 Task: Look for space in Quezon, Philippines from 21st June, 2023 to 29th June, 2023 for 4 adults in price range Rs.7000 to Rs.12000. Place can be entire place with 2 bedrooms having 2 beds and 2 bathrooms. Property type can be house, flat, guest house. Booking option can be shelf check-in. Required host language is English.
Action: Mouse moved to (588, 194)
Screenshot: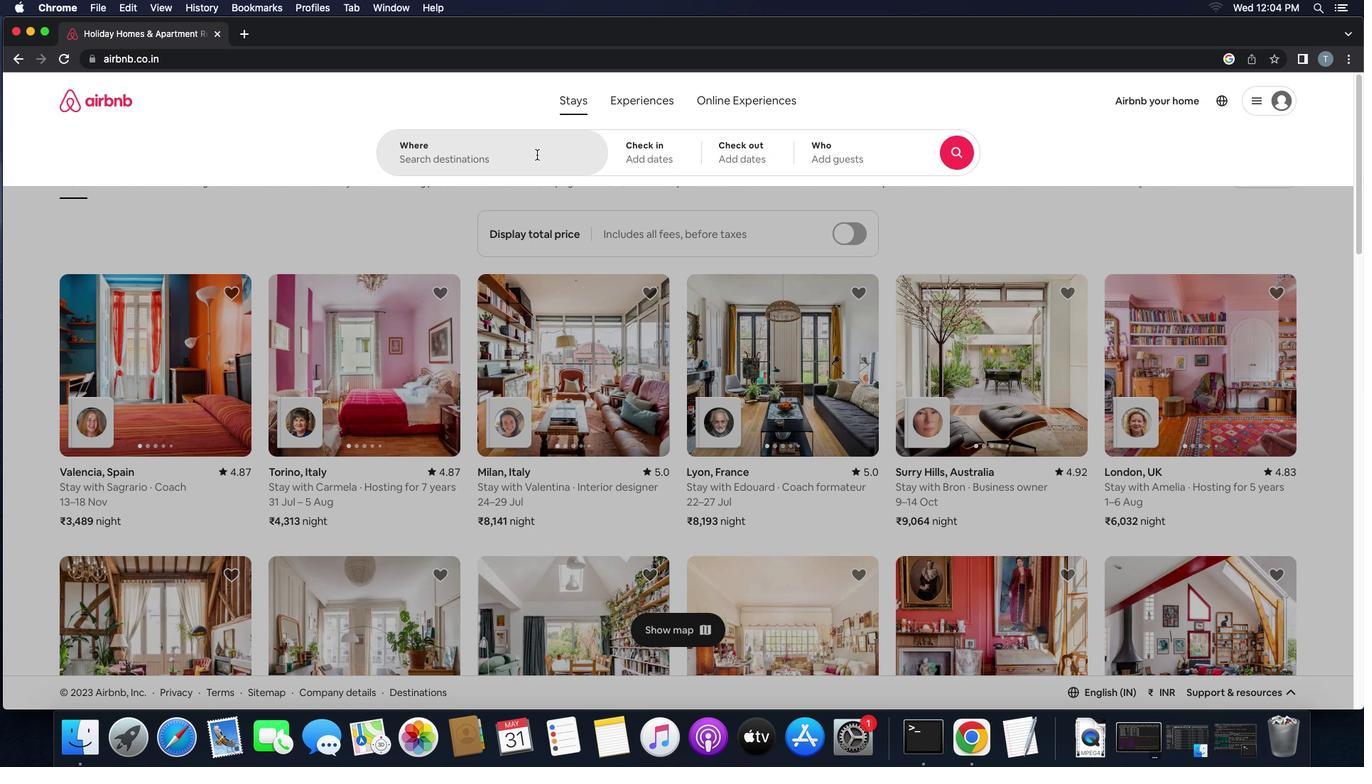 
Action: Mouse pressed left at (588, 194)
Screenshot: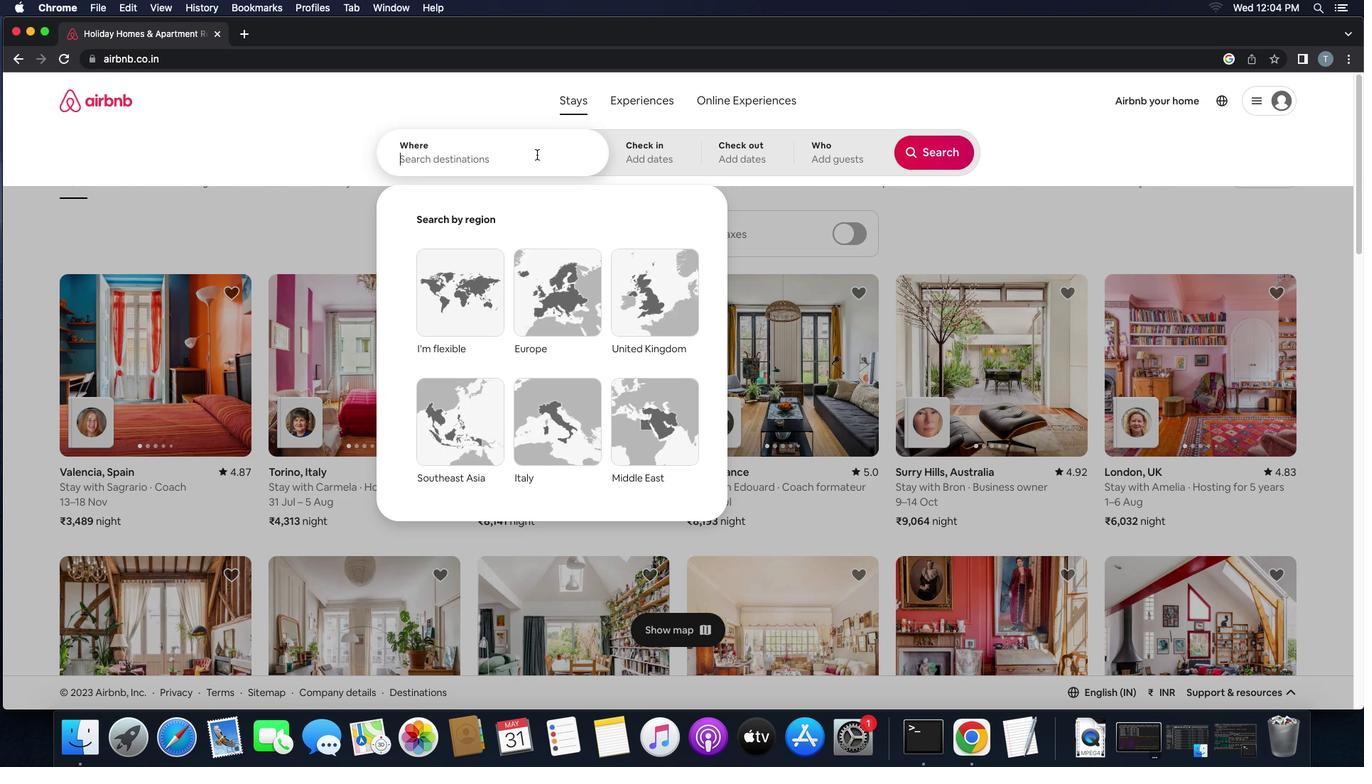 
Action: Mouse moved to (588, 196)
Screenshot: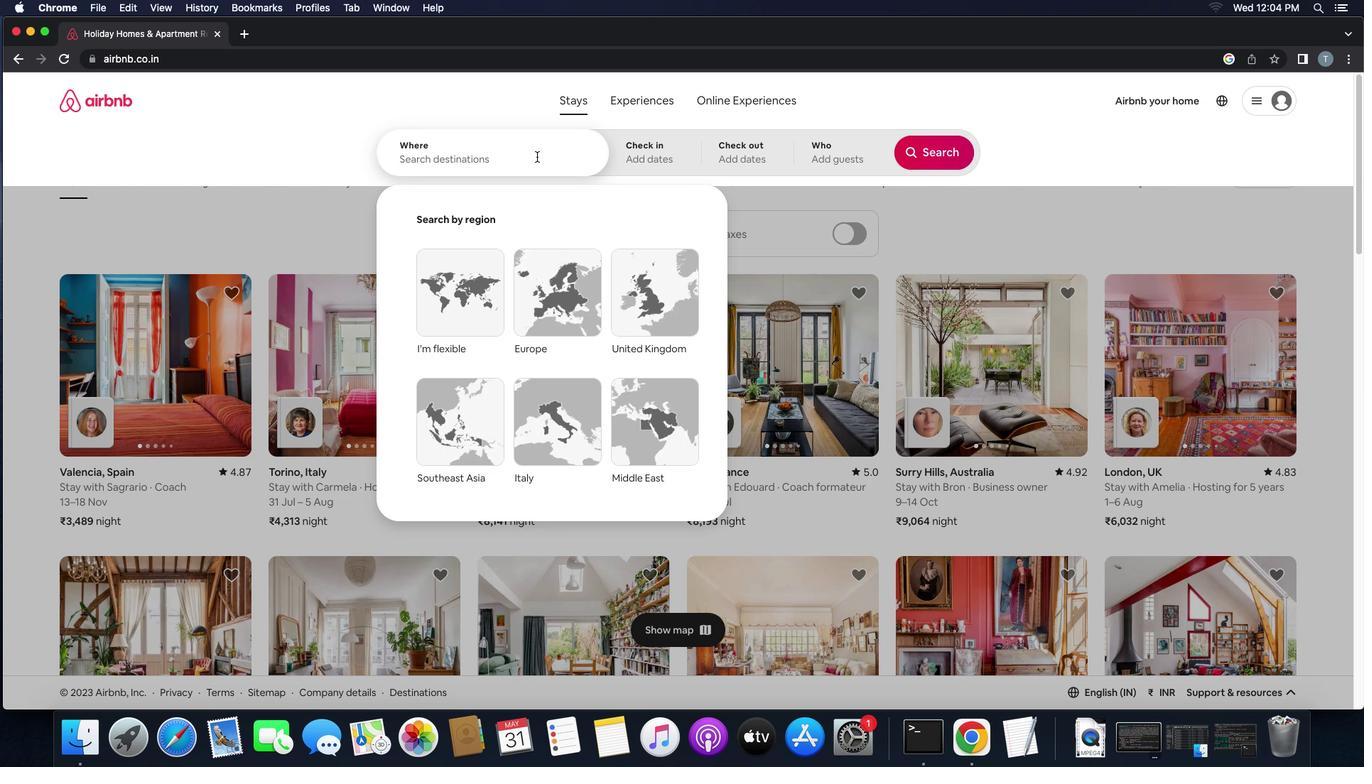 
Action: Key pressed Key.shift'Q''u''i''z''o''n''e'','Key.space'p''h''i''l''i''p''p''i''n''e''s'
Screenshot: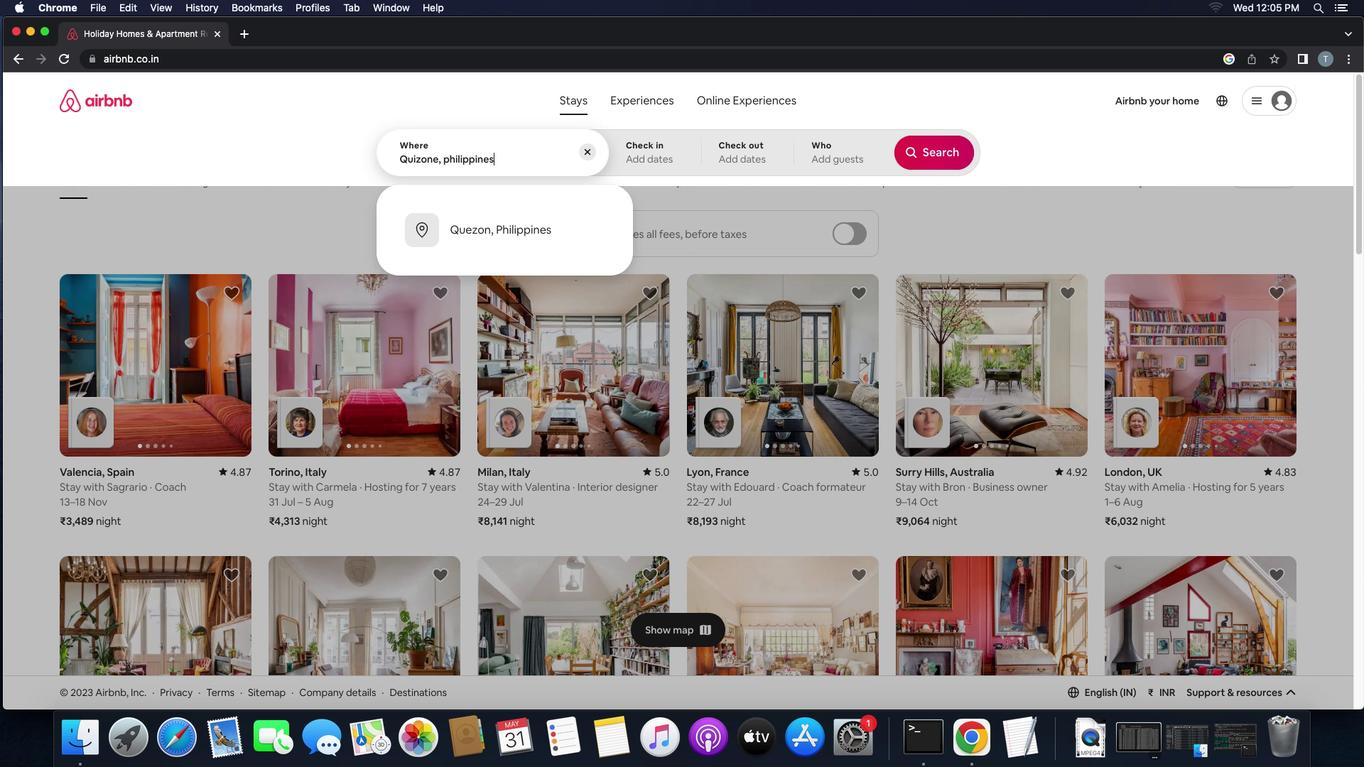 
Action: Mouse moved to (552, 267)
Screenshot: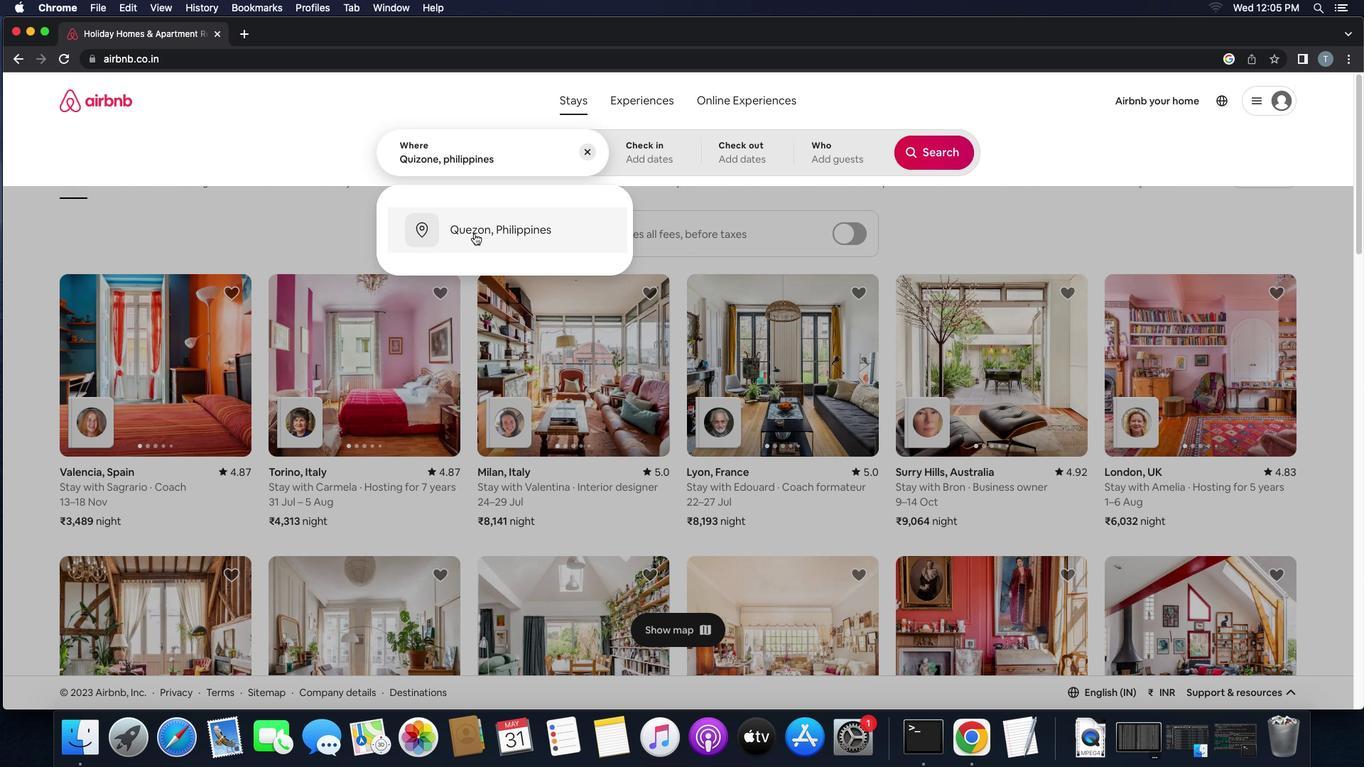 
Action: Mouse pressed left at (552, 267)
Screenshot: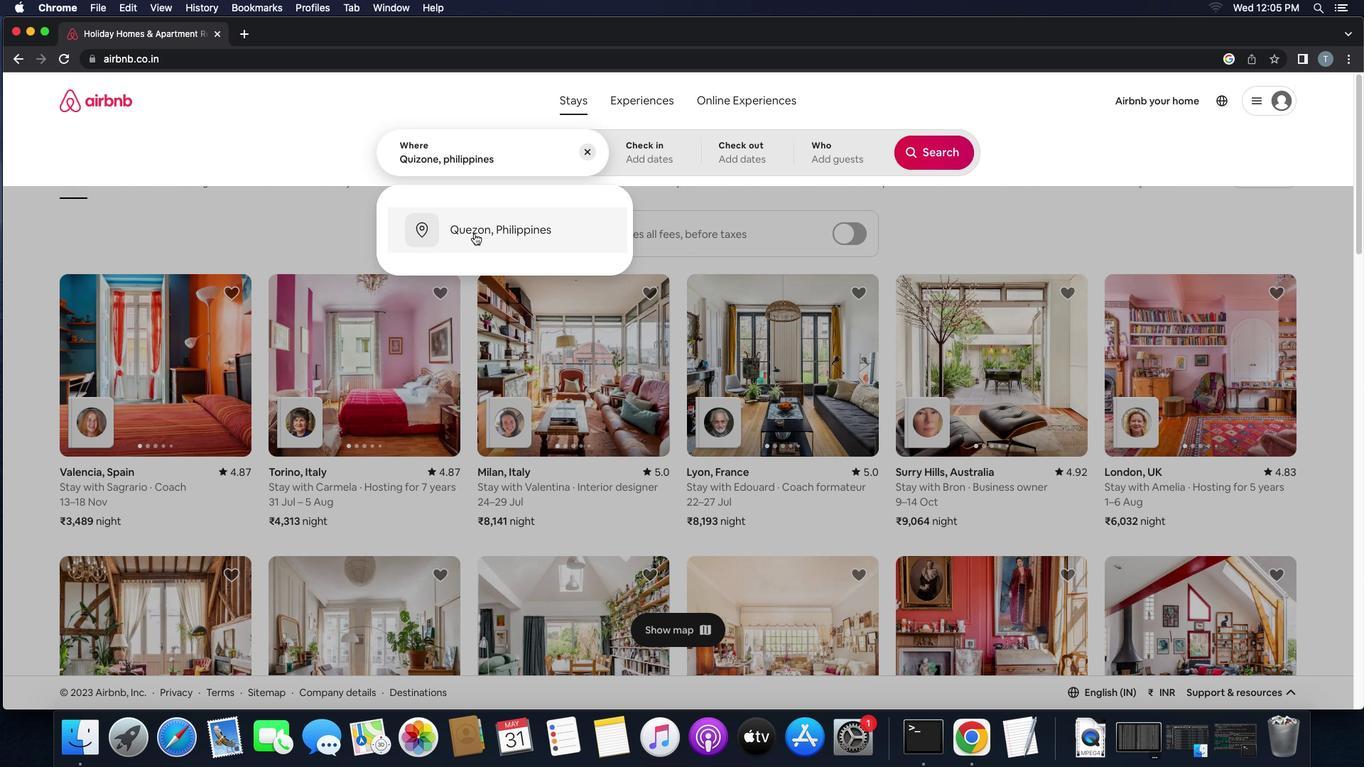 
Action: Mouse moved to (750, 449)
Screenshot: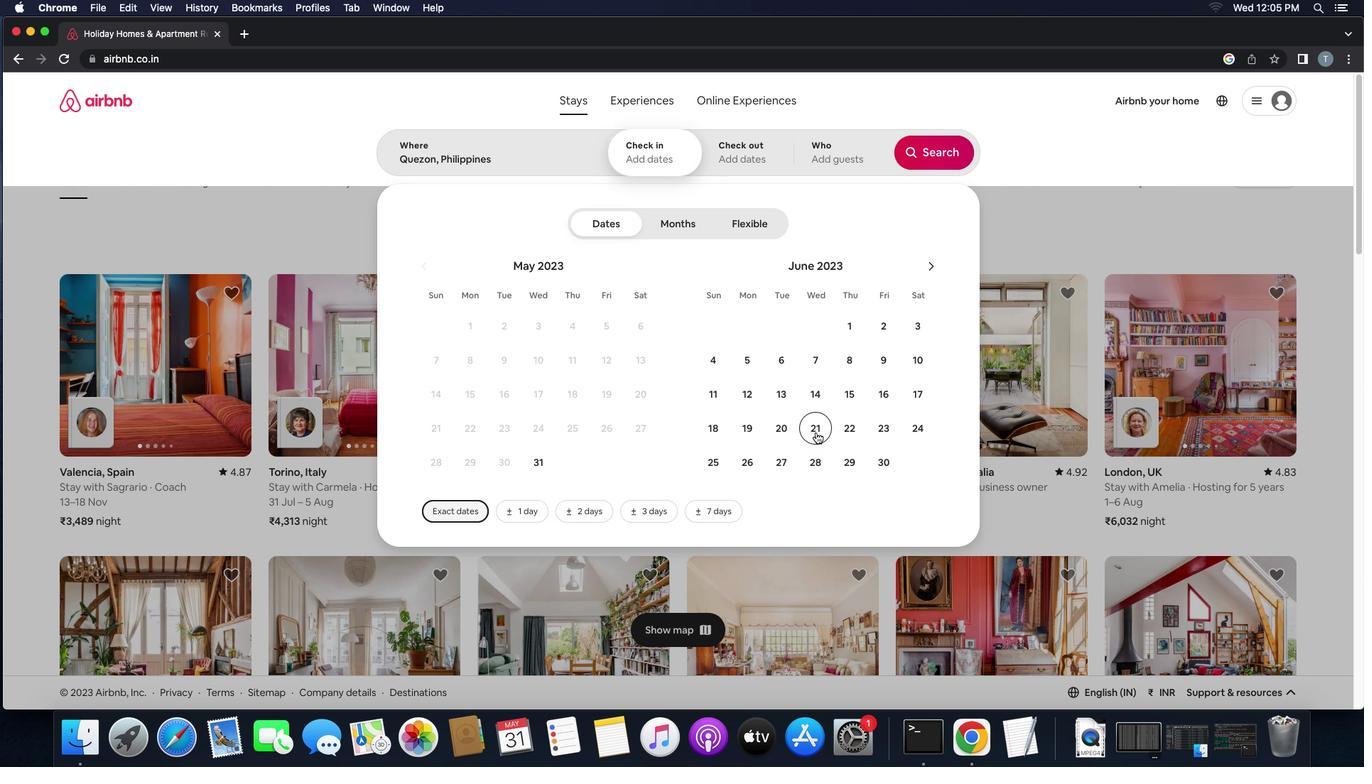 
Action: Mouse pressed left at (750, 449)
Screenshot: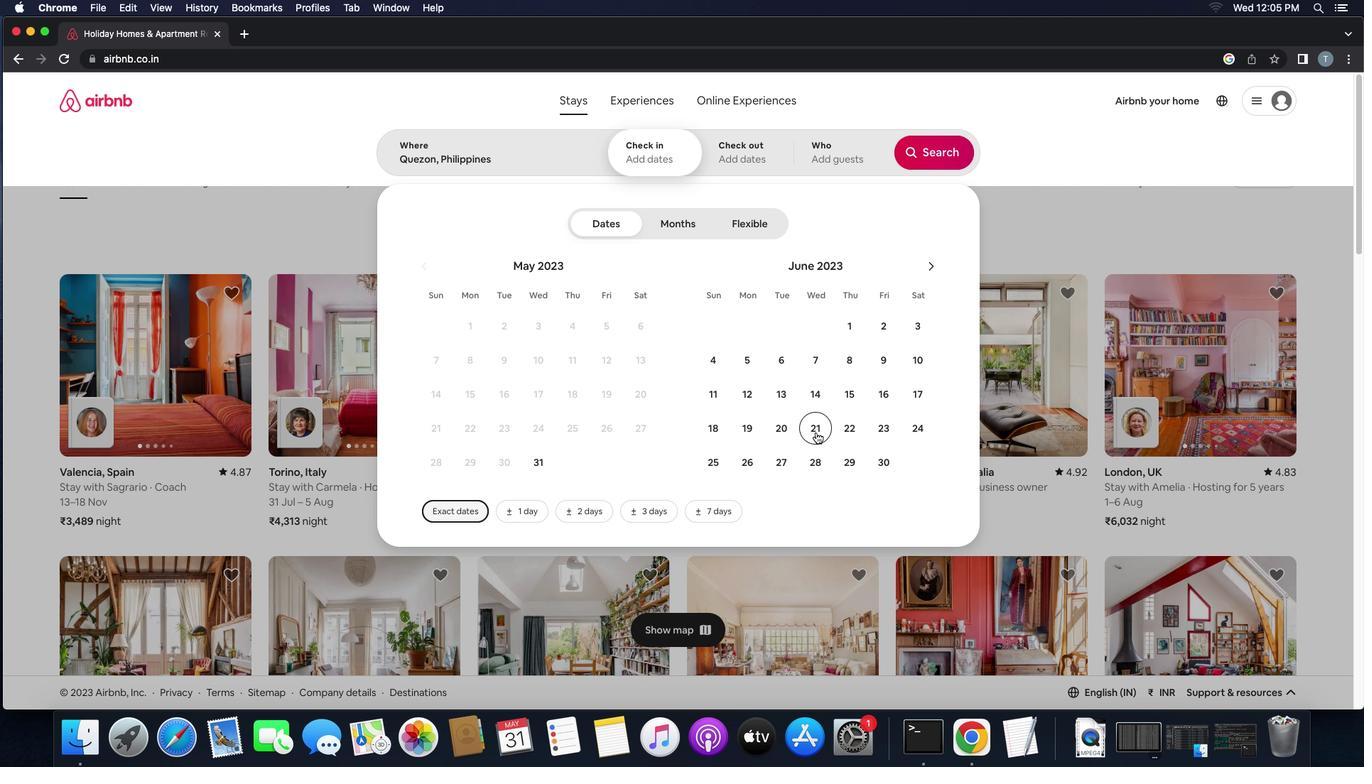
Action: Mouse moved to (766, 475)
Screenshot: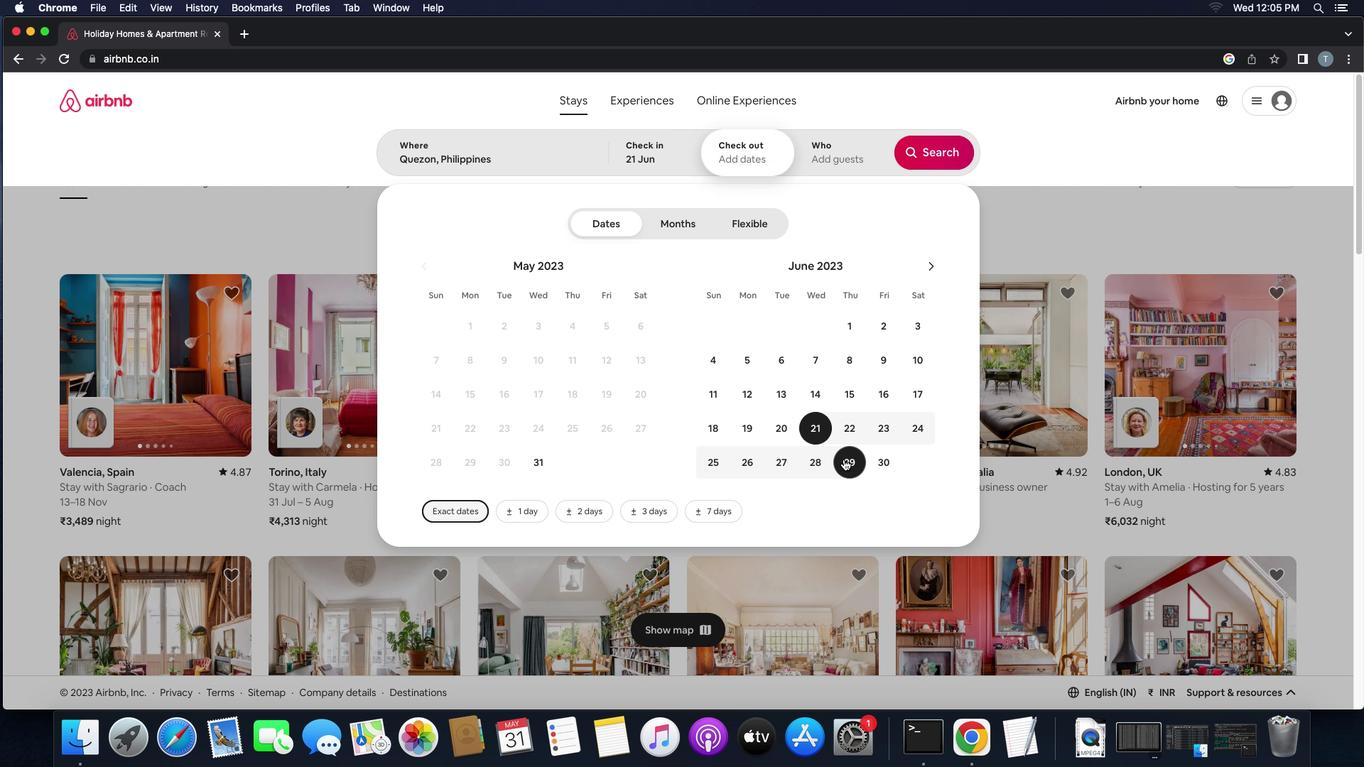 
Action: Mouse pressed left at (766, 475)
Screenshot: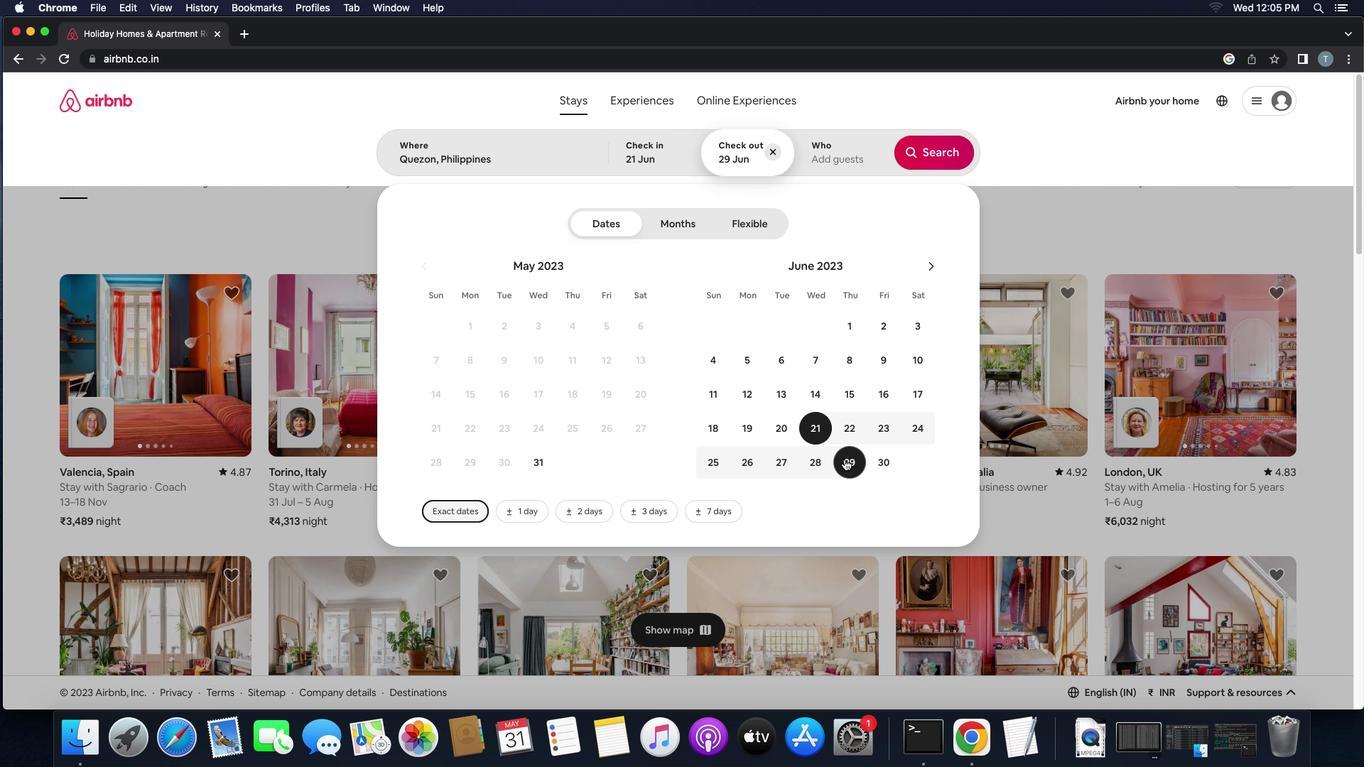 
Action: Mouse moved to (755, 191)
Screenshot: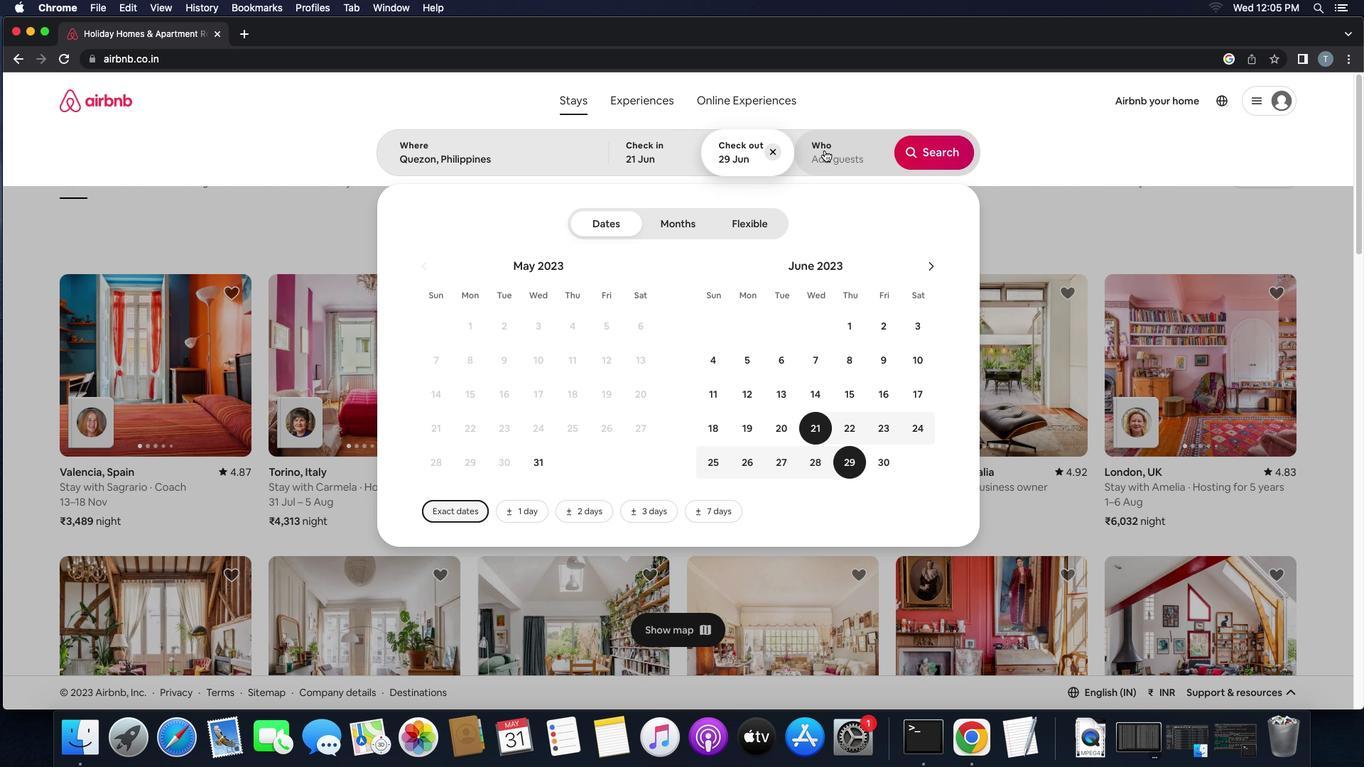 
Action: Mouse pressed left at (755, 191)
Screenshot: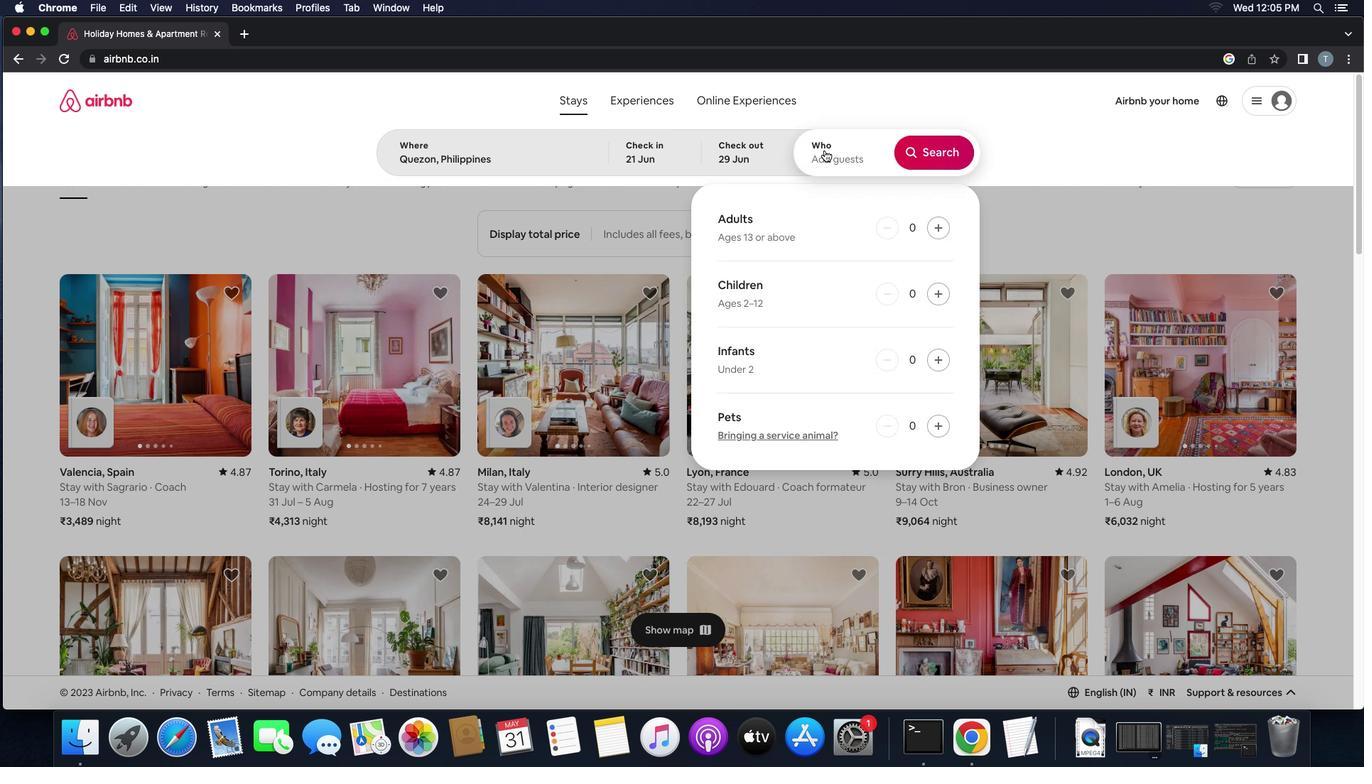 
Action: Mouse moved to (825, 265)
Screenshot: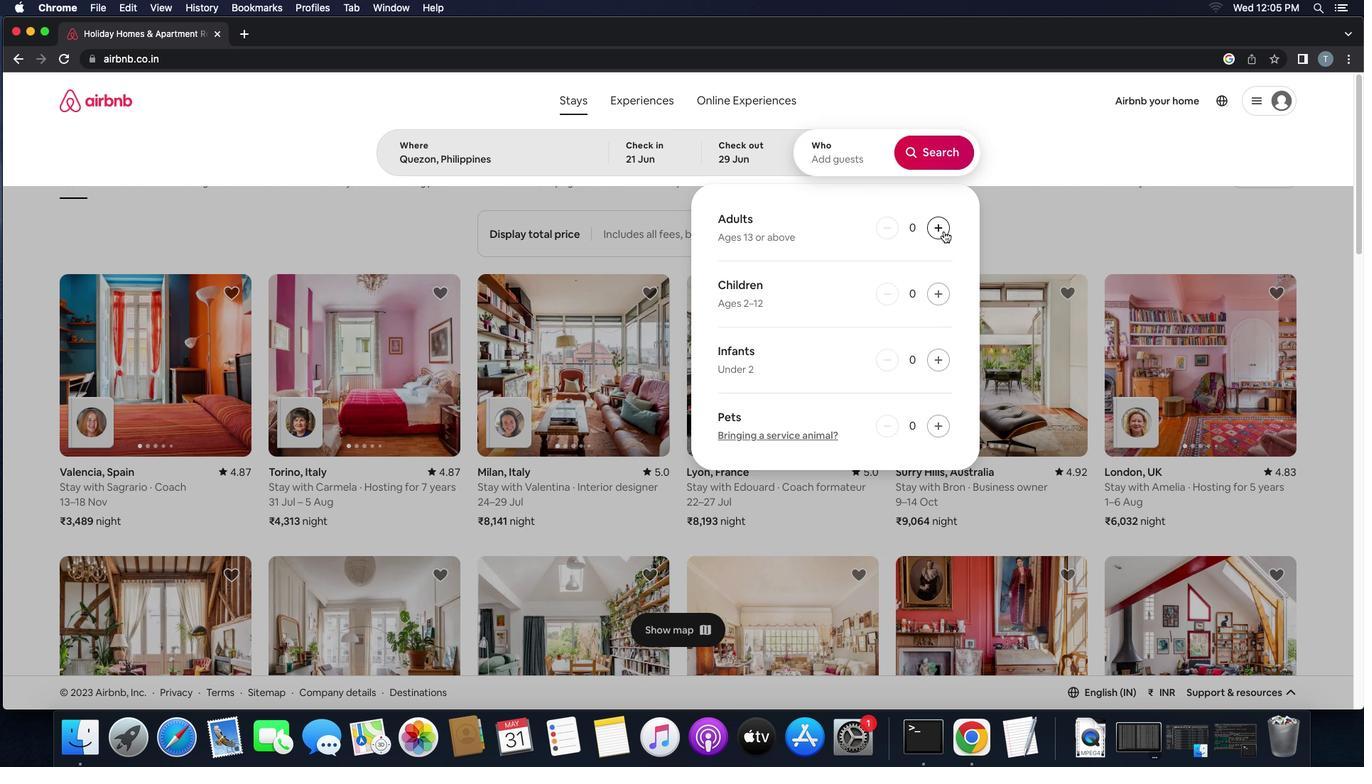 
Action: Mouse pressed left at (825, 265)
Screenshot: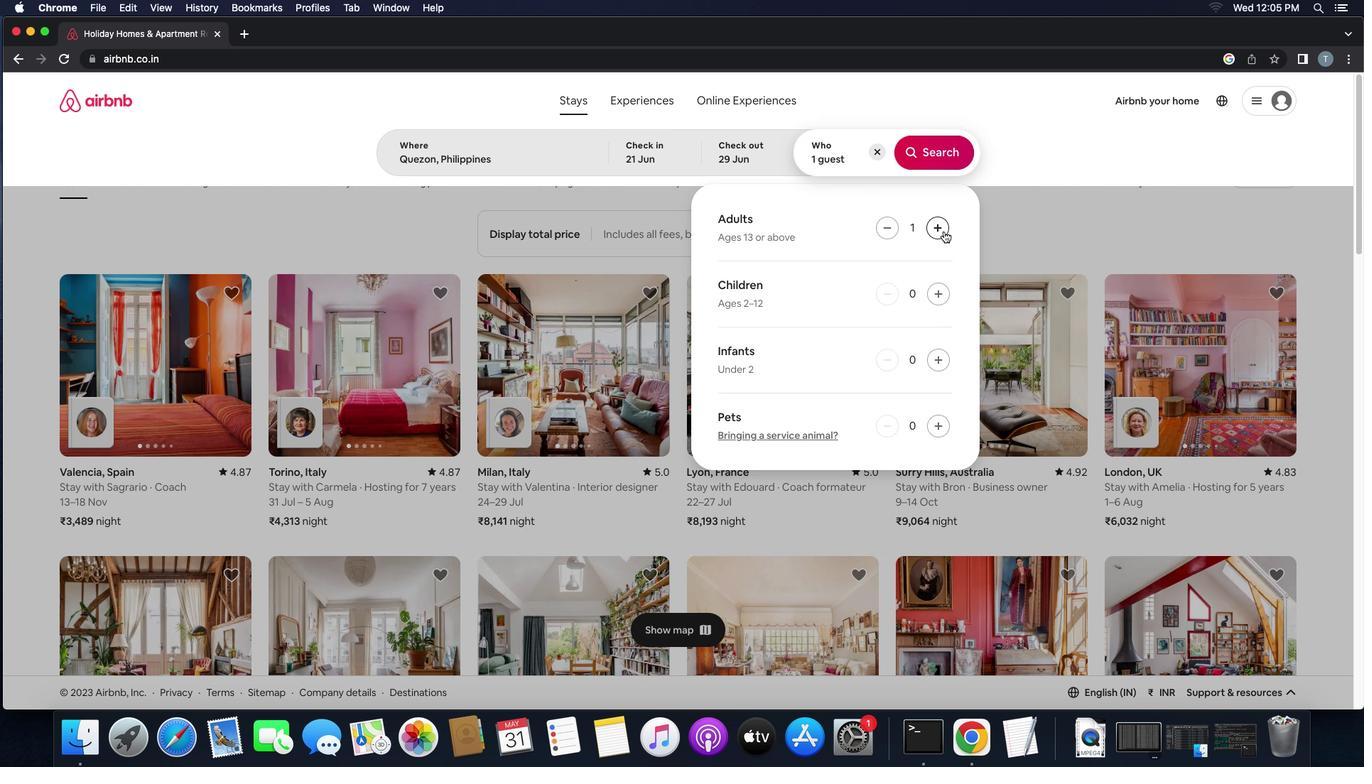 
Action: Mouse pressed left at (825, 265)
Screenshot: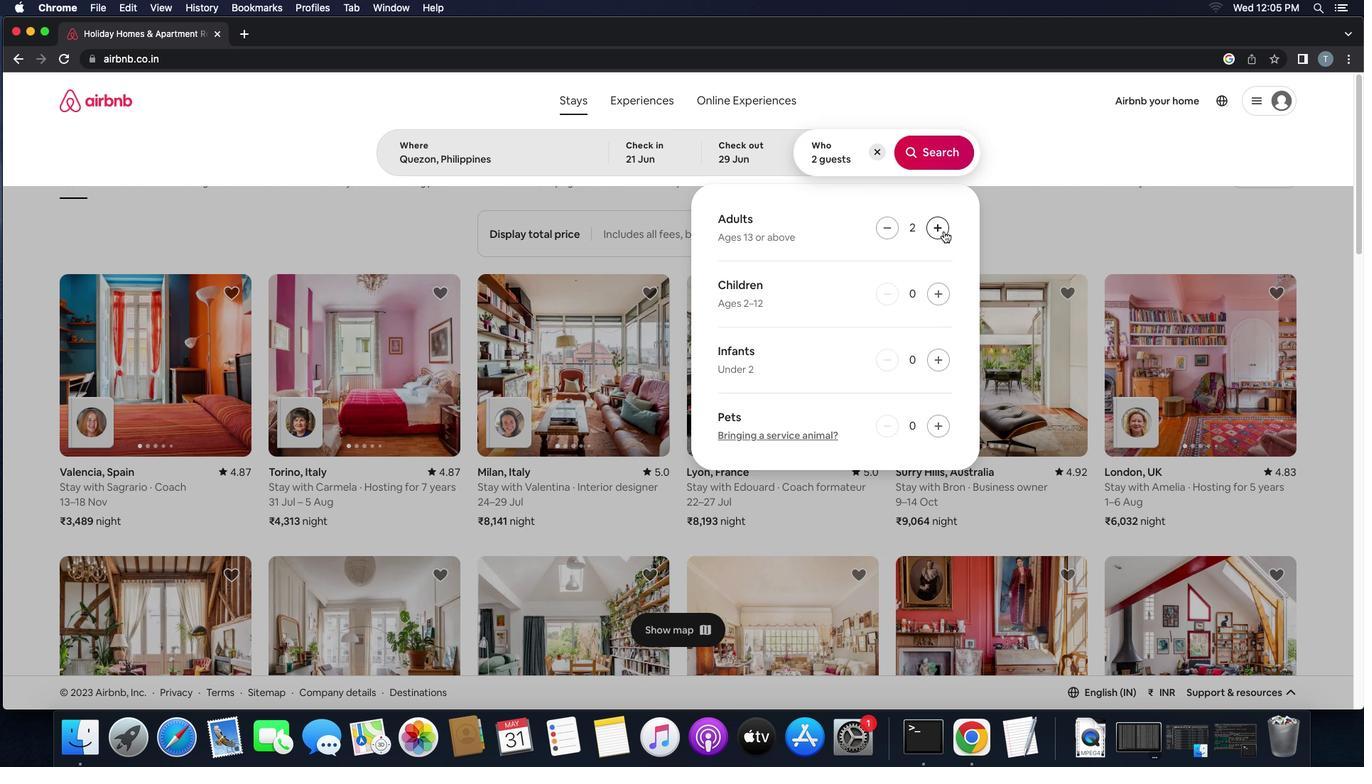 
Action: Mouse pressed left at (825, 265)
Screenshot: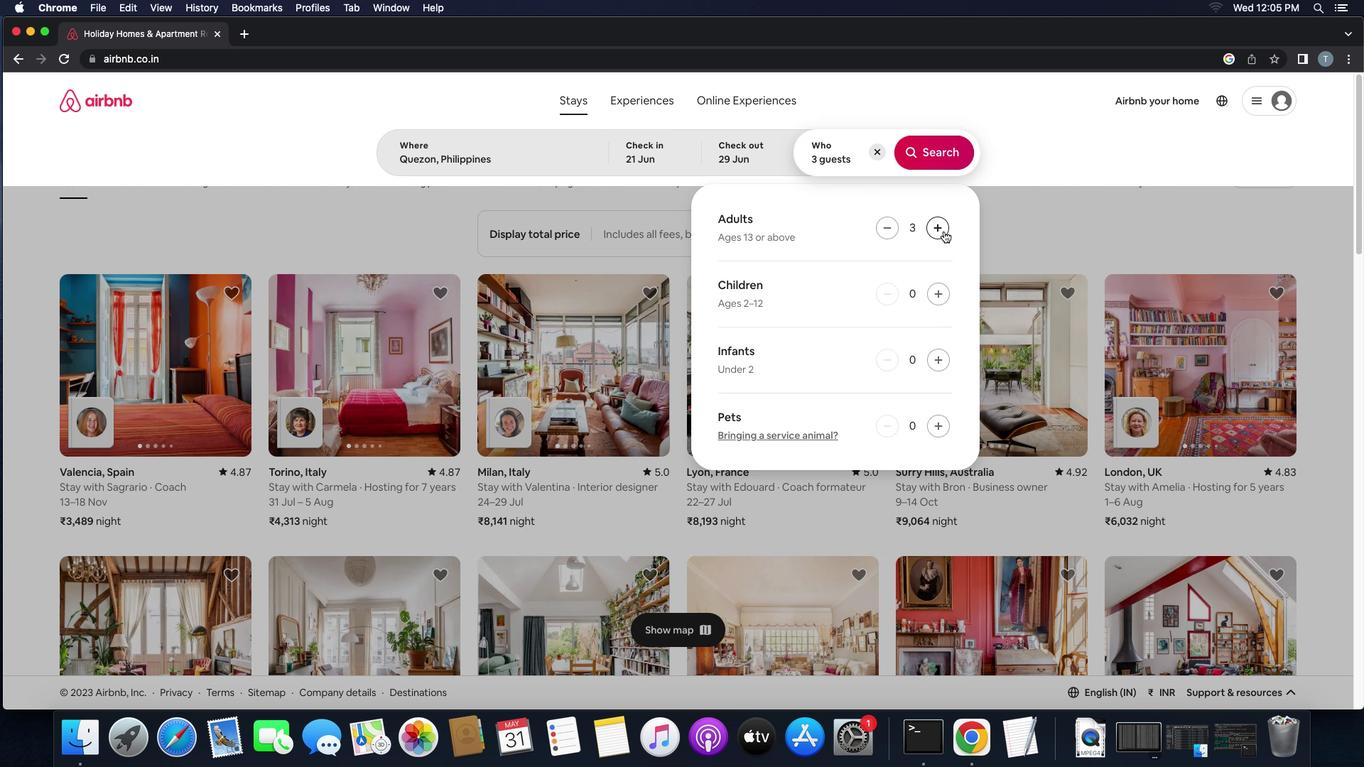 
Action: Mouse pressed left at (825, 265)
Screenshot: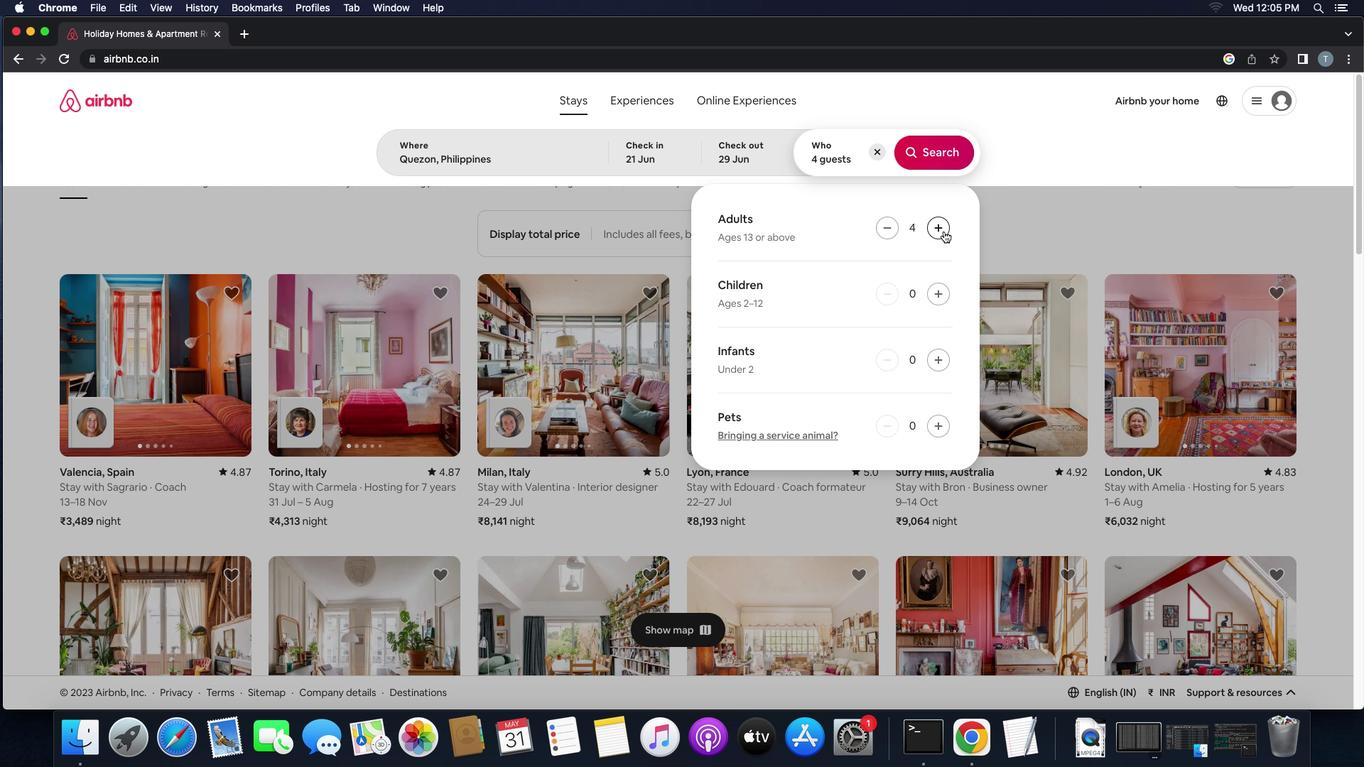
Action: Mouse moved to (808, 201)
Screenshot: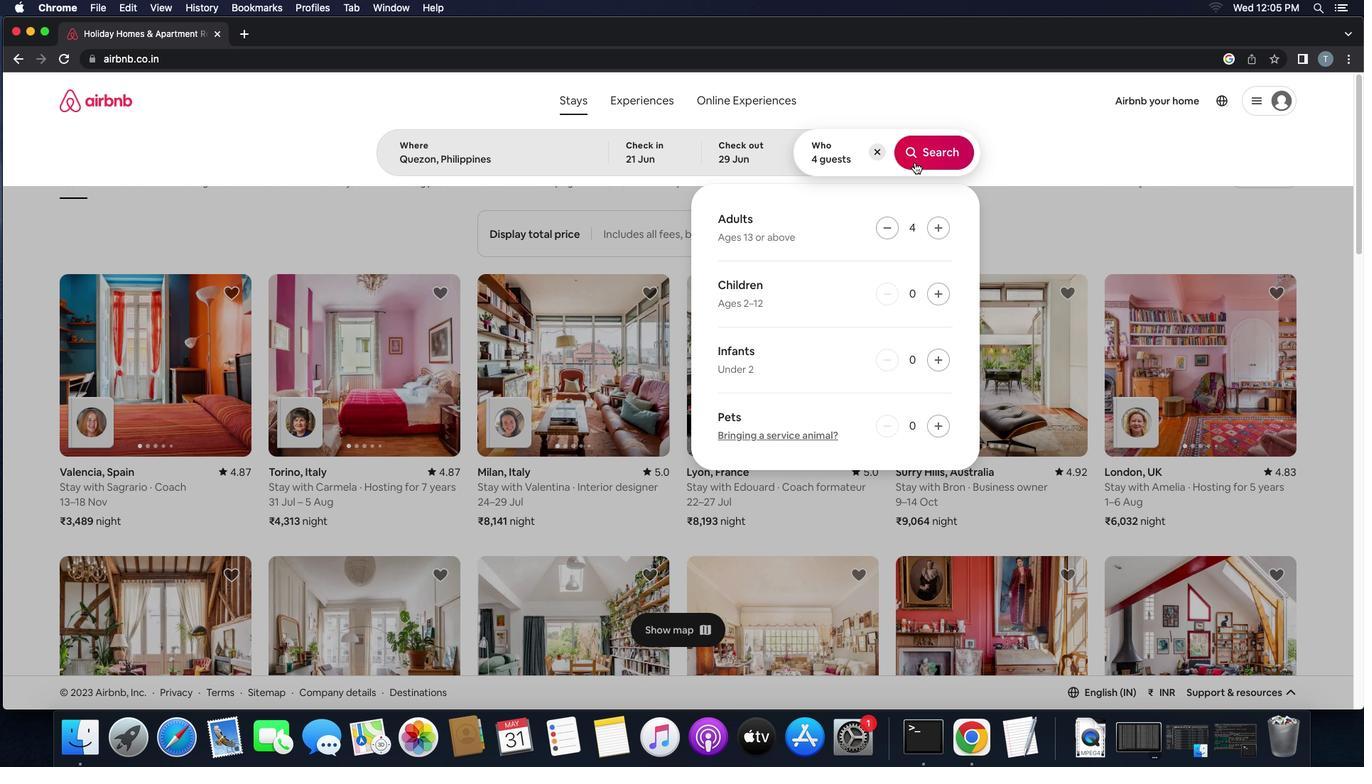 
Action: Mouse pressed left at (808, 201)
Screenshot: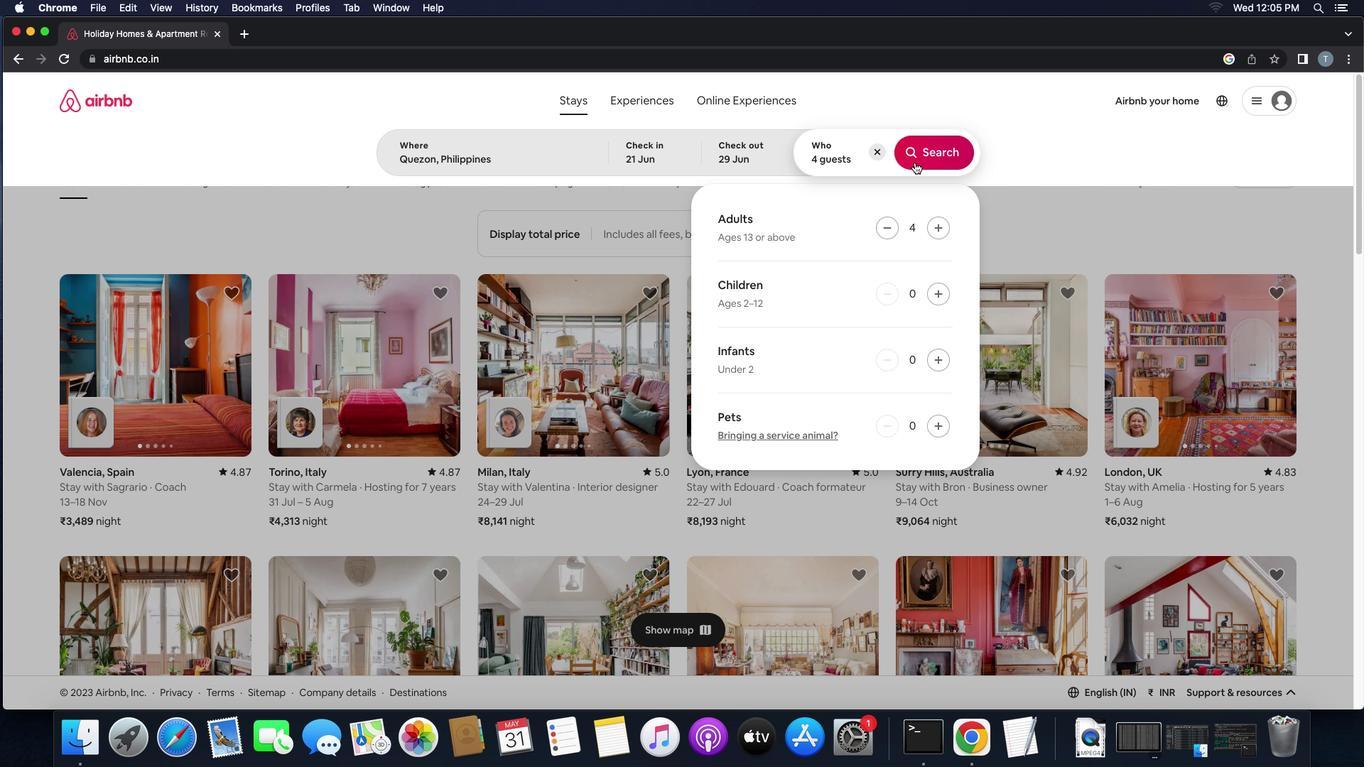 
Action: Mouse moved to (1027, 198)
Screenshot: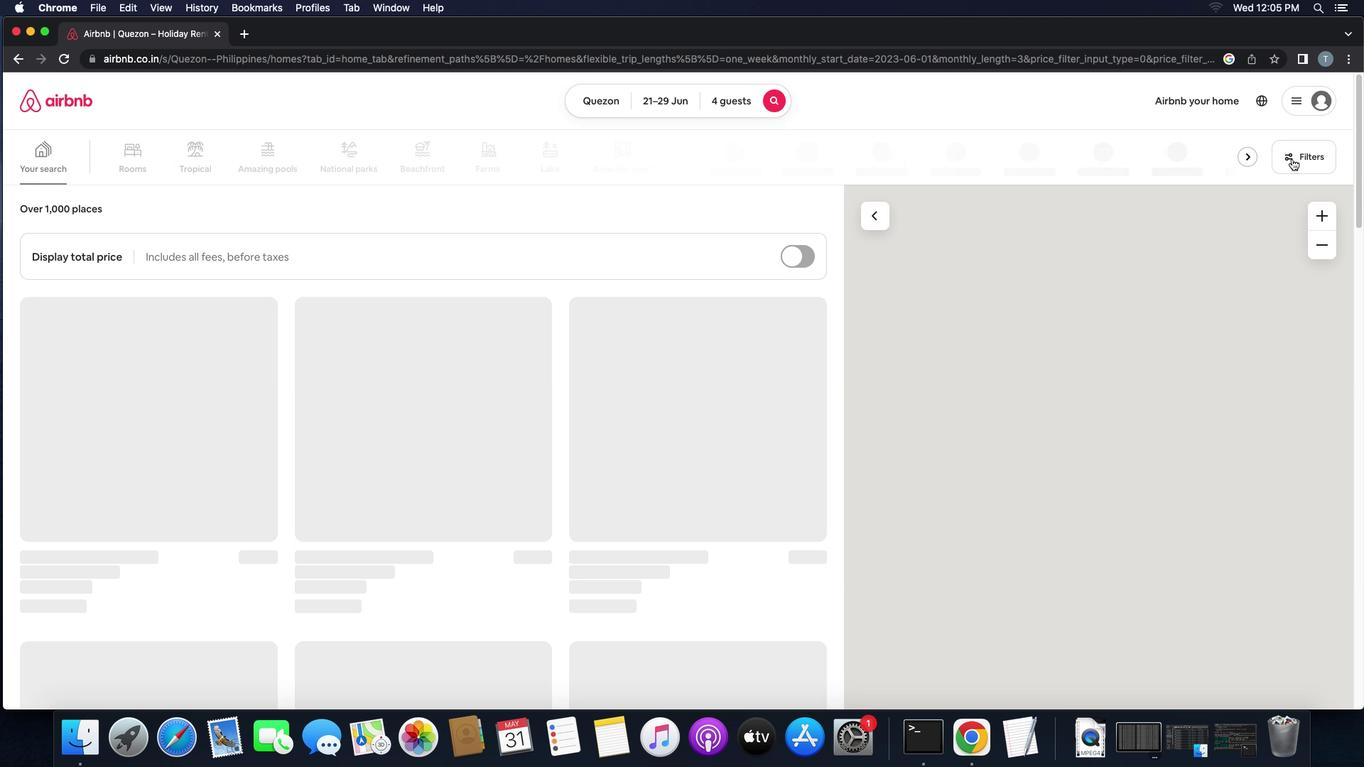 
Action: Mouse pressed left at (1027, 198)
Screenshot: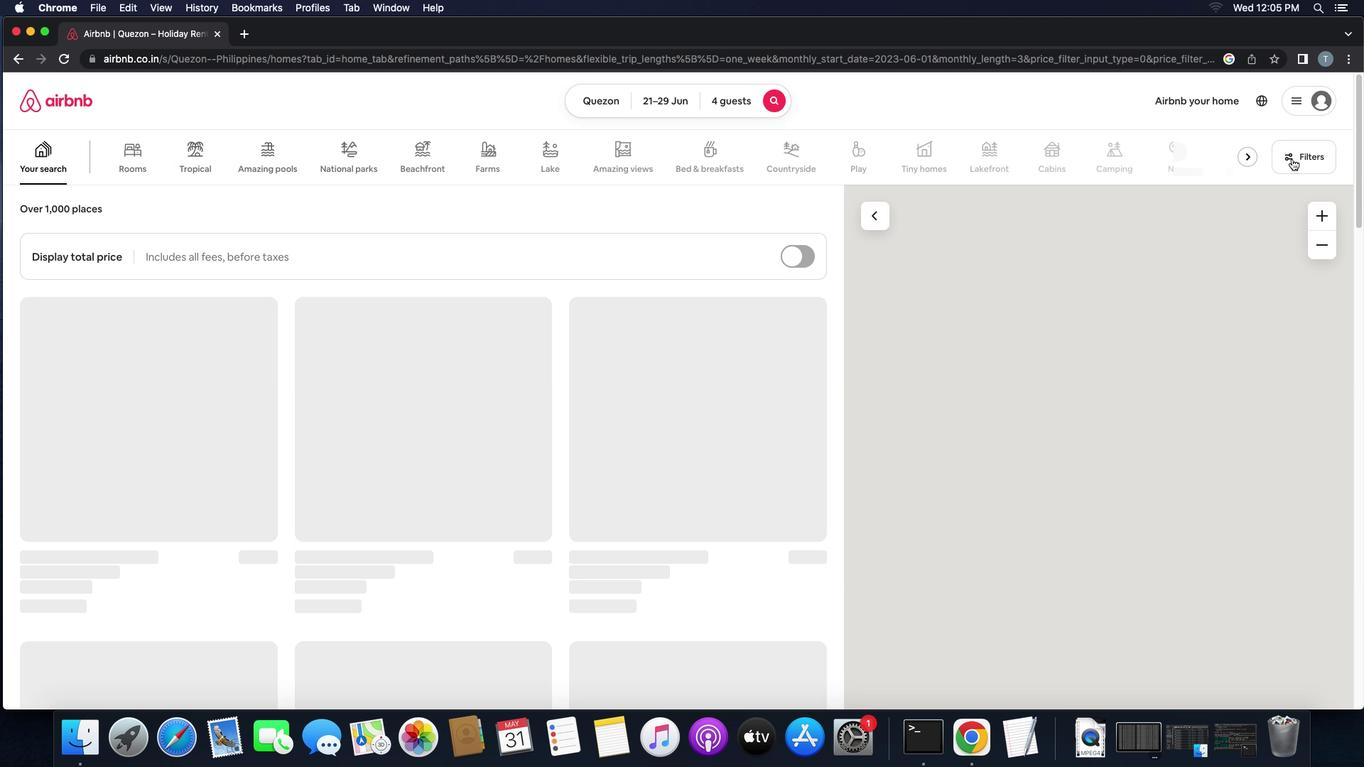 
Action: Mouse moved to (591, 364)
Screenshot: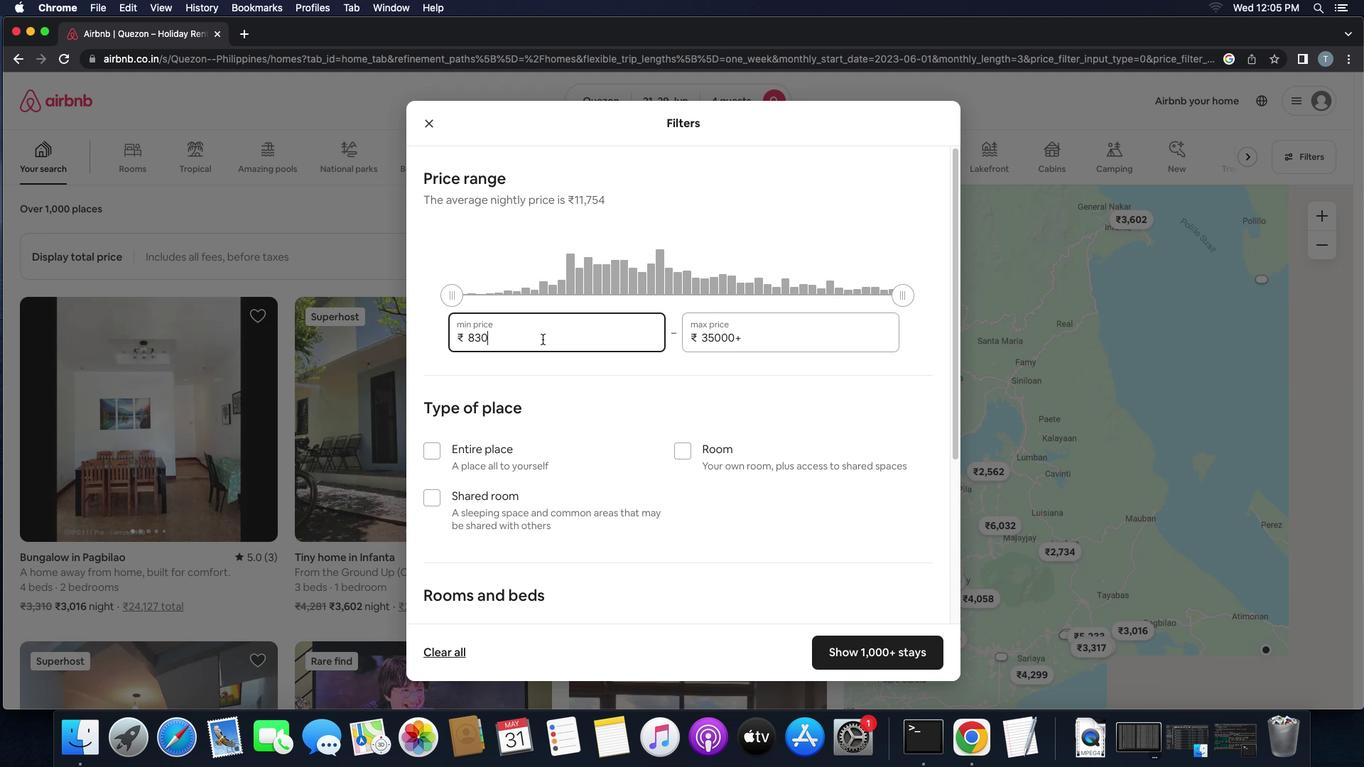 
Action: Mouse pressed left at (591, 364)
Screenshot: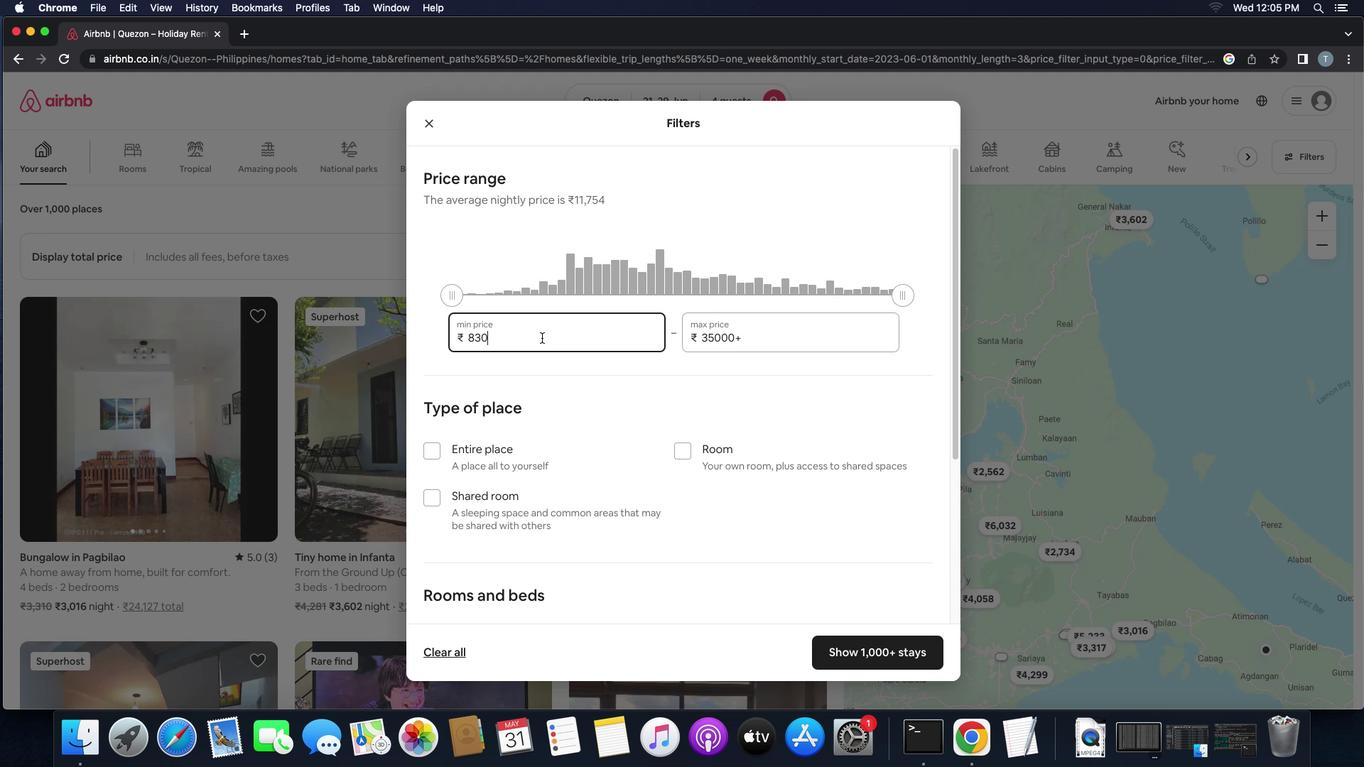 
Action: Mouse moved to (589, 361)
Screenshot: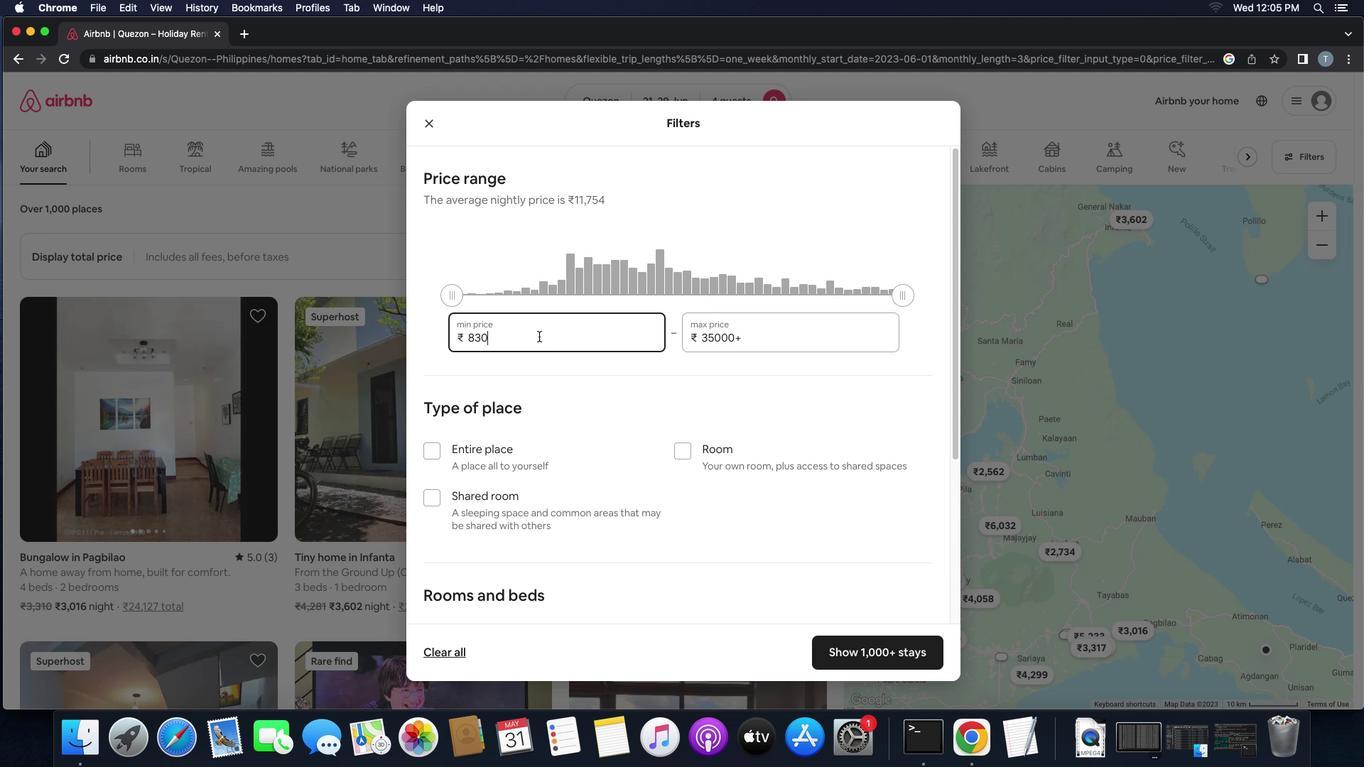 
Action: Key pressed Key.backspaceKey.backspaceKey.backspace'7''0''0''0'
Screenshot: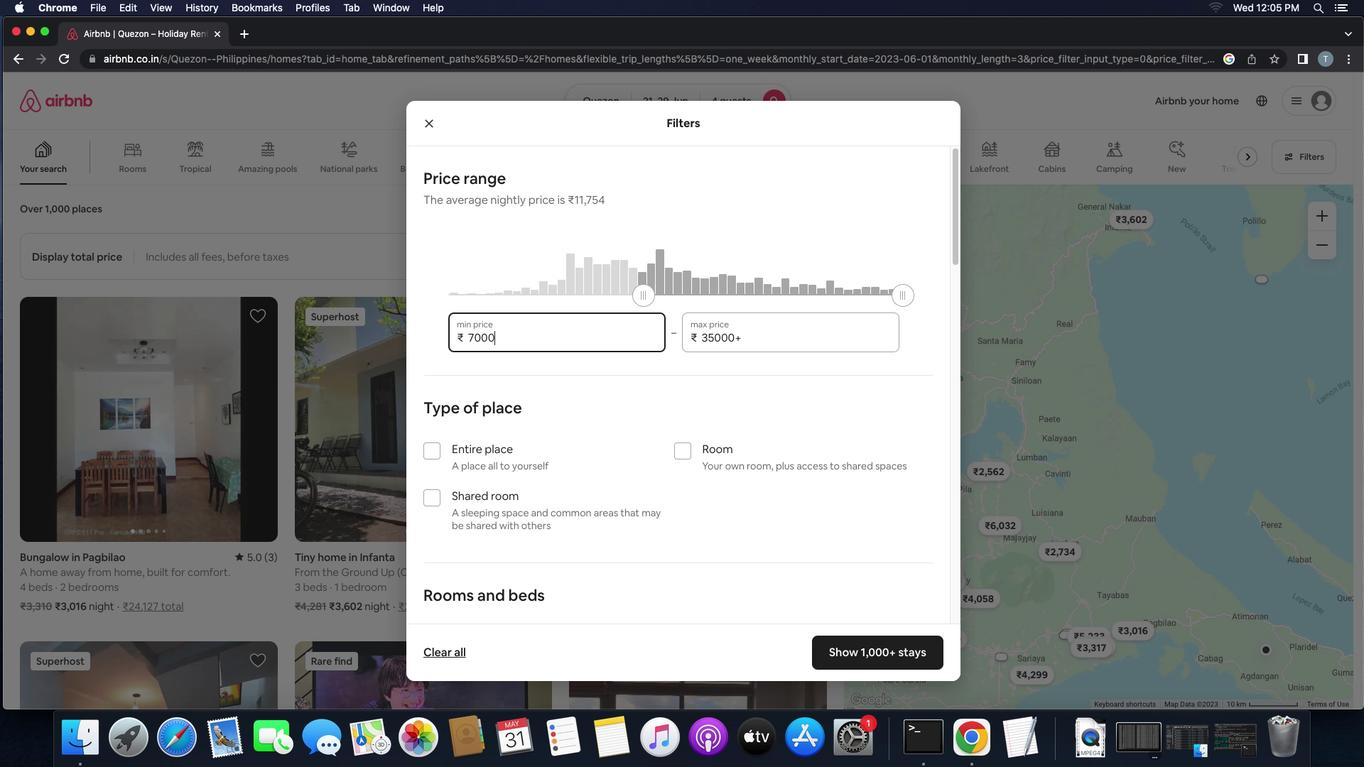 
Action: Mouse moved to (730, 363)
Screenshot: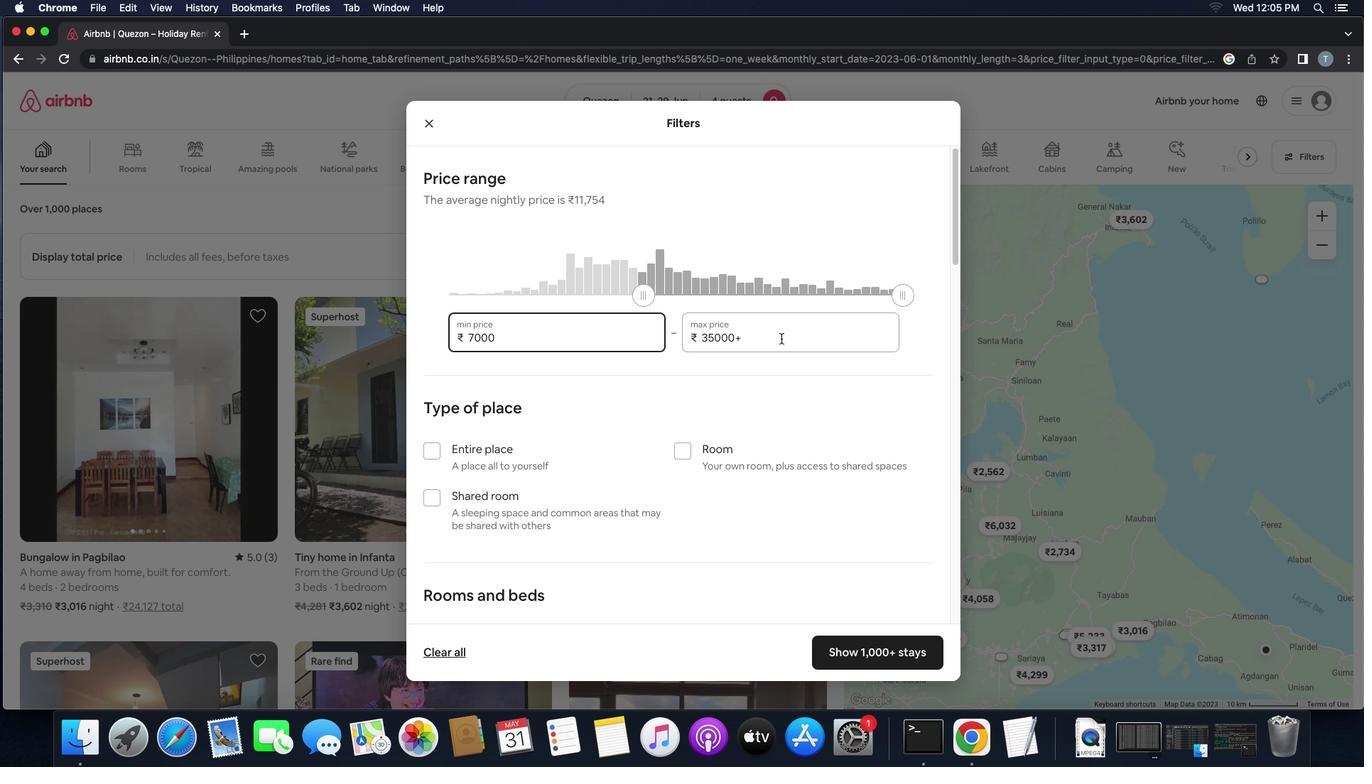 
Action: Mouse pressed left at (730, 363)
Screenshot: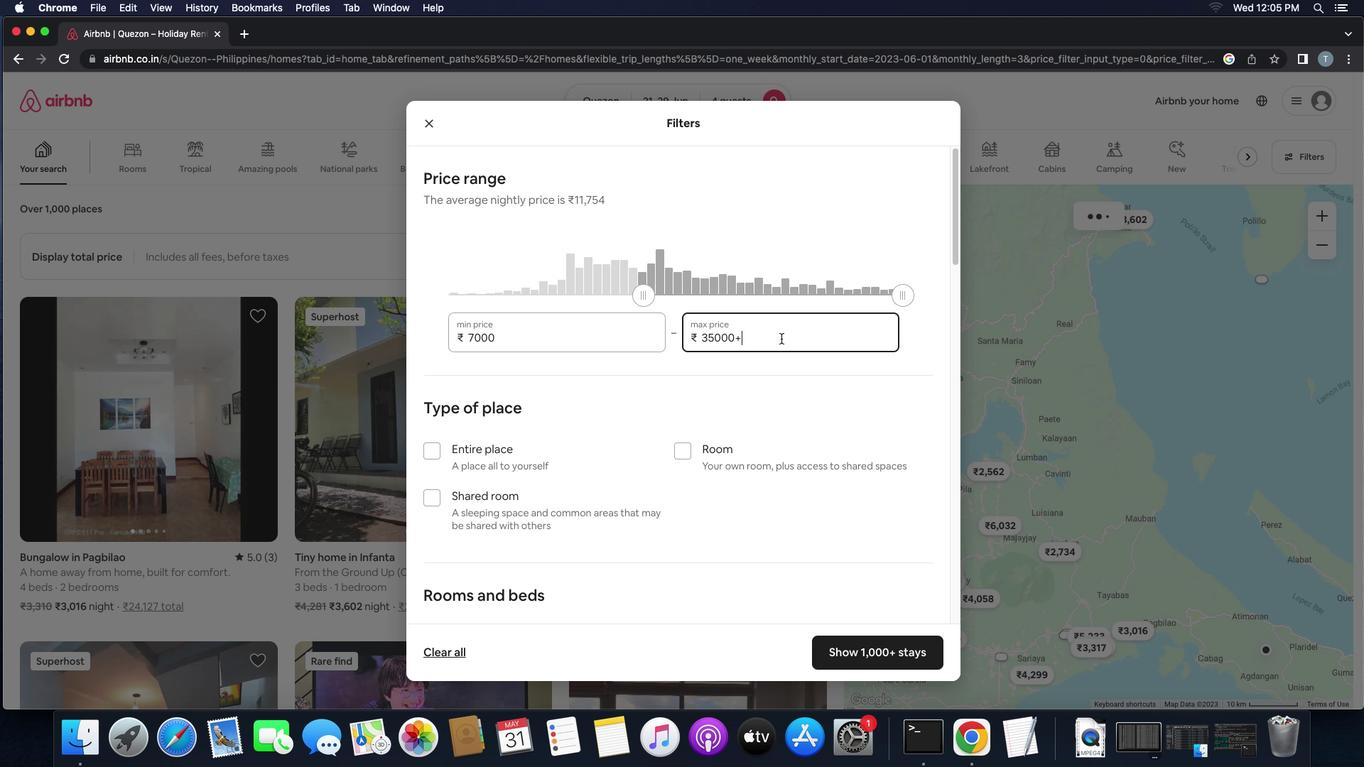
Action: Key pressed Key.backspaceKey.backspaceKey.backspaceKey.backspaceKey.backspaceKey.backspace'1''2''0''0''0'
Screenshot: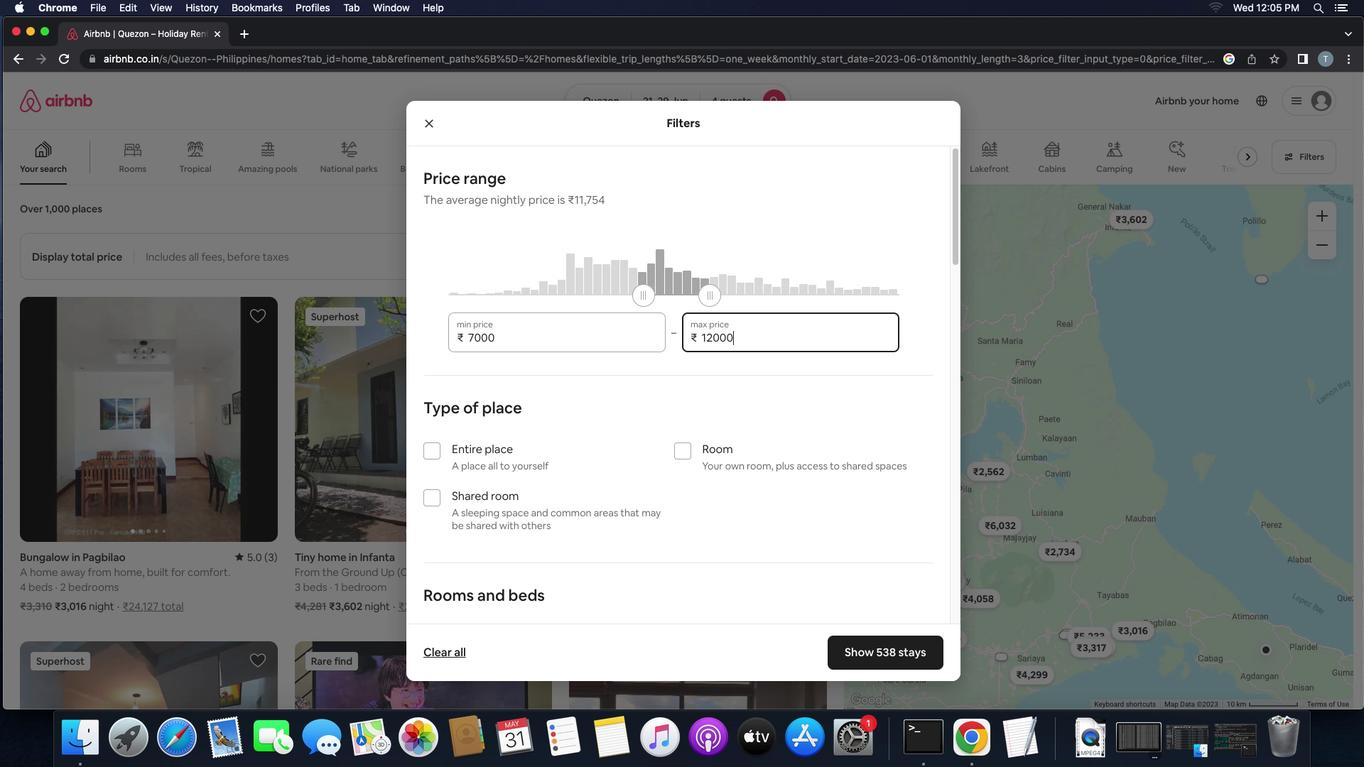 
Action: Mouse moved to (646, 394)
Screenshot: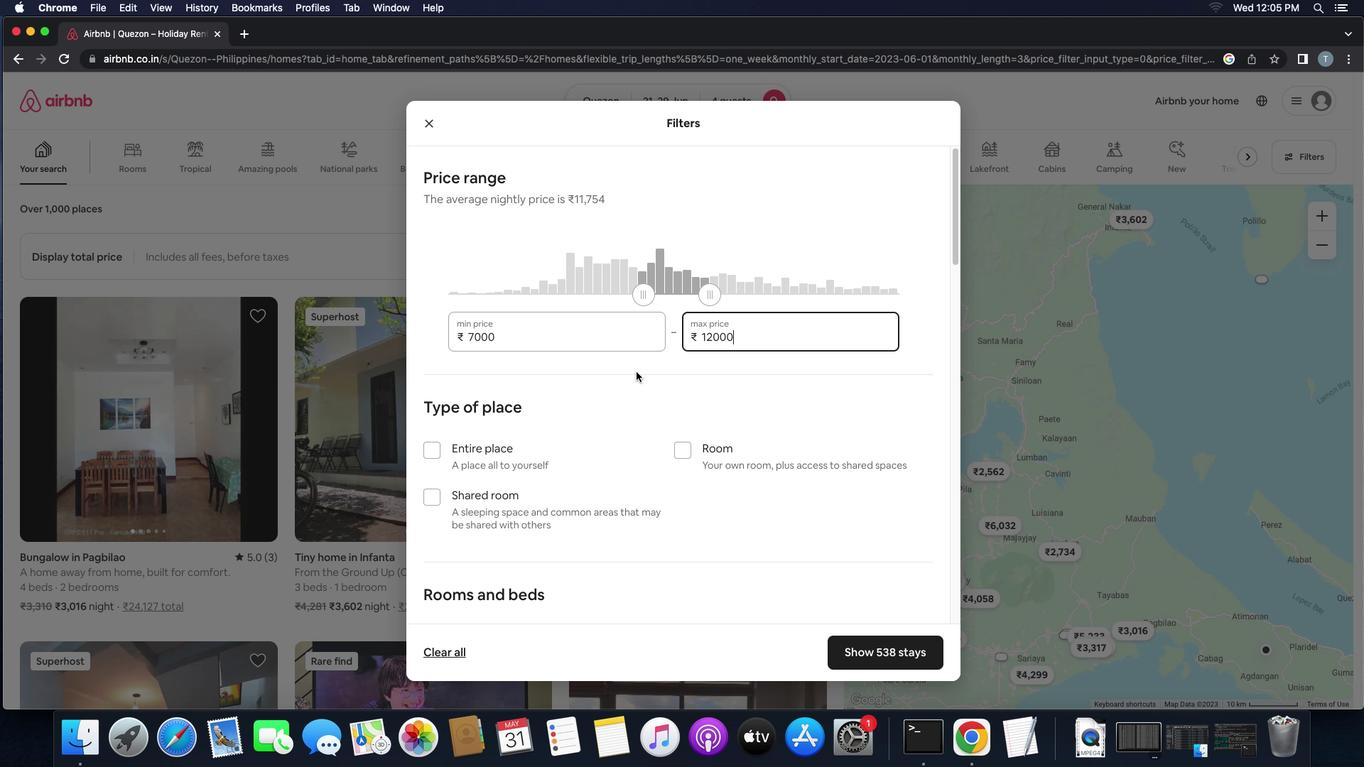 
Action: Mouse scrolled (646, 394) with delta (276, 51)
Screenshot: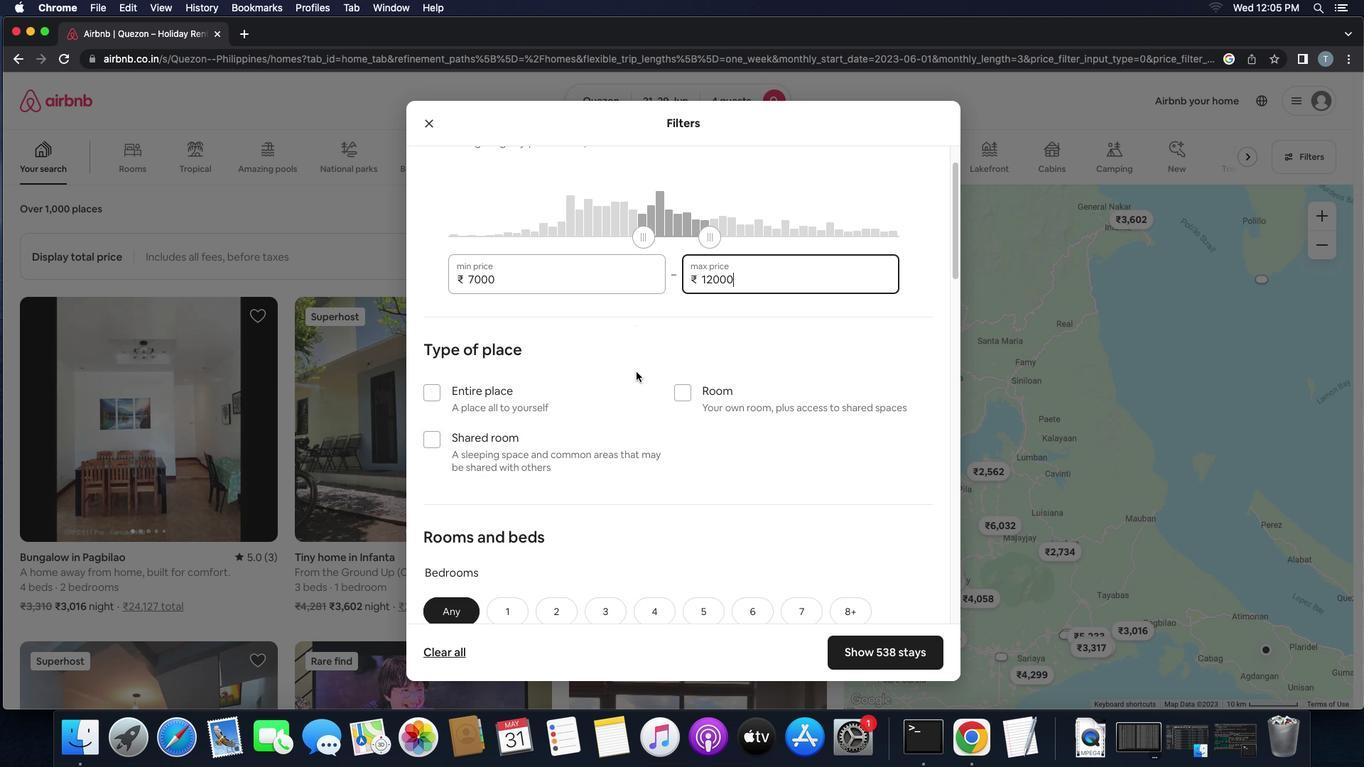 
Action: Mouse scrolled (646, 394) with delta (276, 51)
Screenshot: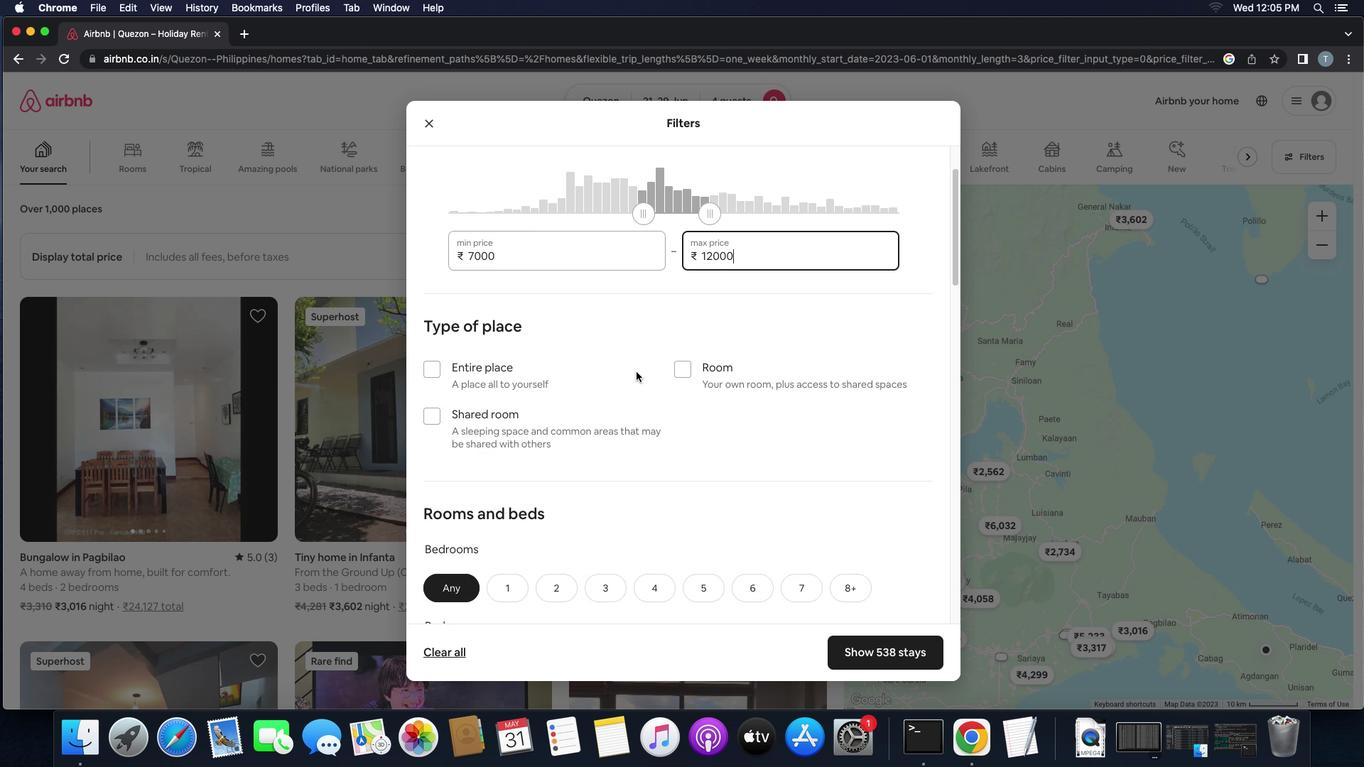 
Action: Mouse scrolled (646, 394) with delta (276, 51)
Screenshot: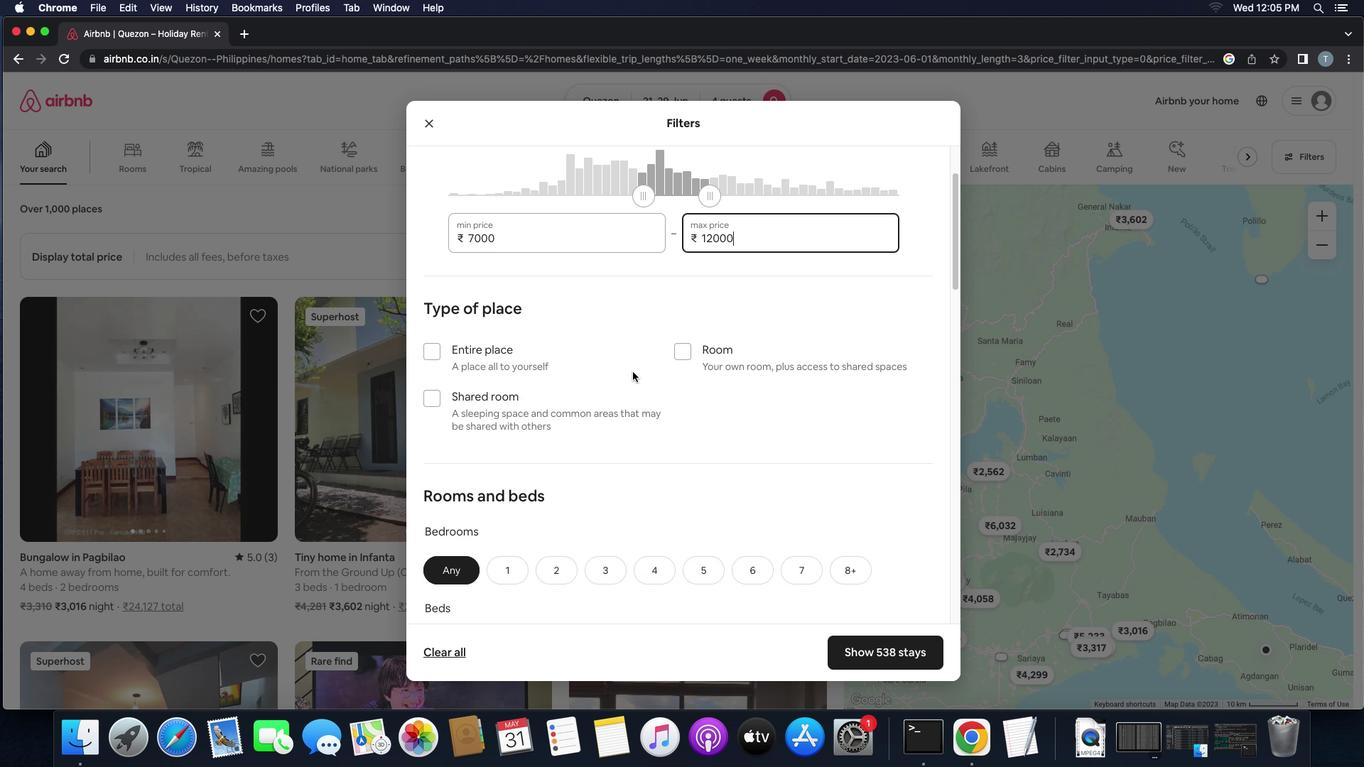 
Action: Mouse moved to (524, 378)
Screenshot: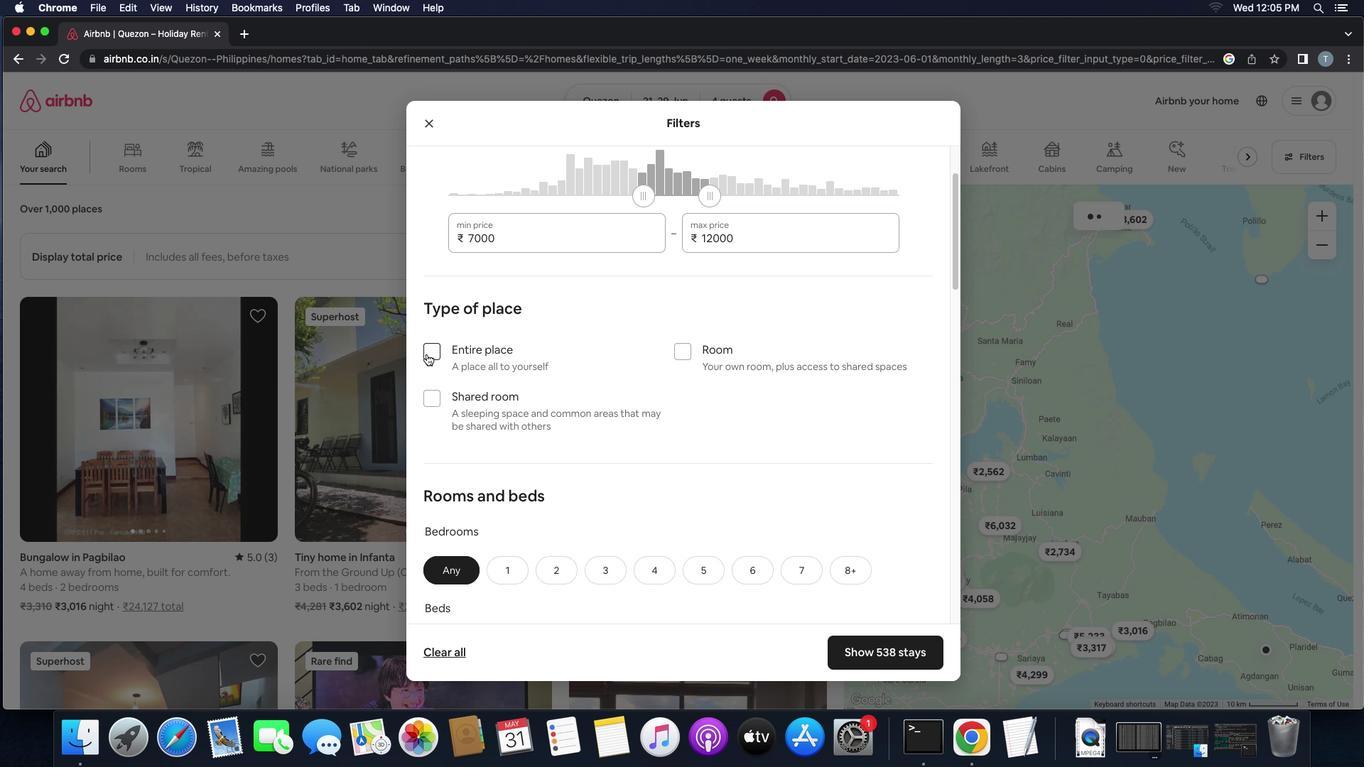 
Action: Mouse pressed left at (524, 378)
Screenshot: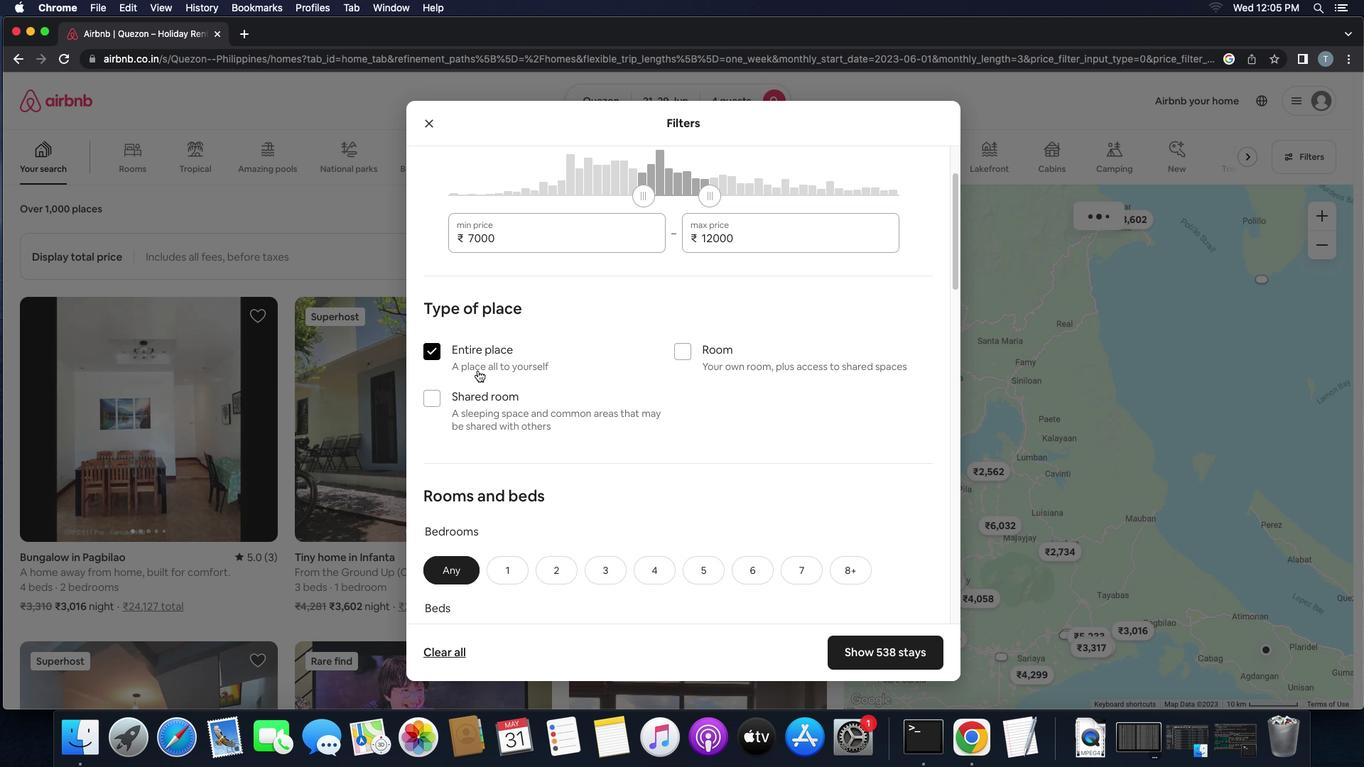 
Action: Mouse moved to (634, 429)
Screenshot: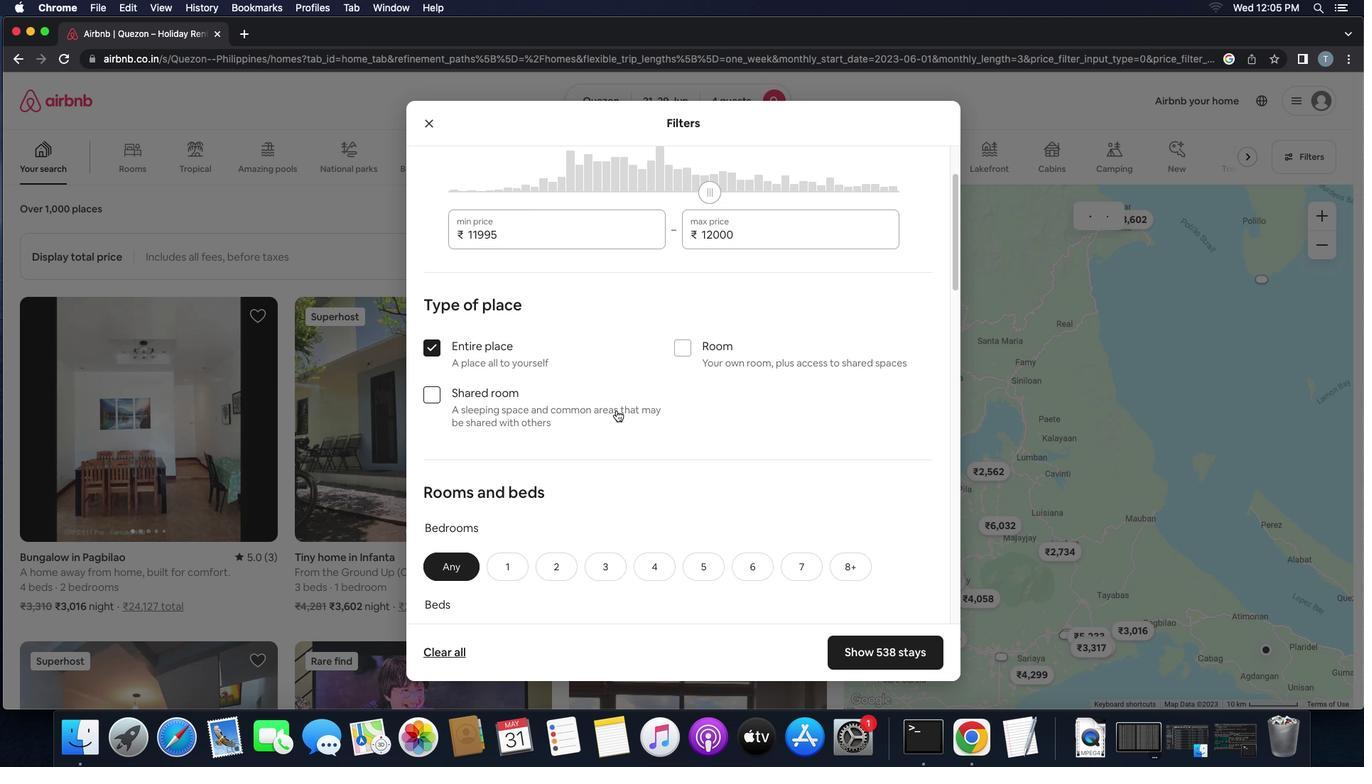
Action: Mouse scrolled (634, 429) with delta (276, 51)
Screenshot: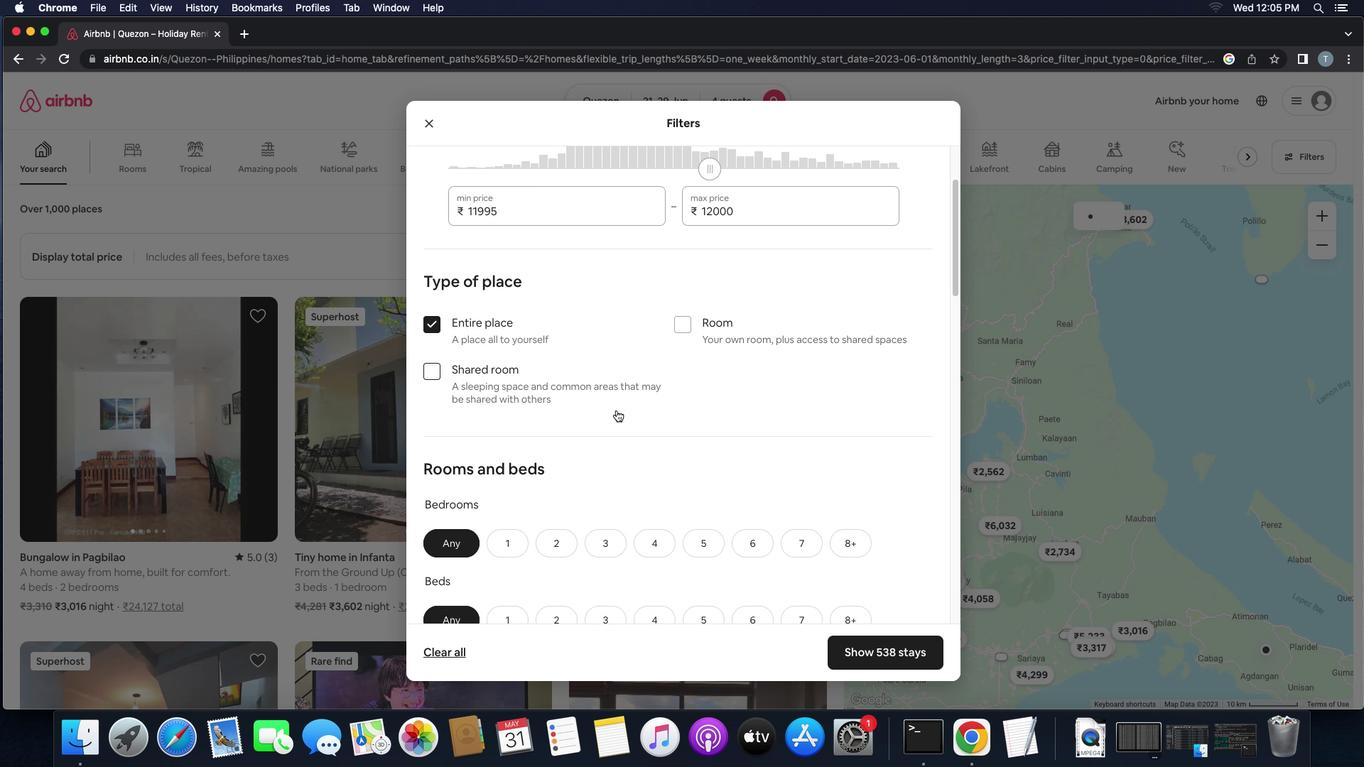 
Action: Mouse scrolled (634, 429) with delta (276, 51)
Screenshot: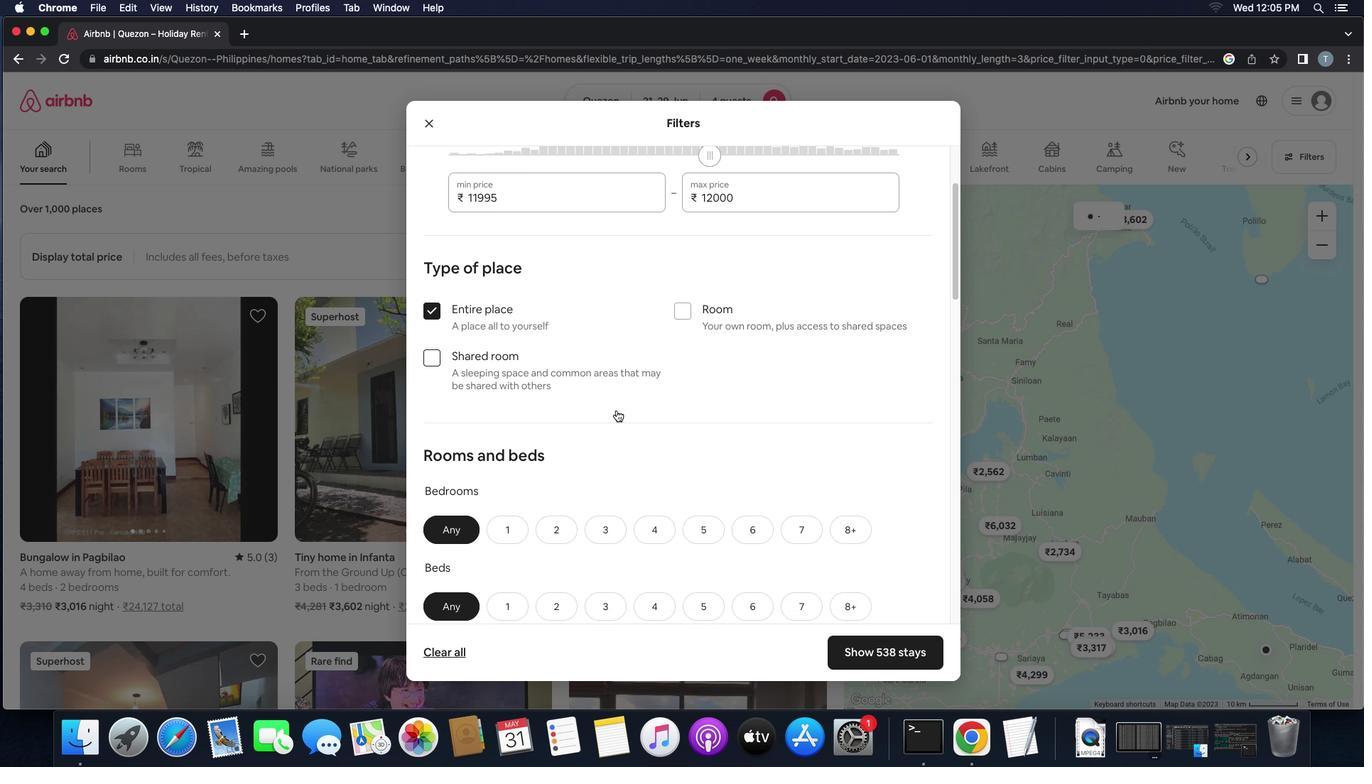 
Action: Mouse scrolled (634, 429) with delta (276, 51)
Screenshot: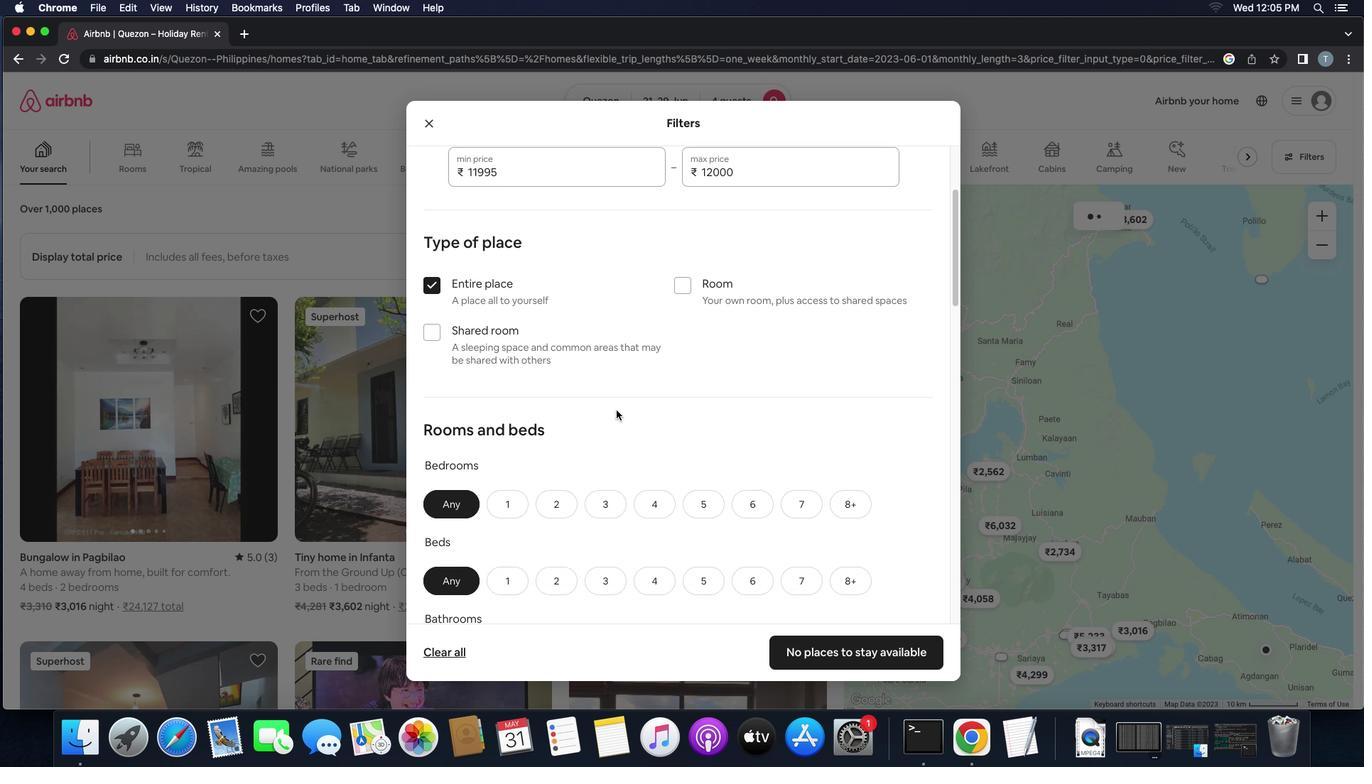 
Action: Mouse scrolled (634, 429) with delta (276, 51)
Screenshot: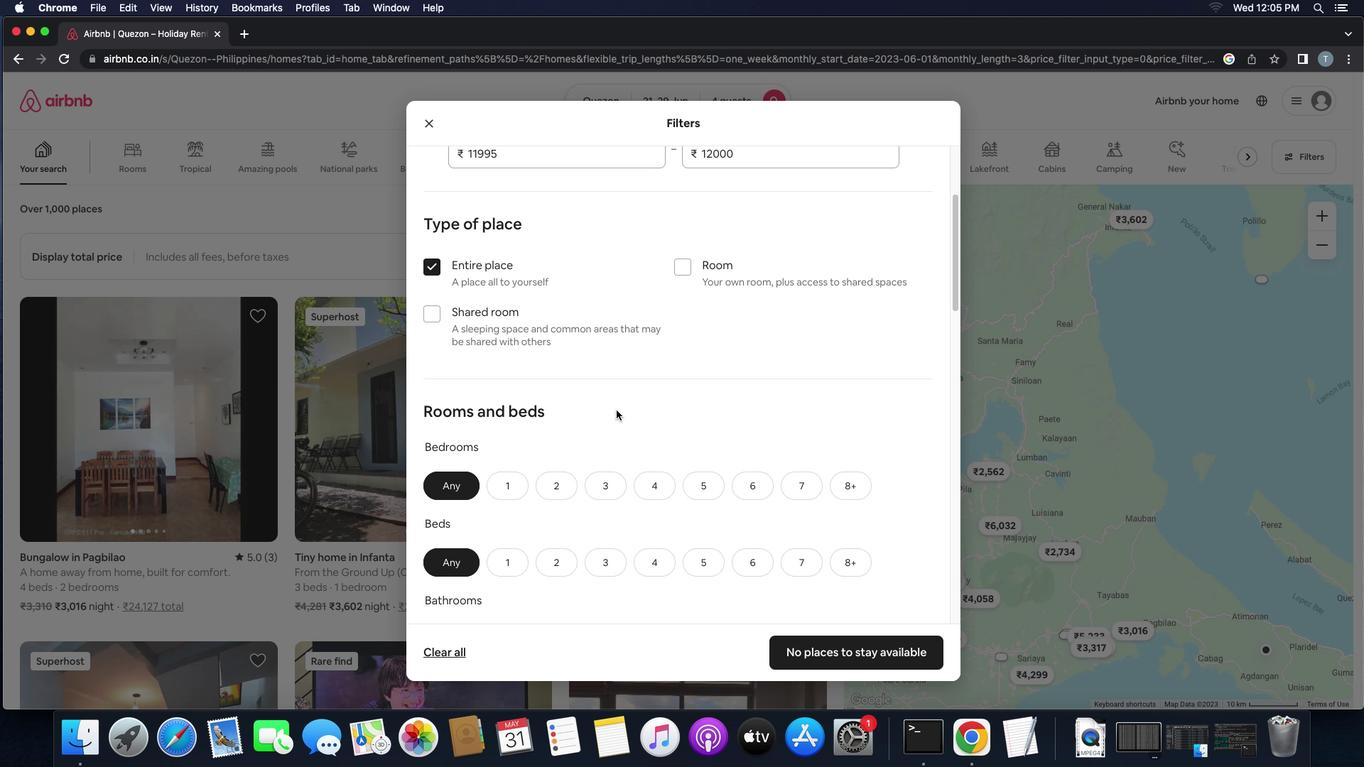 
Action: Mouse scrolled (634, 429) with delta (276, 51)
Screenshot: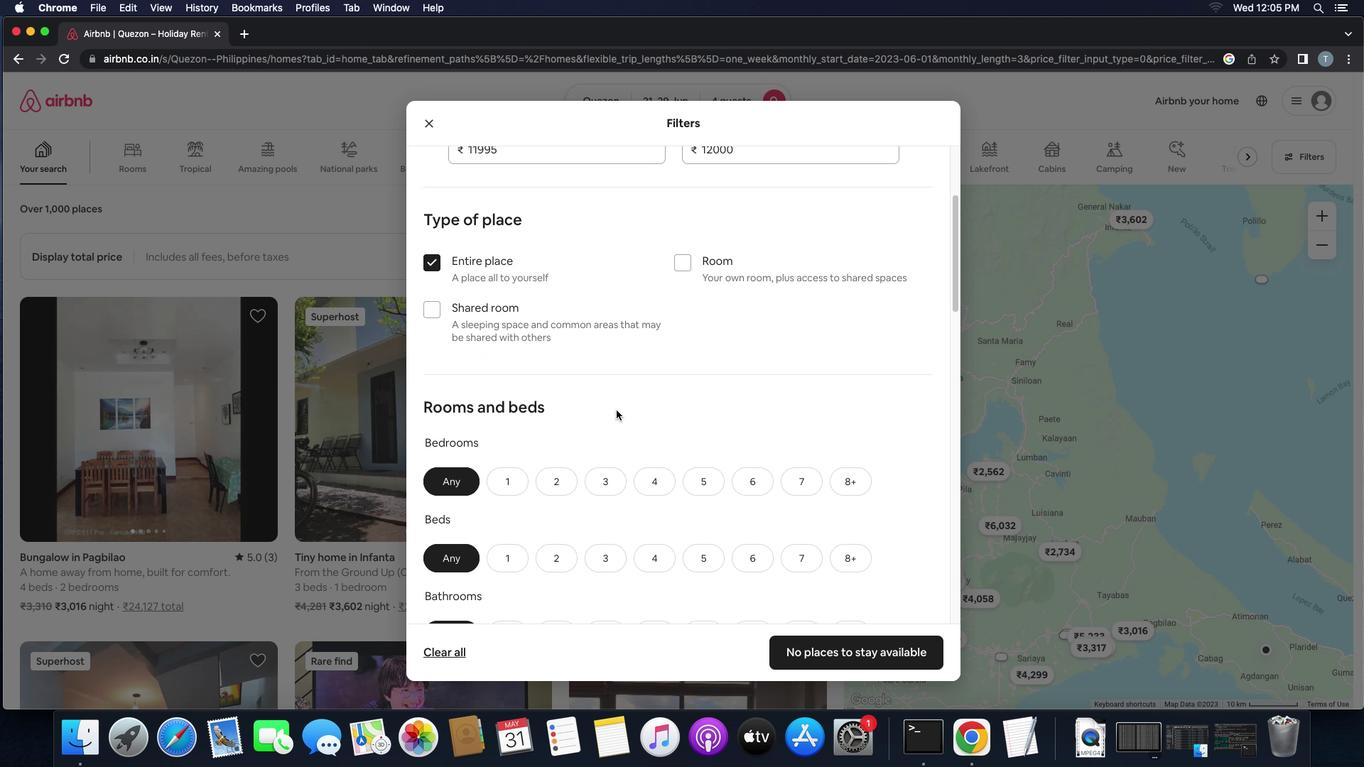 
Action: Mouse scrolled (634, 429) with delta (276, 51)
Screenshot: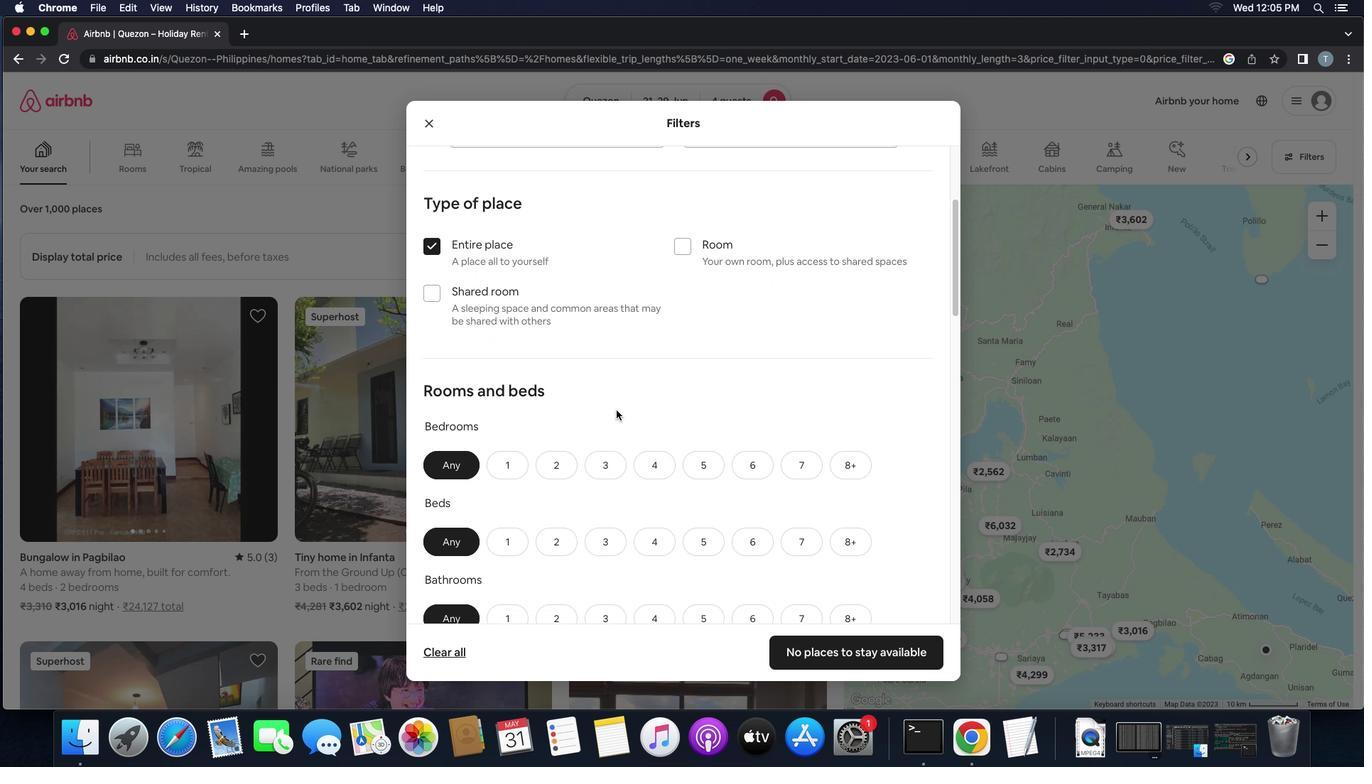 
Action: Mouse scrolled (634, 429) with delta (276, 51)
Screenshot: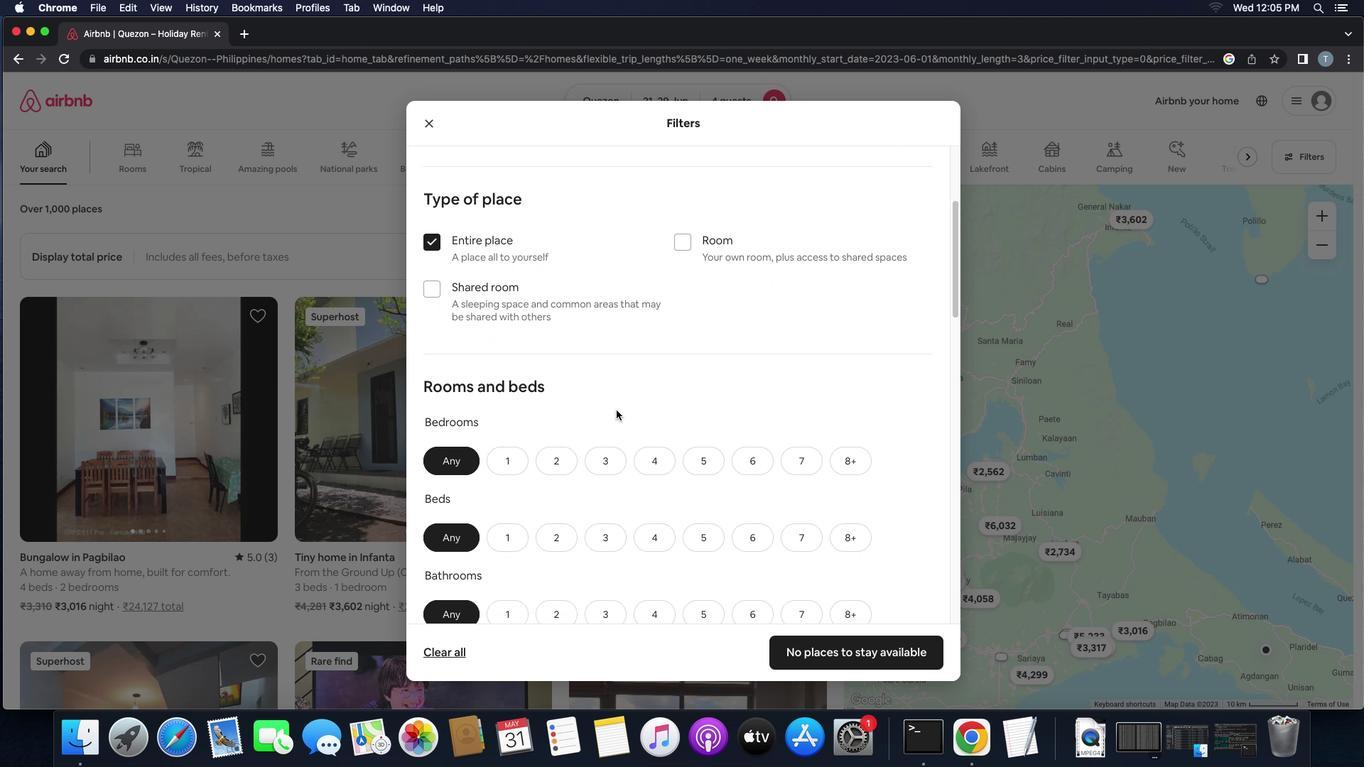 
Action: Mouse moved to (606, 475)
Screenshot: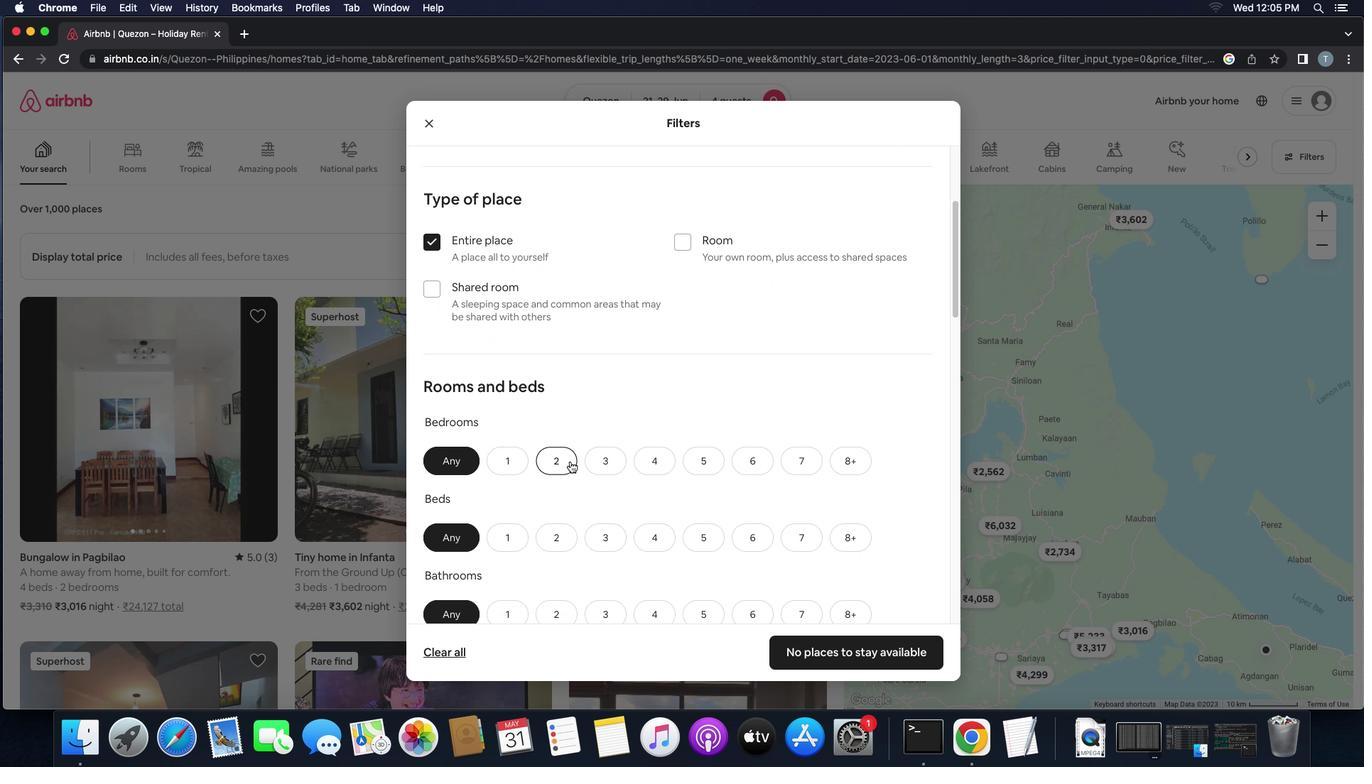 
Action: Mouse pressed left at (606, 475)
Screenshot: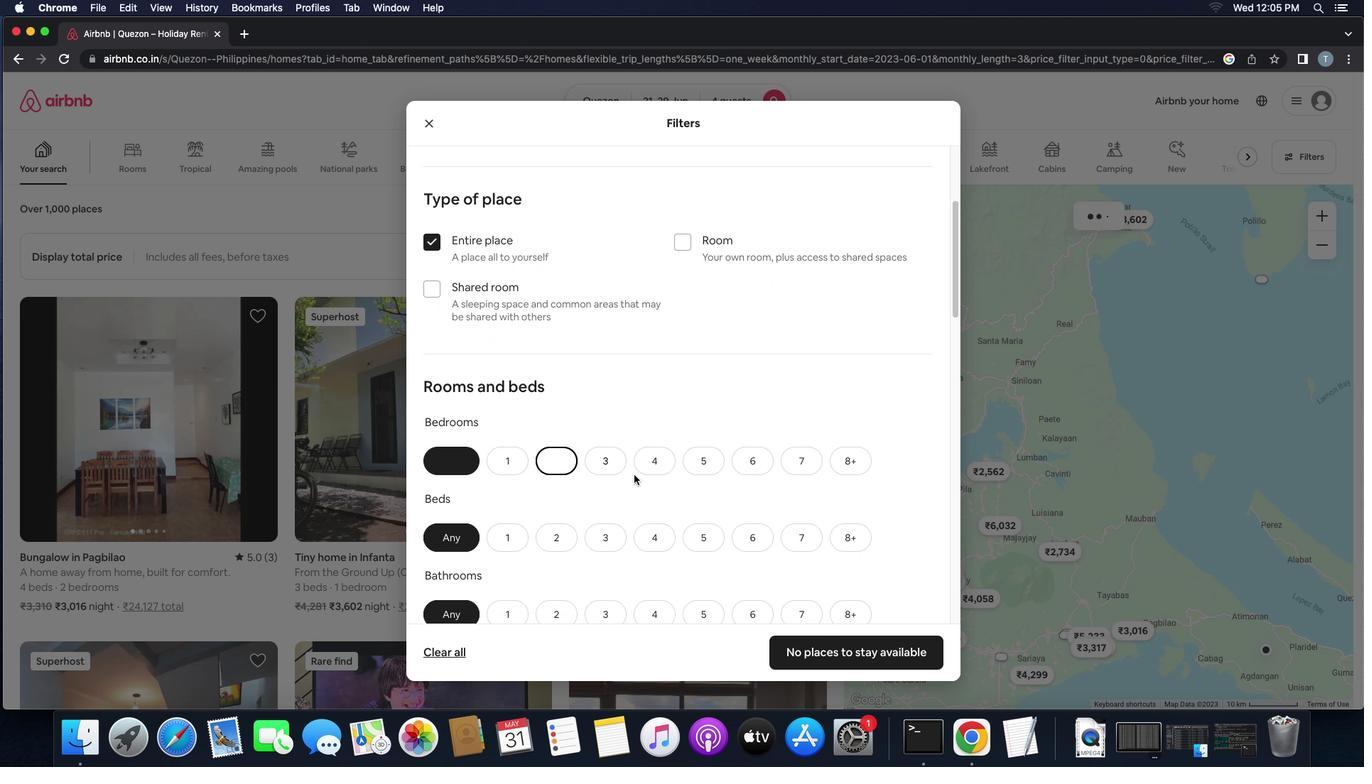 
Action: Mouse moved to (669, 500)
Screenshot: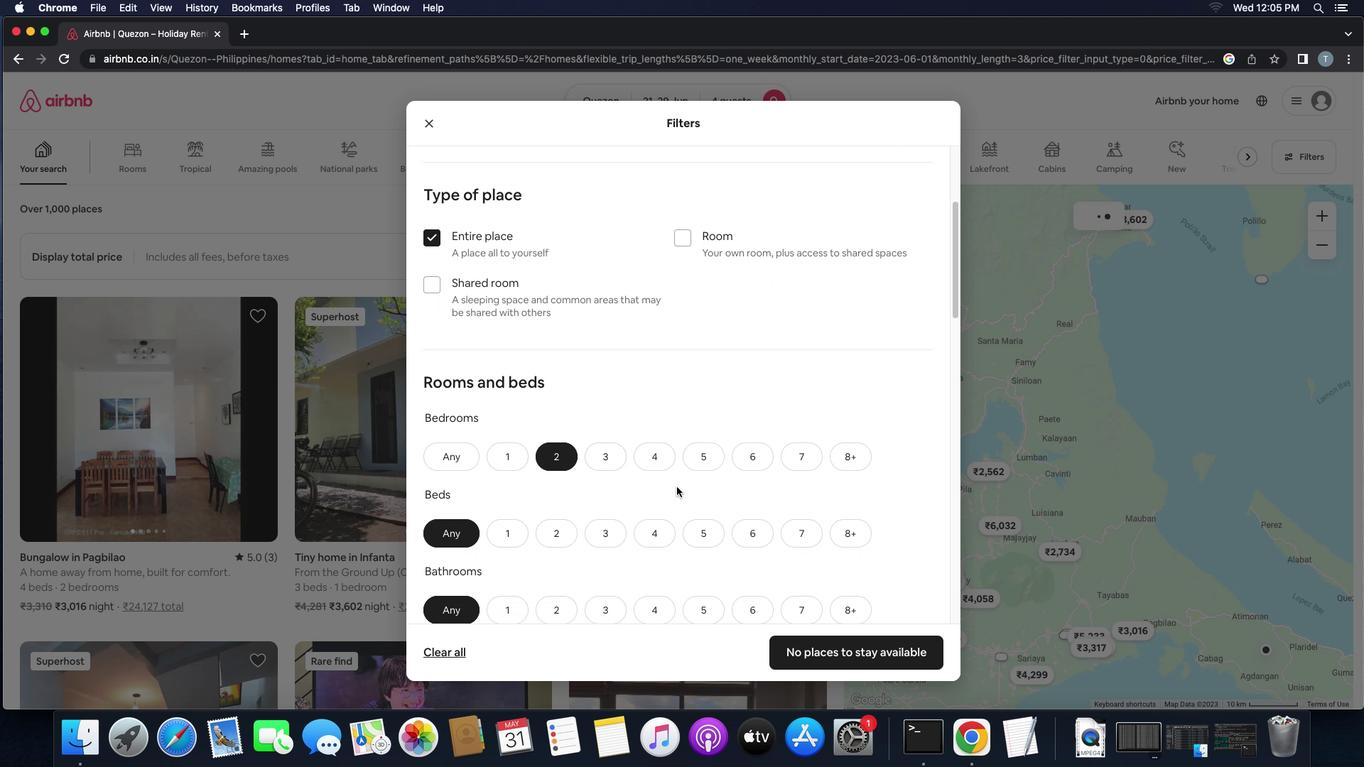 
Action: Mouse scrolled (669, 500) with delta (276, 51)
Screenshot: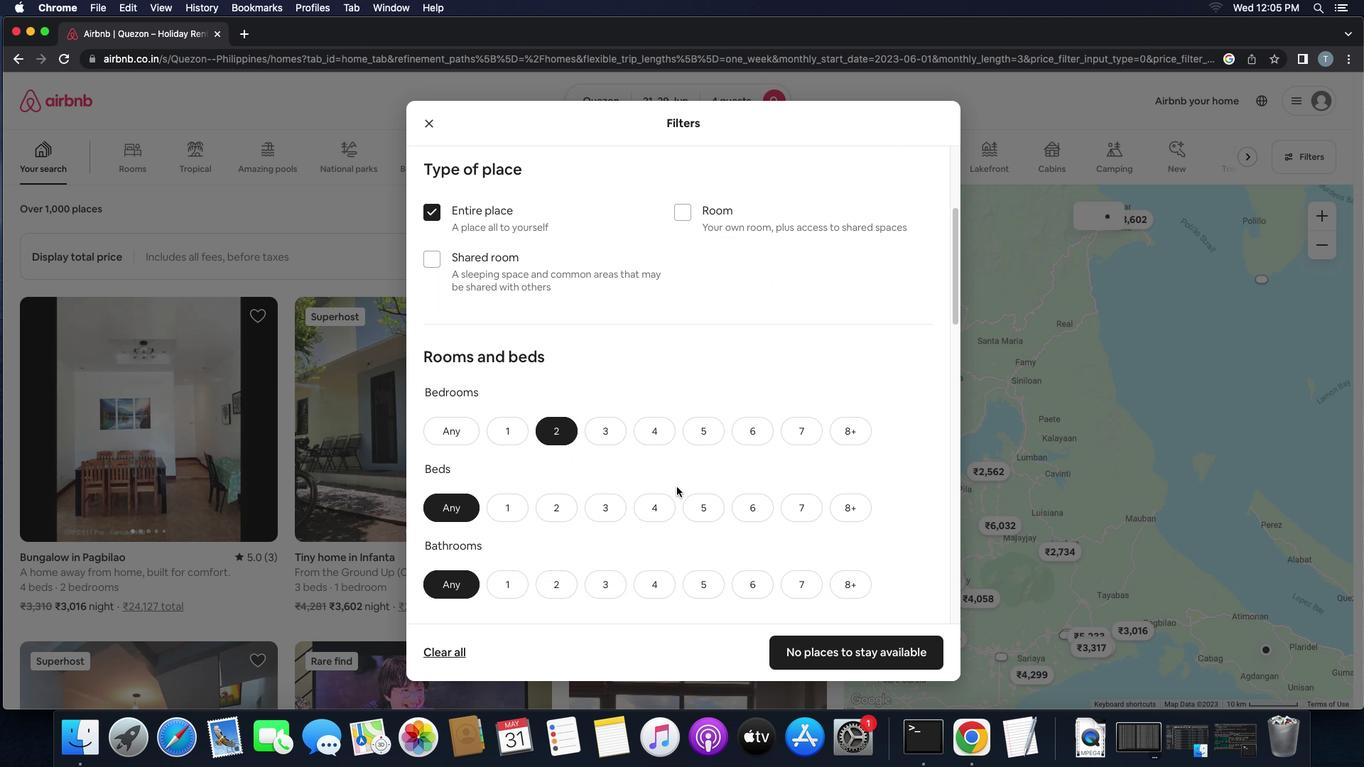 
Action: Mouse scrolled (669, 500) with delta (276, 51)
Screenshot: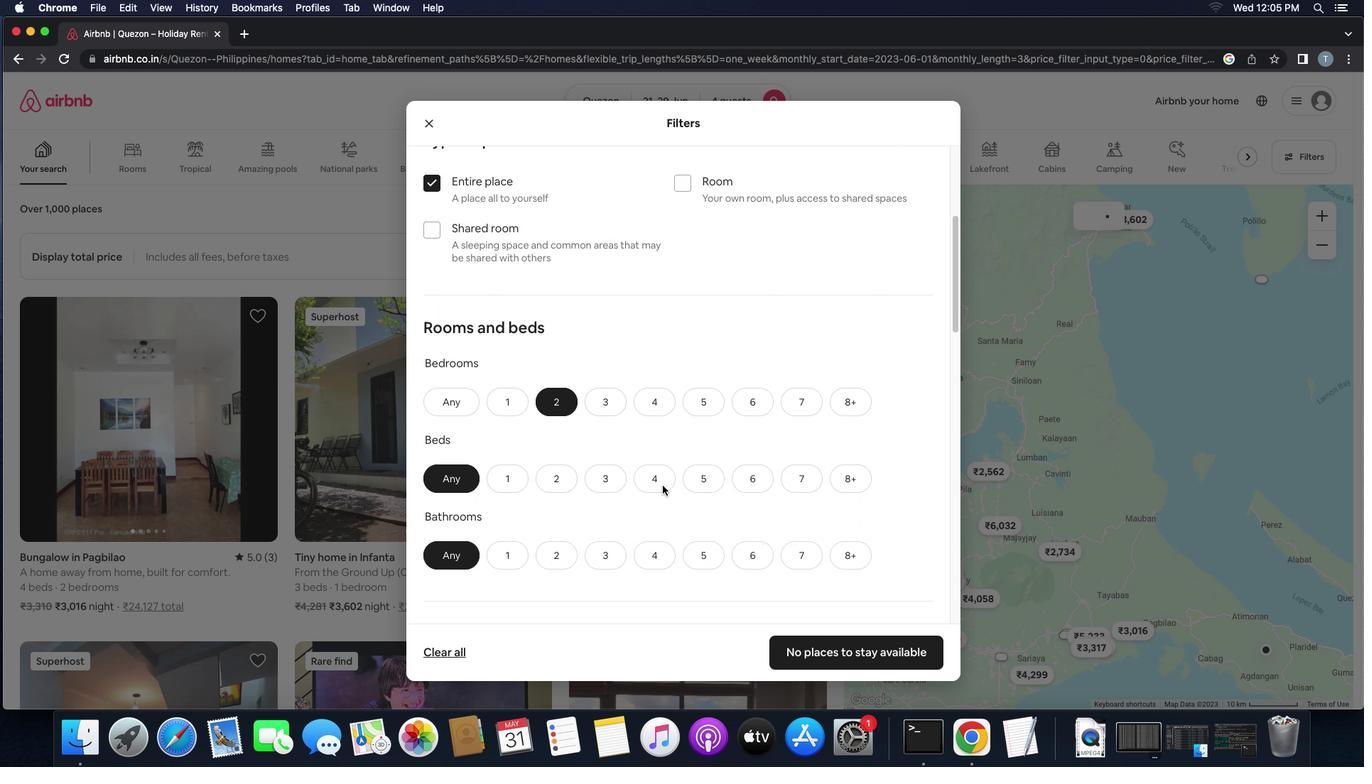 
Action: Mouse scrolled (669, 500) with delta (276, 51)
Screenshot: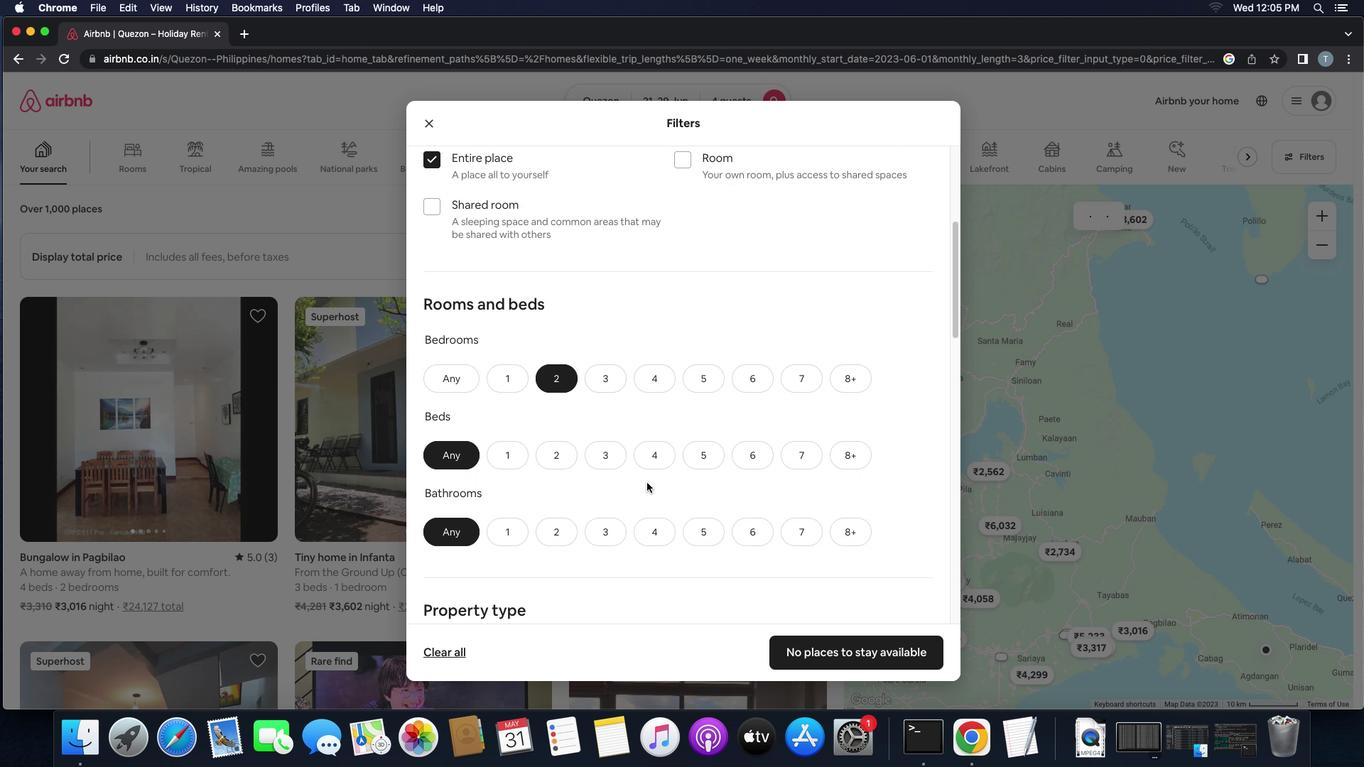 
Action: Mouse moved to (589, 463)
Screenshot: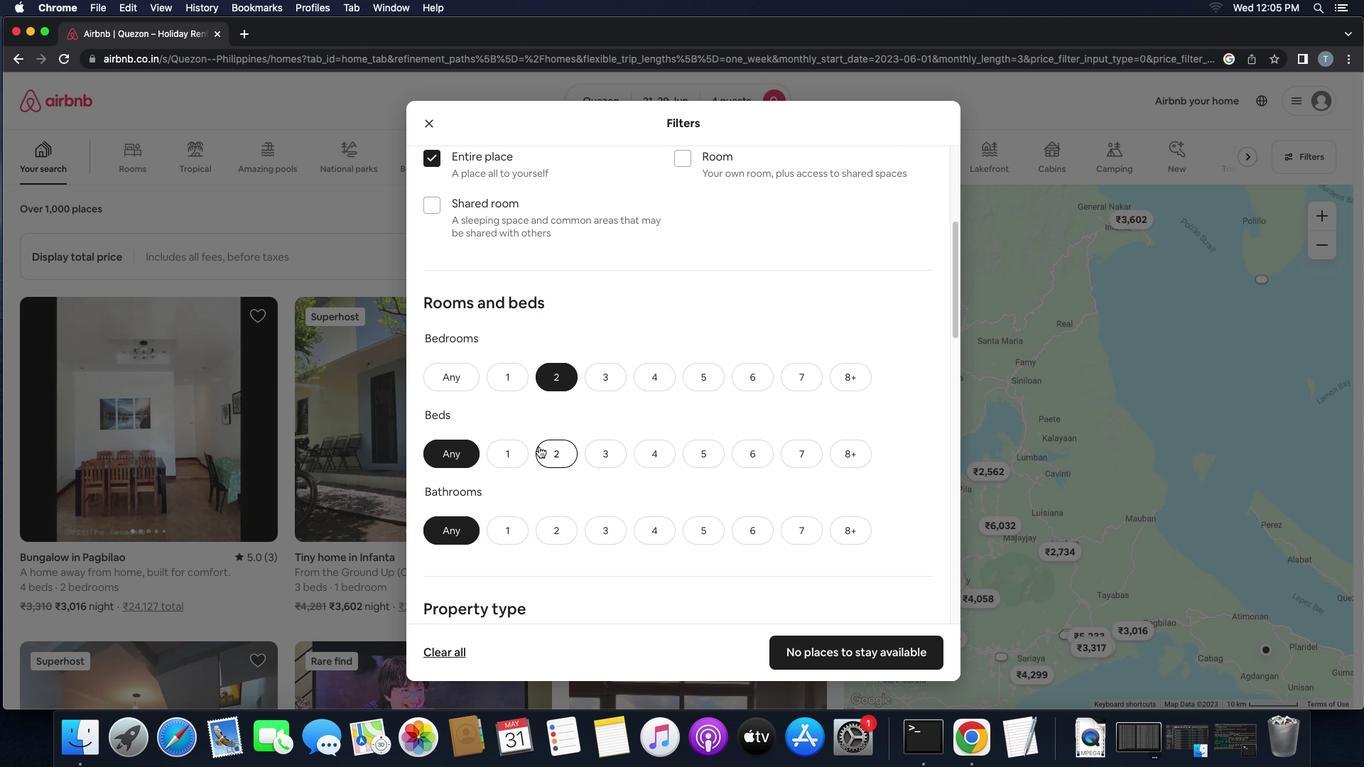 
Action: Mouse pressed left at (589, 463)
Screenshot: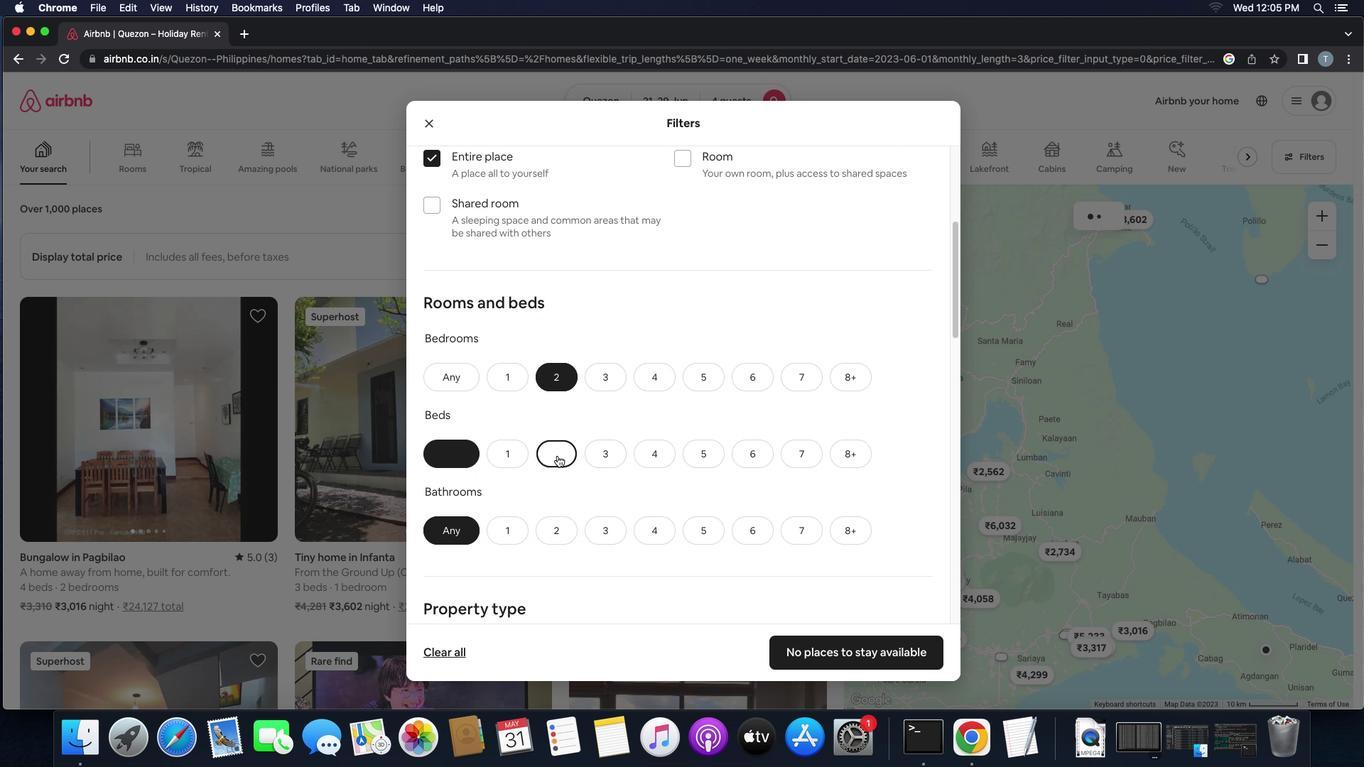 
Action: Mouse moved to (644, 496)
Screenshot: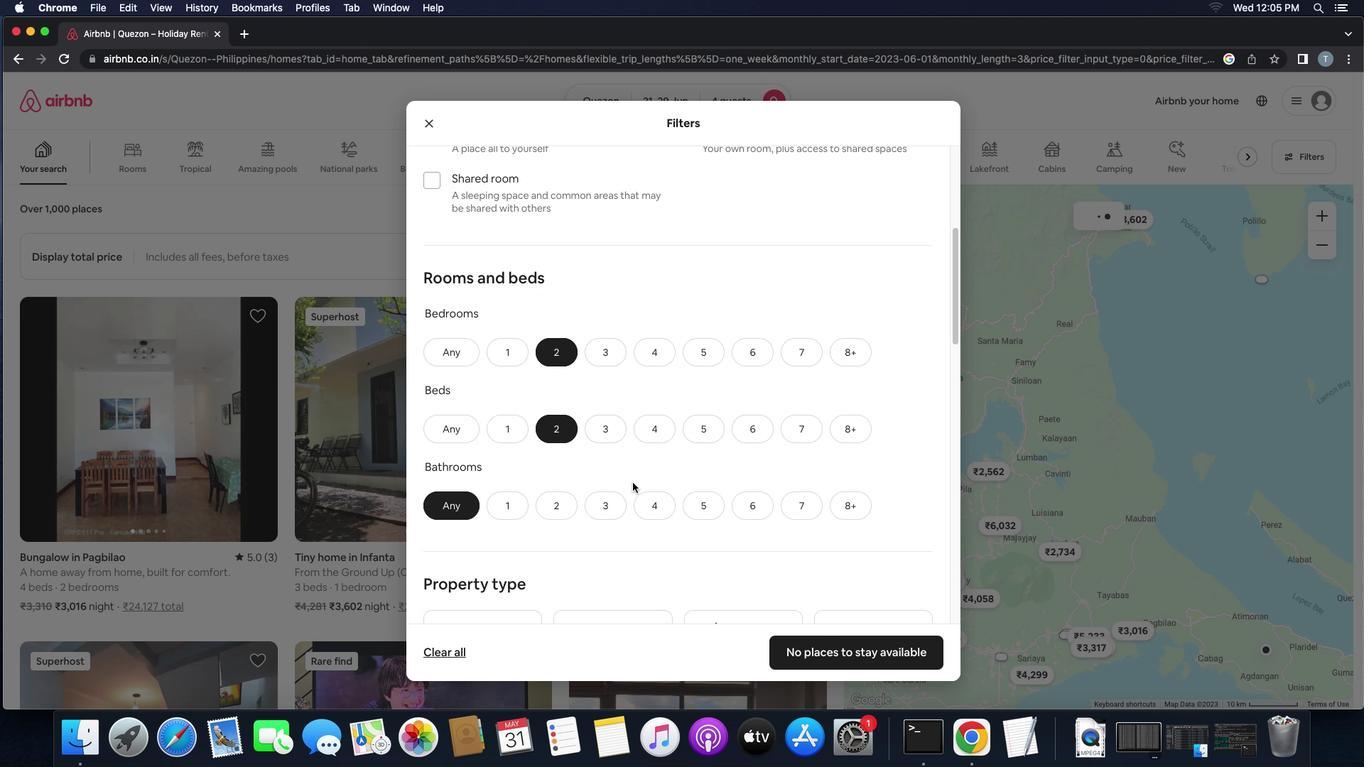 
Action: Mouse scrolled (644, 496) with delta (276, 51)
Screenshot: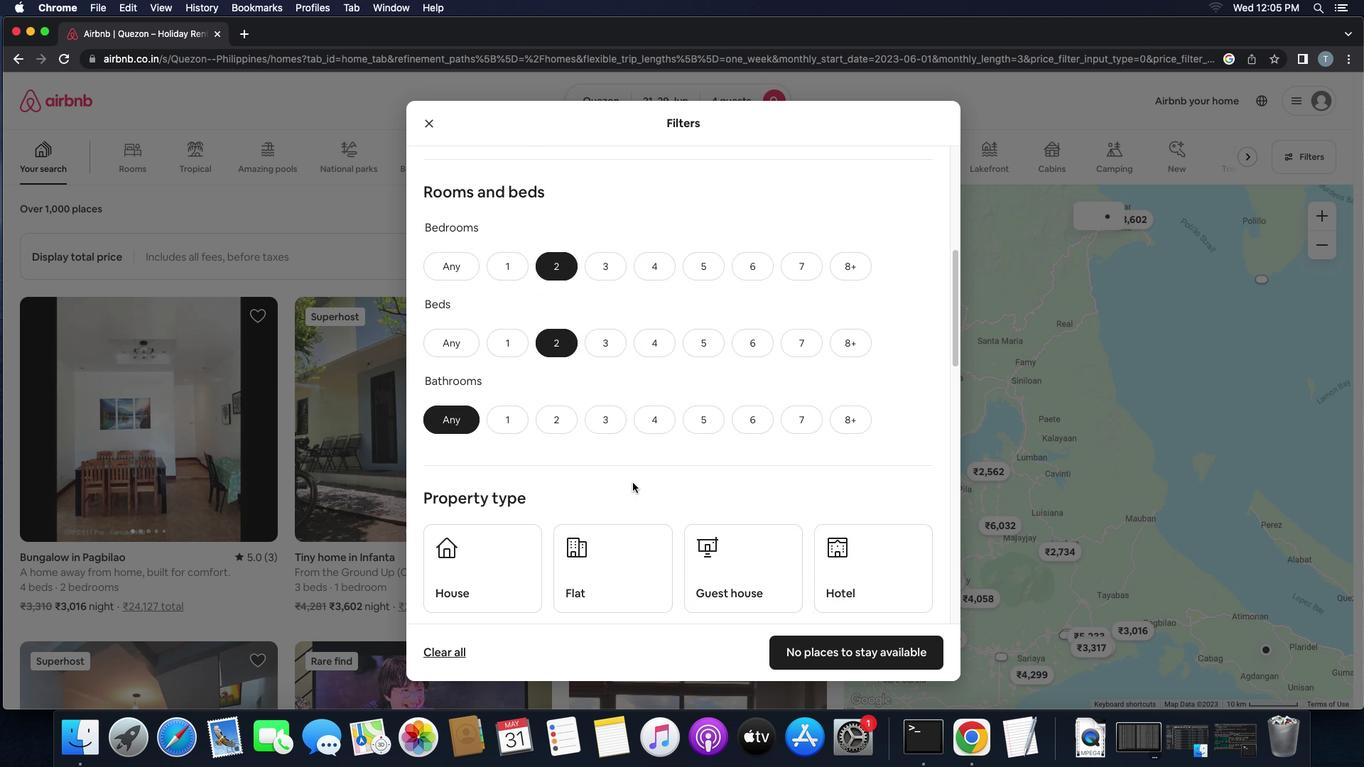
Action: Mouse scrolled (644, 496) with delta (276, 51)
Screenshot: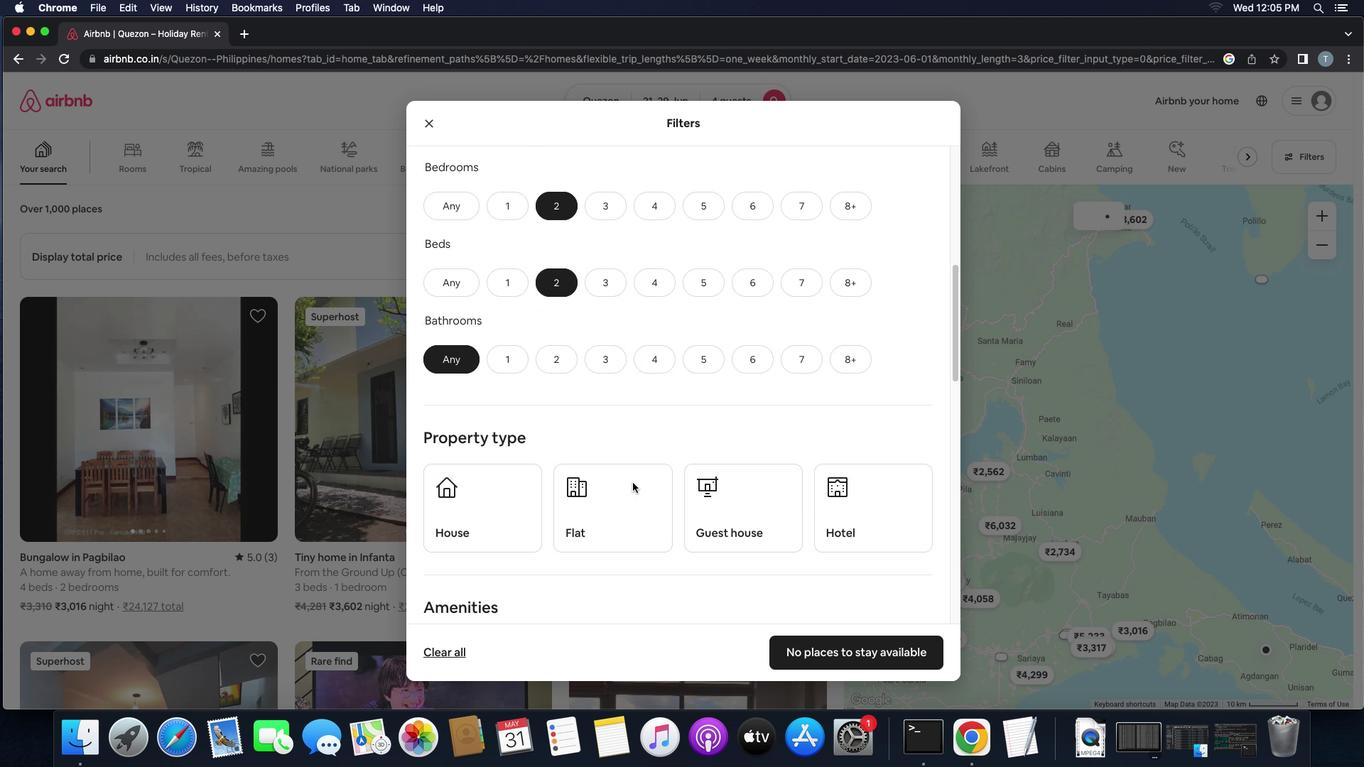 
Action: Mouse scrolled (644, 496) with delta (276, 50)
Screenshot: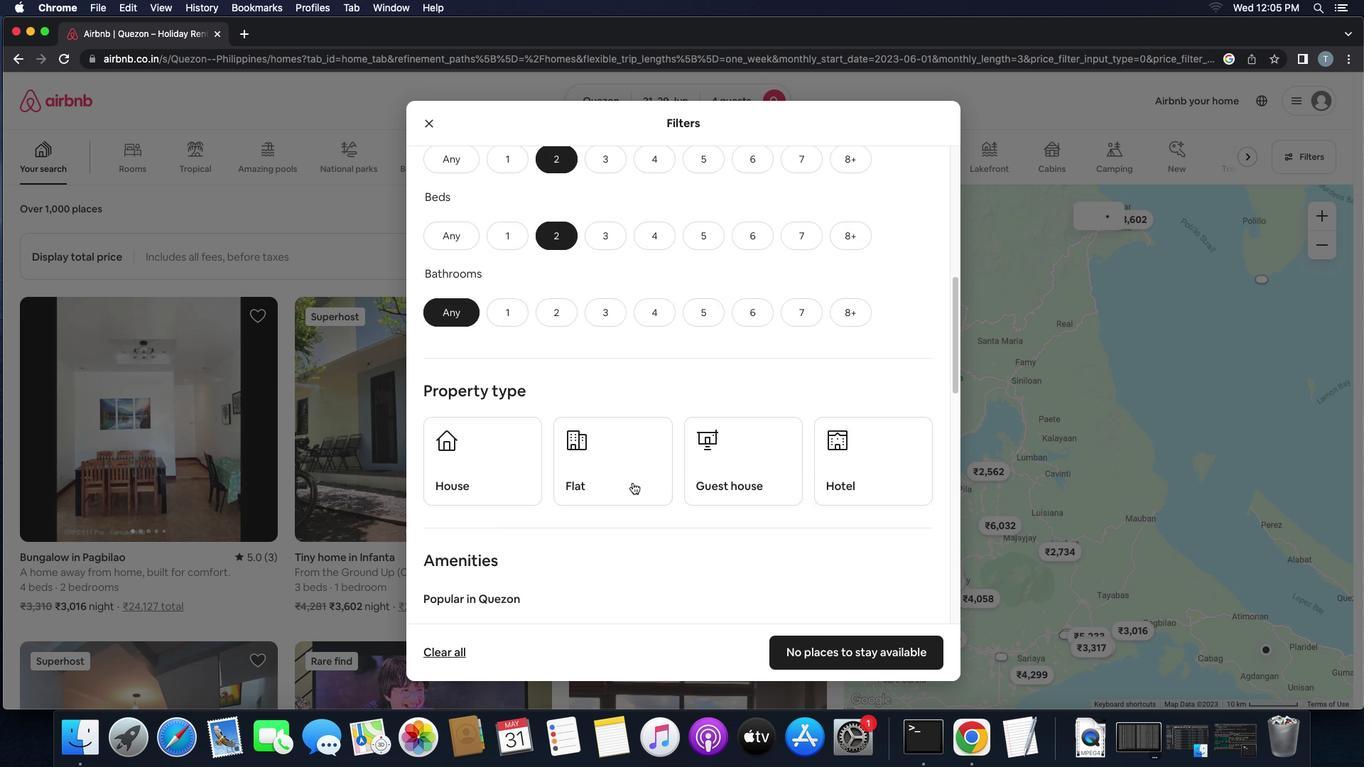 
Action: Mouse scrolled (644, 496) with delta (276, 49)
Screenshot: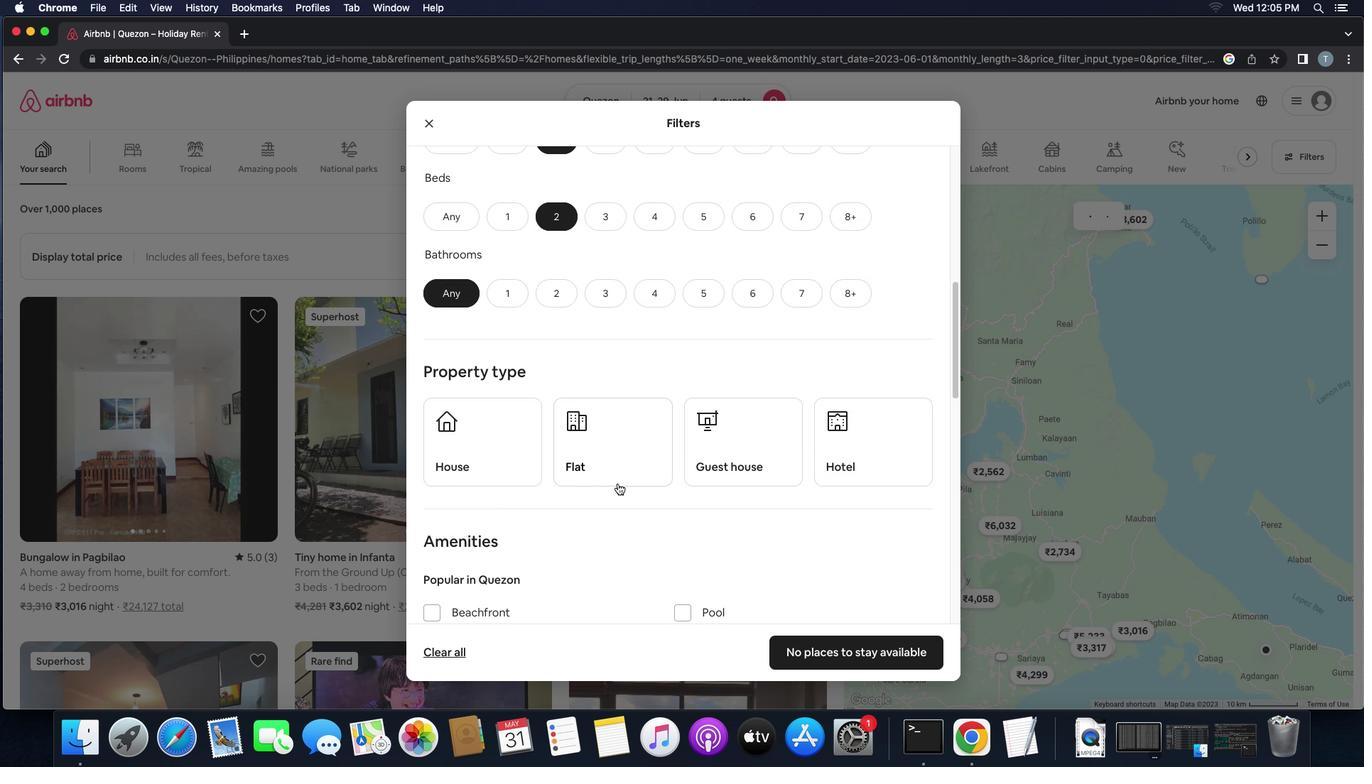 
Action: Mouse moved to (598, 323)
Screenshot: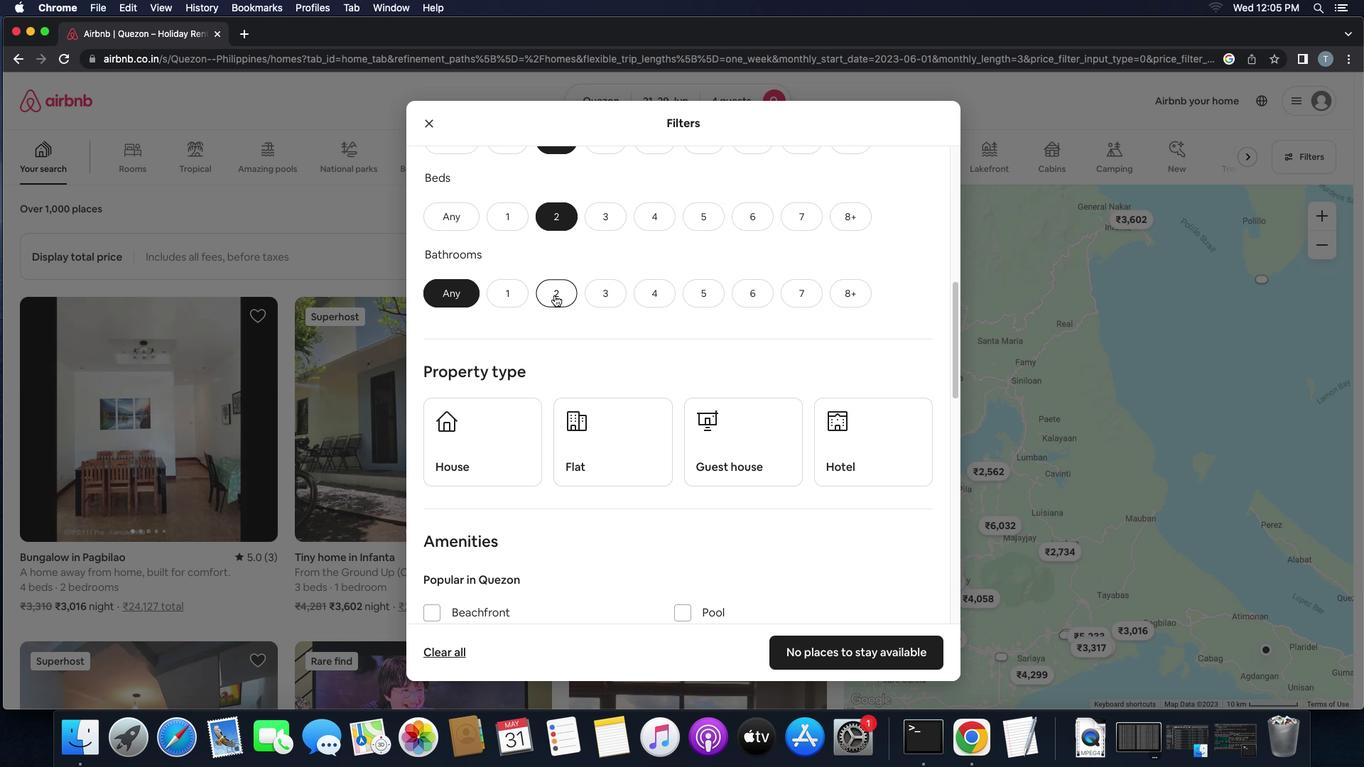 
Action: Mouse pressed left at (598, 323)
Screenshot: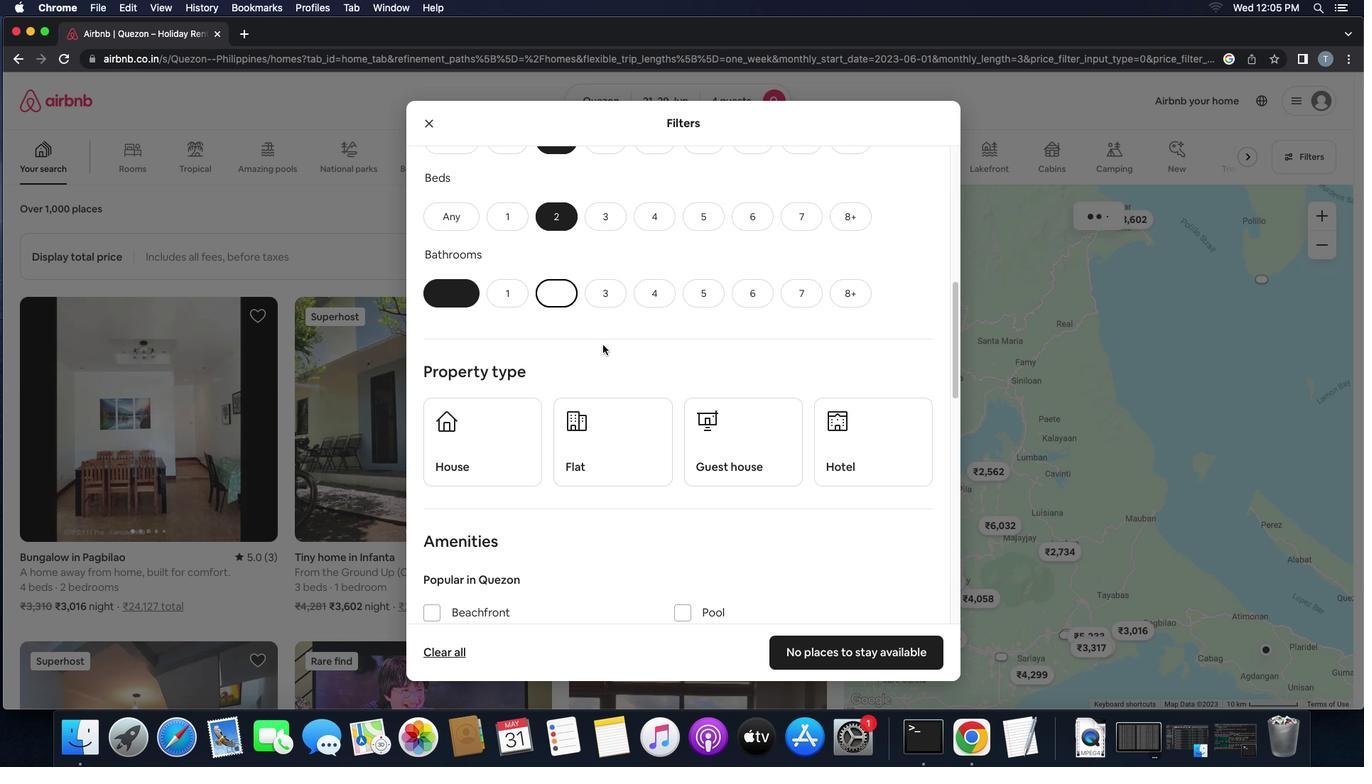 
Action: Mouse moved to (647, 402)
Screenshot: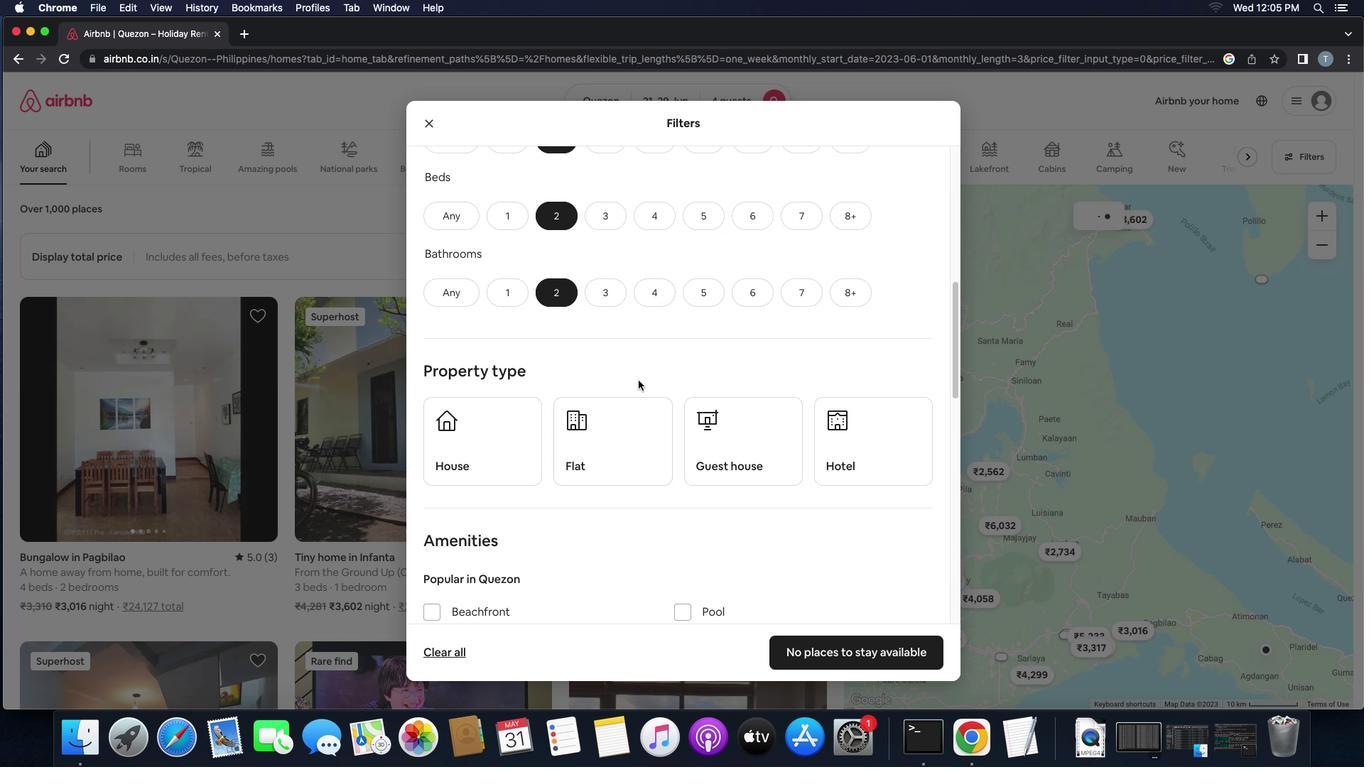 
Action: Mouse scrolled (647, 402) with delta (276, 51)
Screenshot: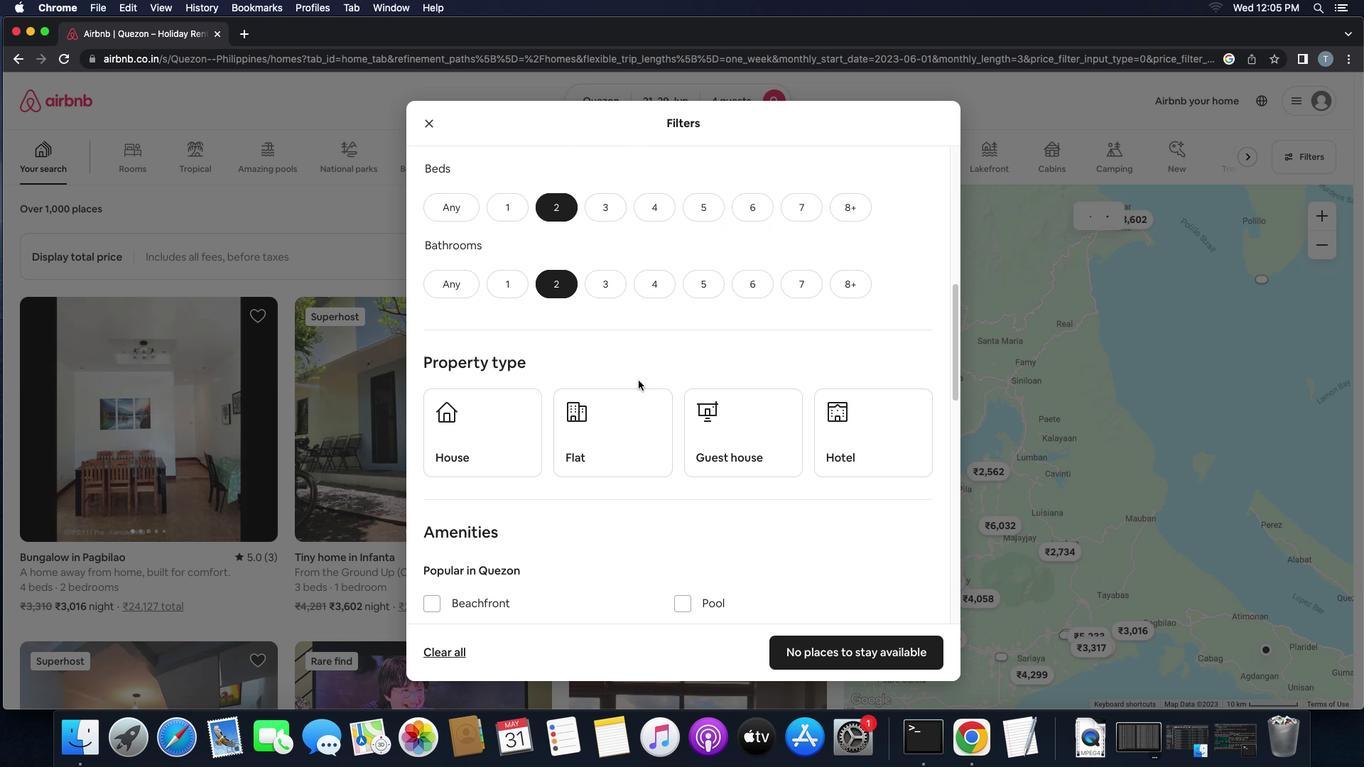 
Action: Mouse scrolled (647, 402) with delta (276, 51)
Screenshot: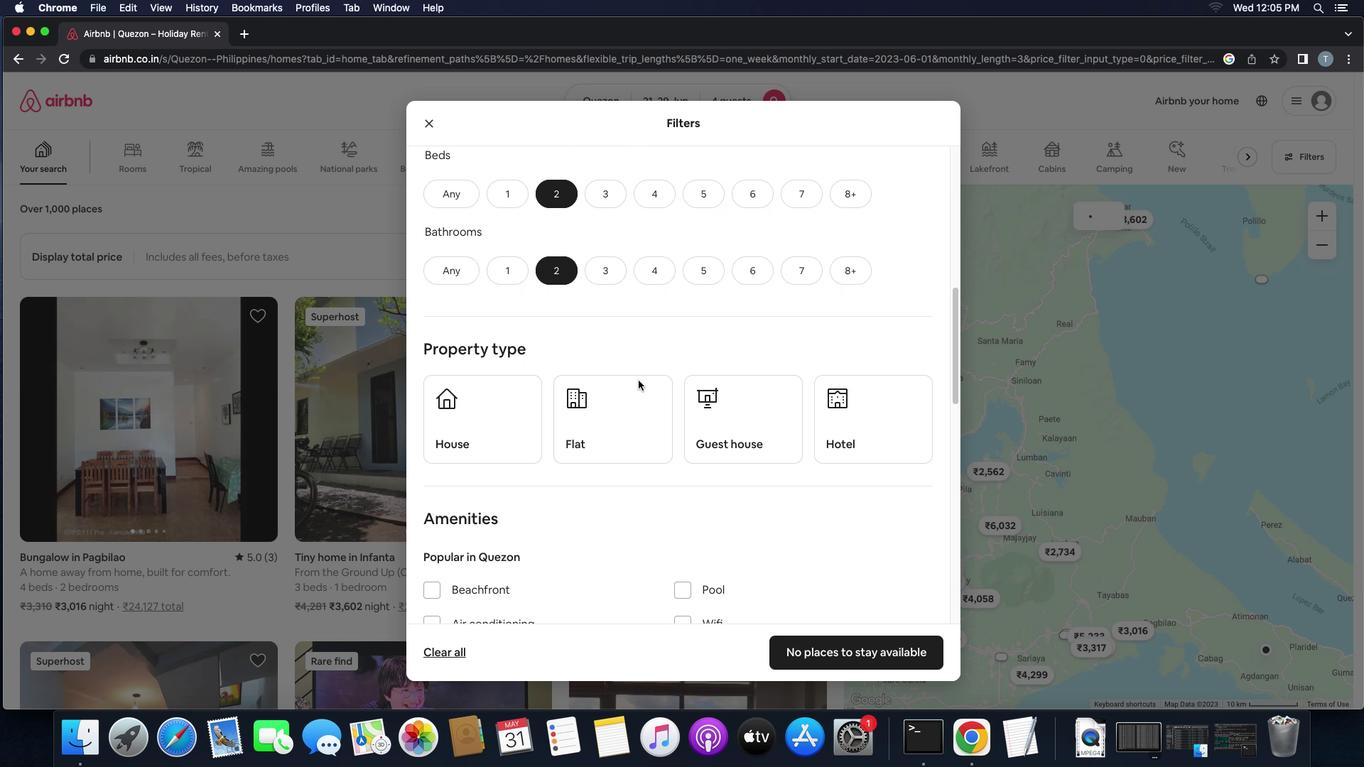 
Action: Mouse scrolled (647, 402) with delta (276, 51)
Screenshot: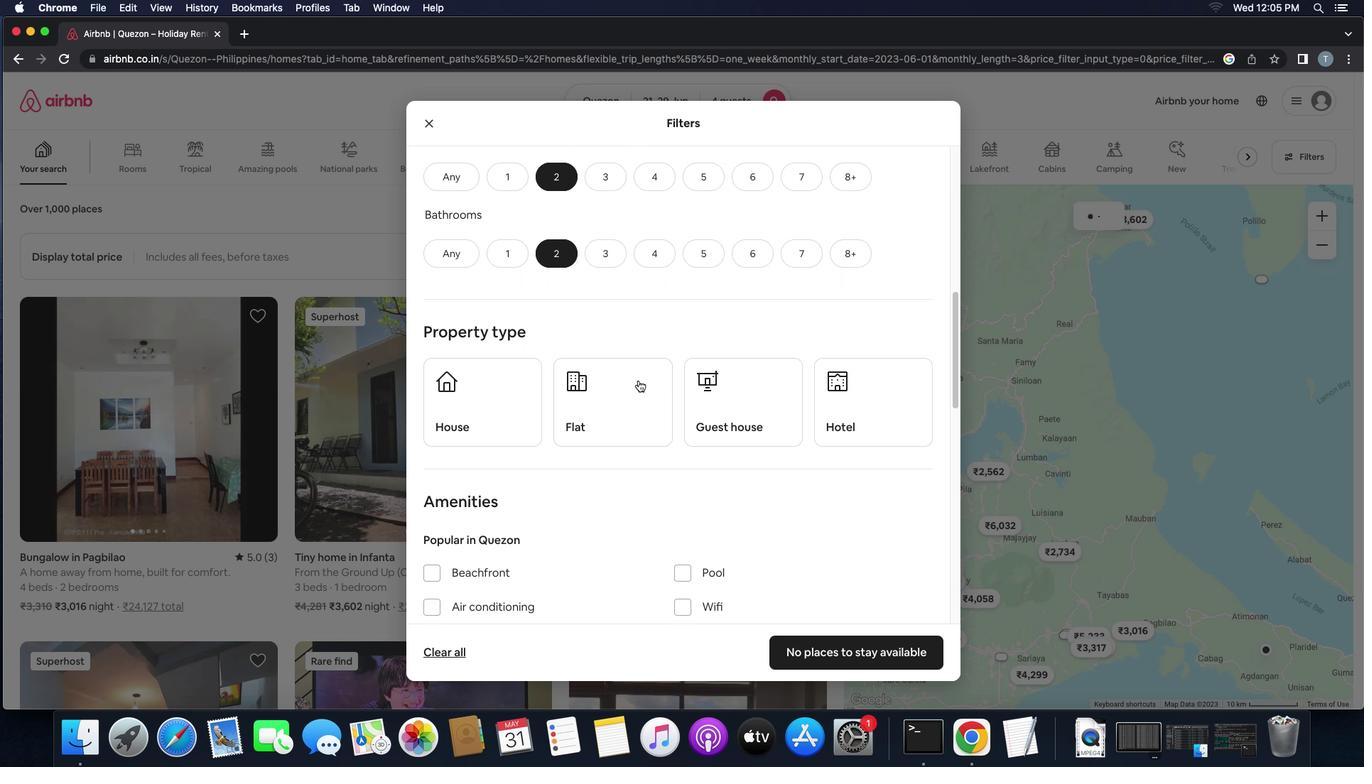 
Action: Mouse scrolled (647, 402) with delta (276, 51)
Screenshot: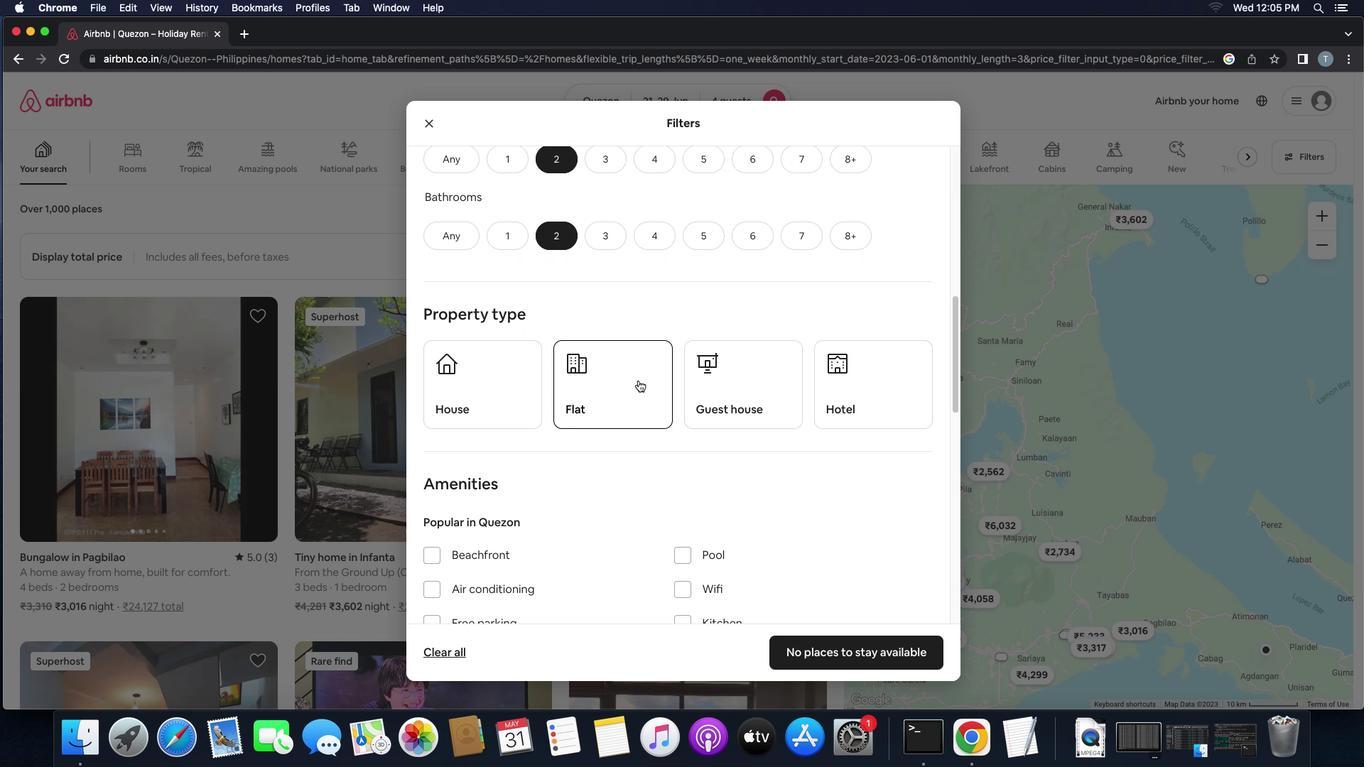 
Action: Mouse scrolled (647, 402) with delta (276, 51)
Screenshot: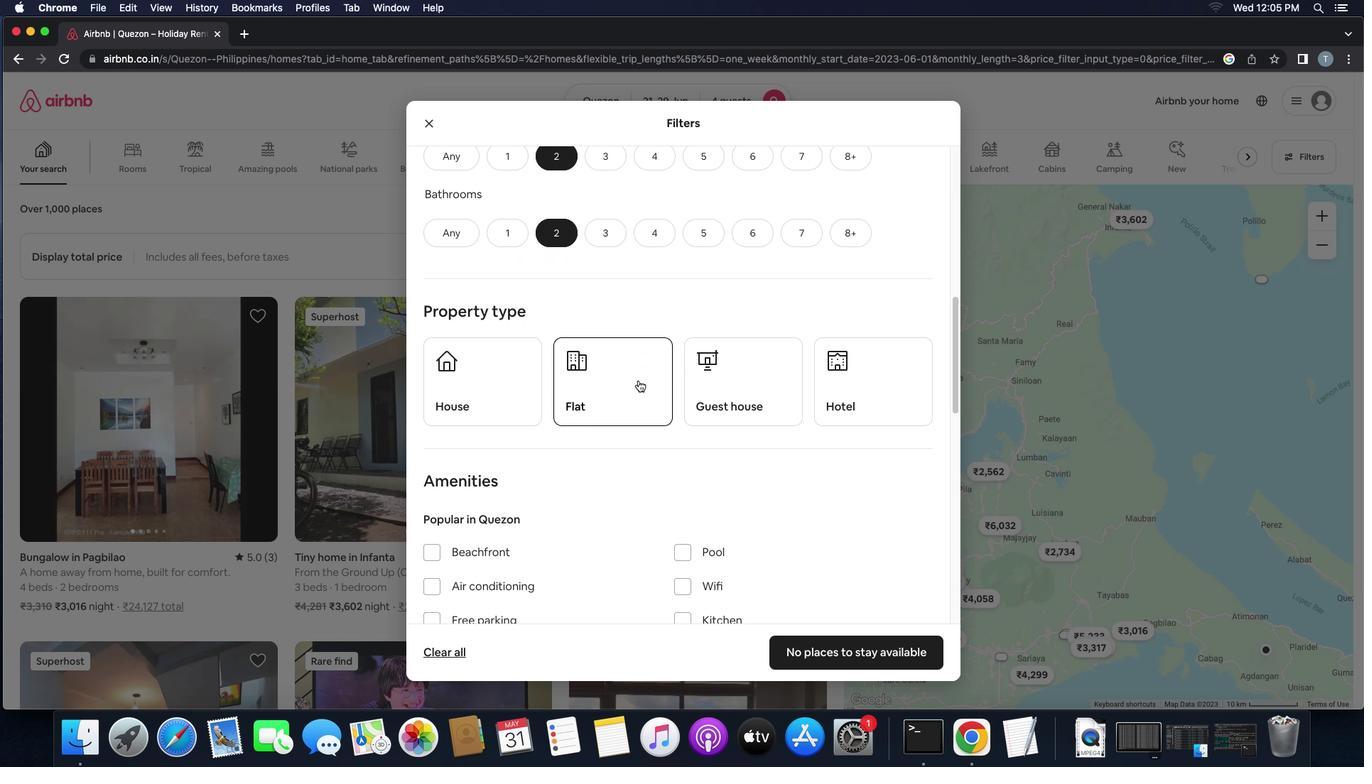
Action: Mouse moved to (647, 402)
Screenshot: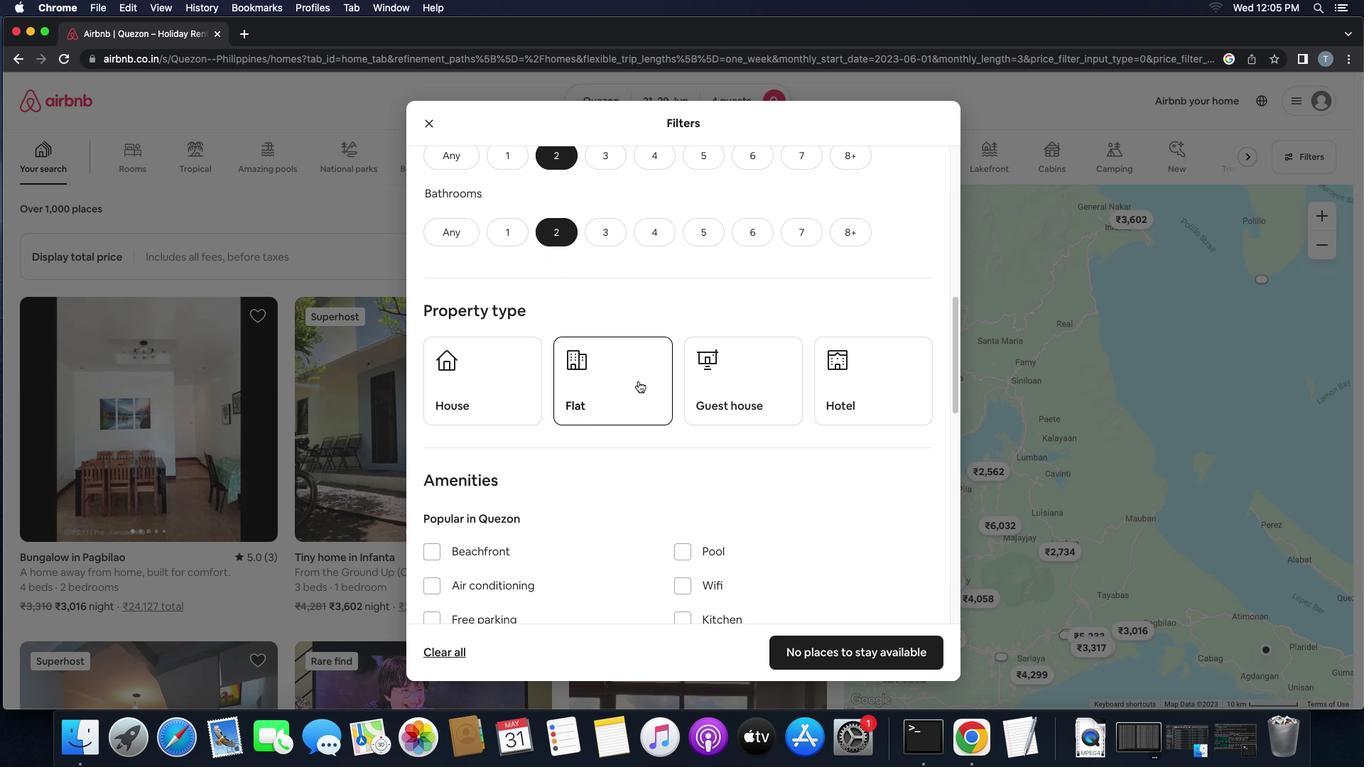 
Action: Mouse scrolled (647, 402) with delta (276, 51)
Screenshot: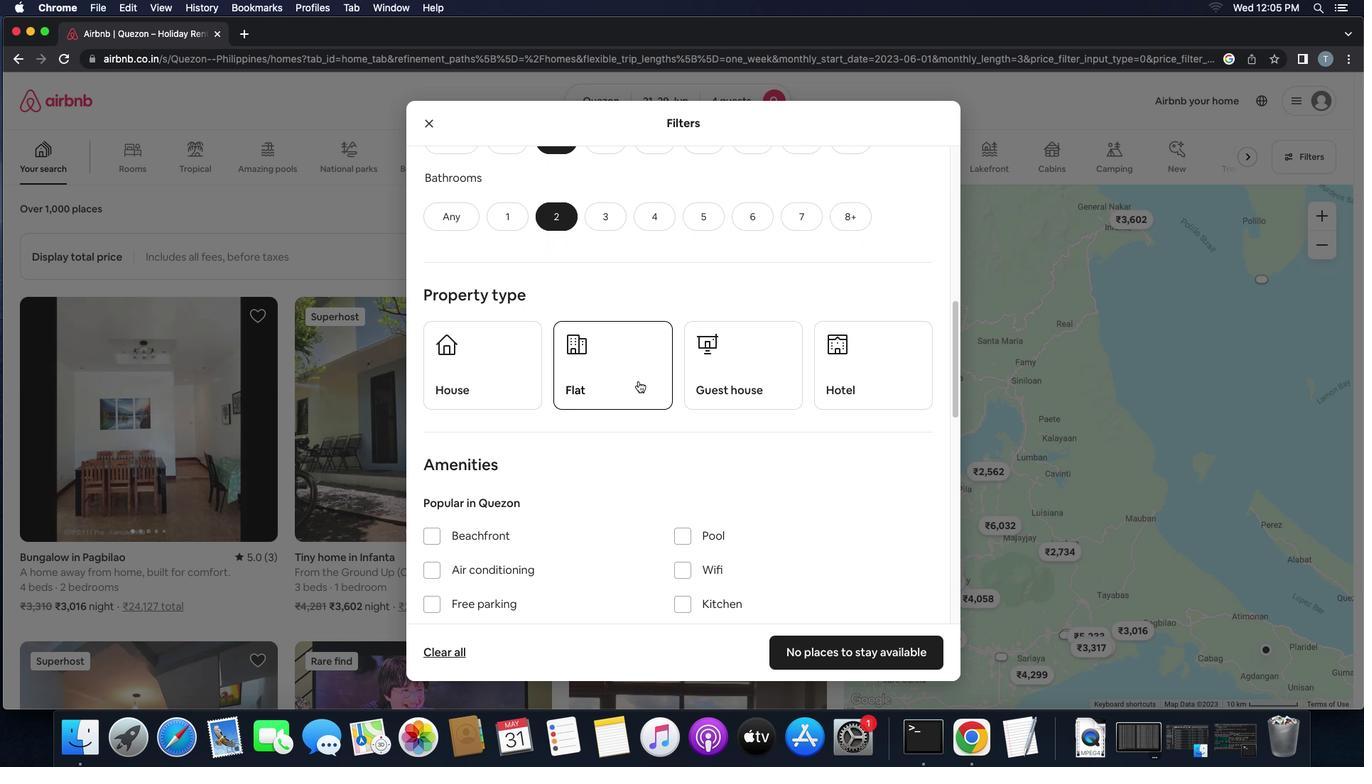 
Action: Mouse scrolled (647, 402) with delta (276, 51)
Screenshot: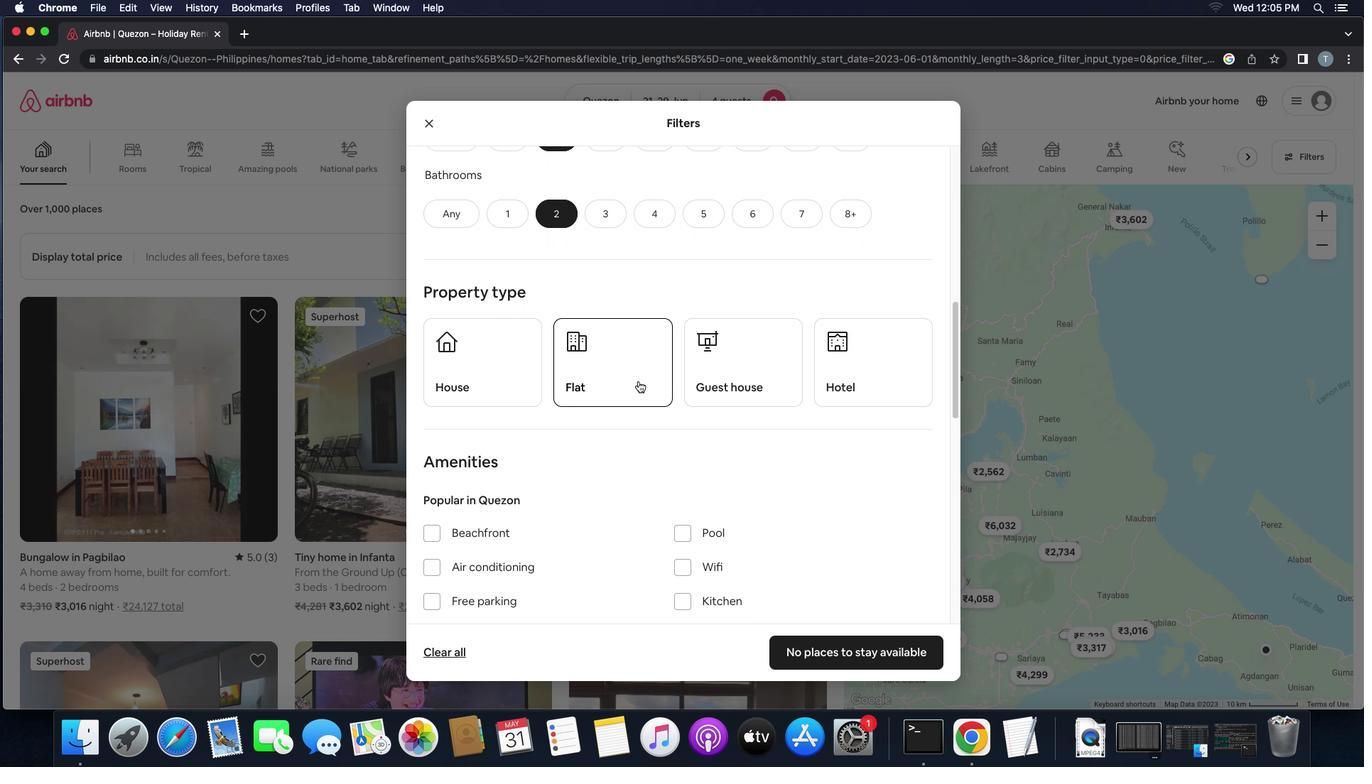 
Action: Mouse moved to (647, 402)
Screenshot: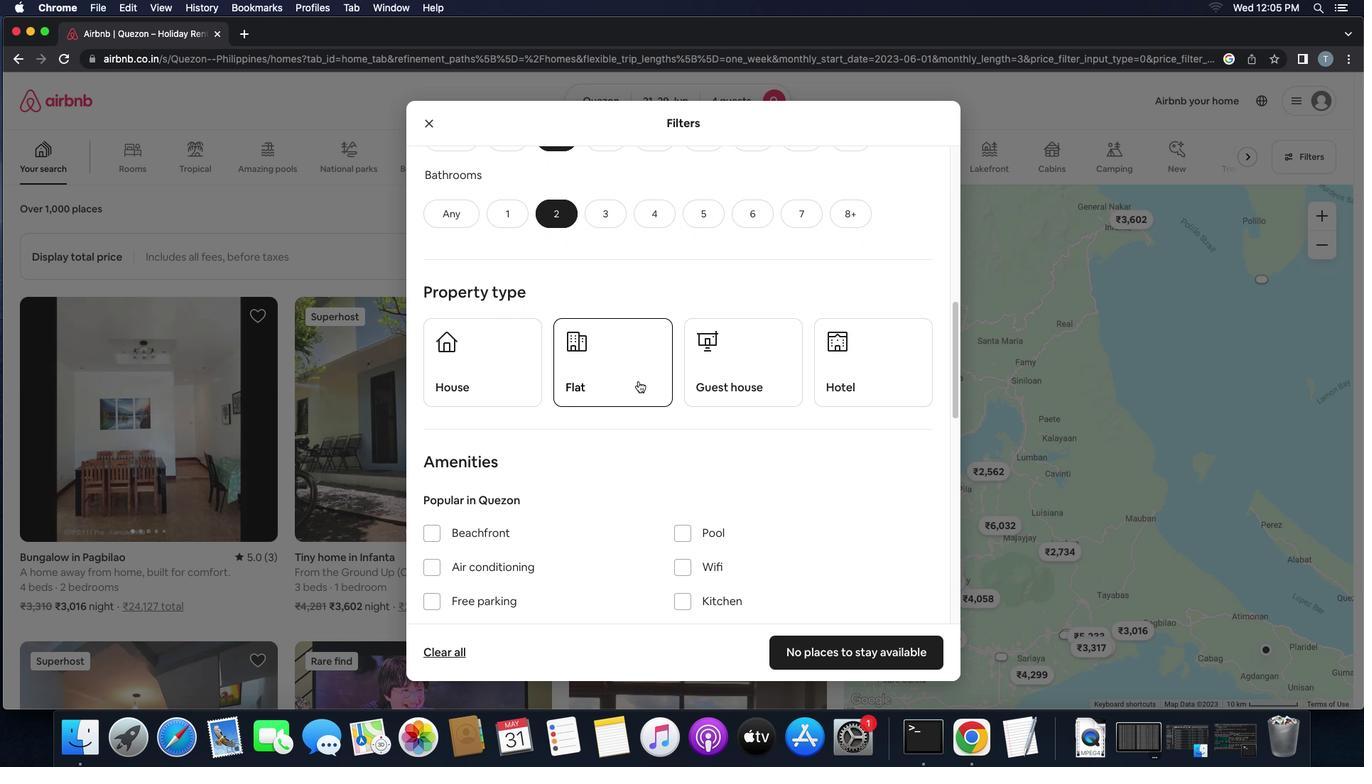 
Action: Mouse scrolled (647, 402) with delta (276, 51)
Screenshot: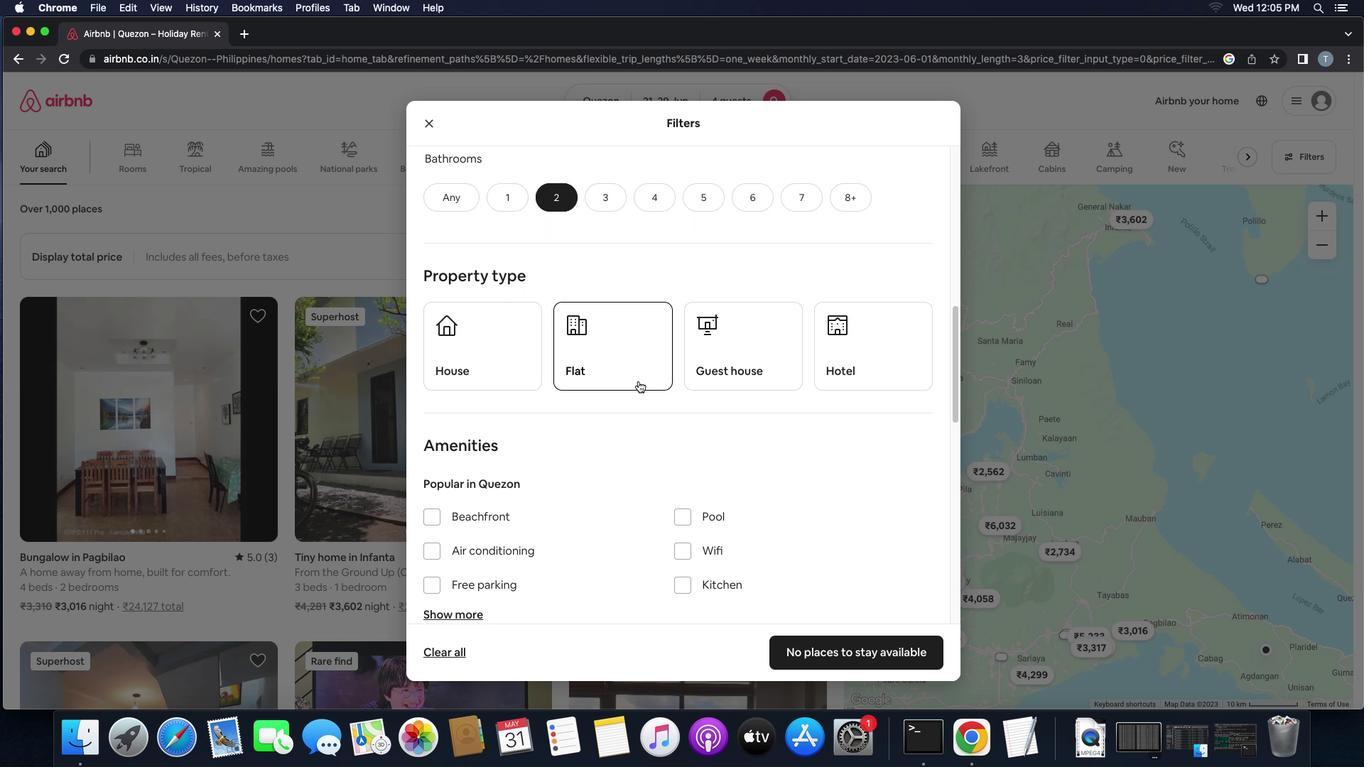 
Action: Mouse scrolled (647, 402) with delta (276, 51)
Screenshot: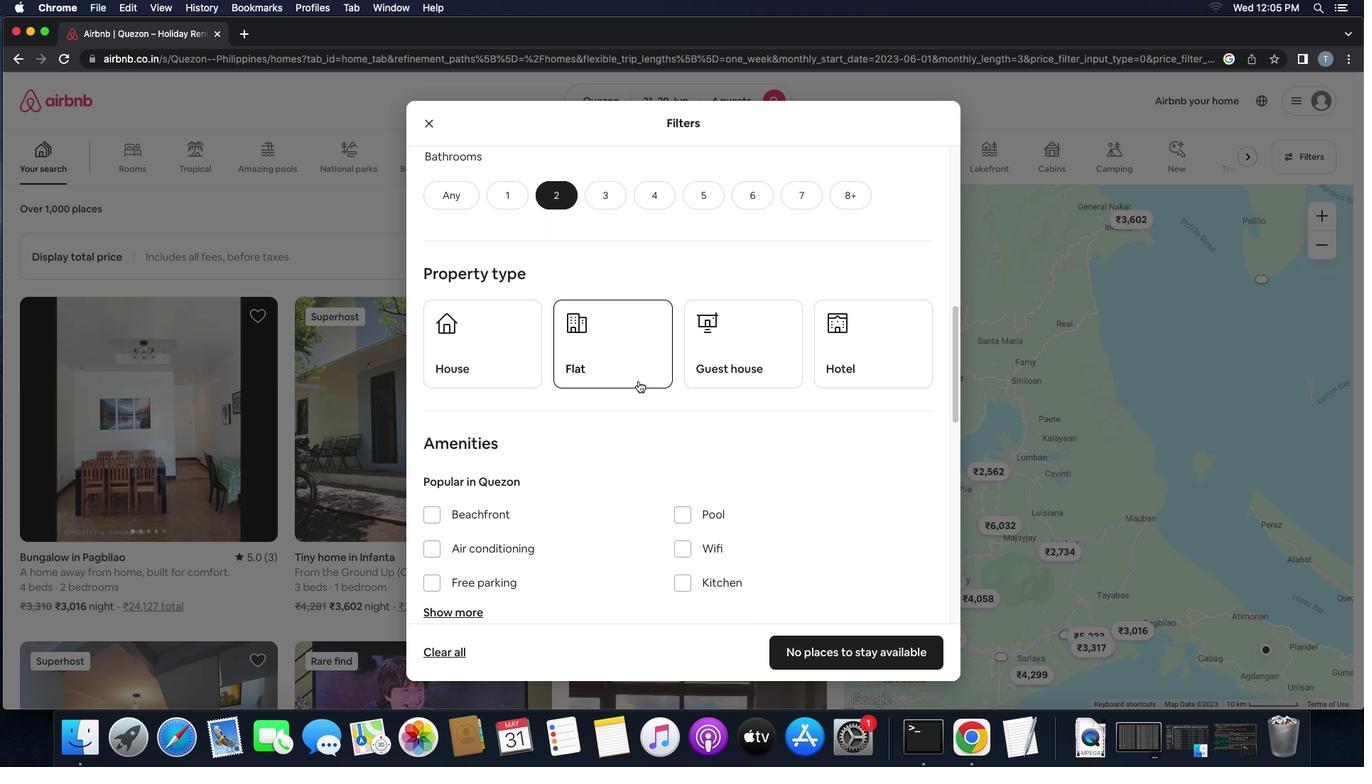 
Action: Mouse moved to (544, 348)
Screenshot: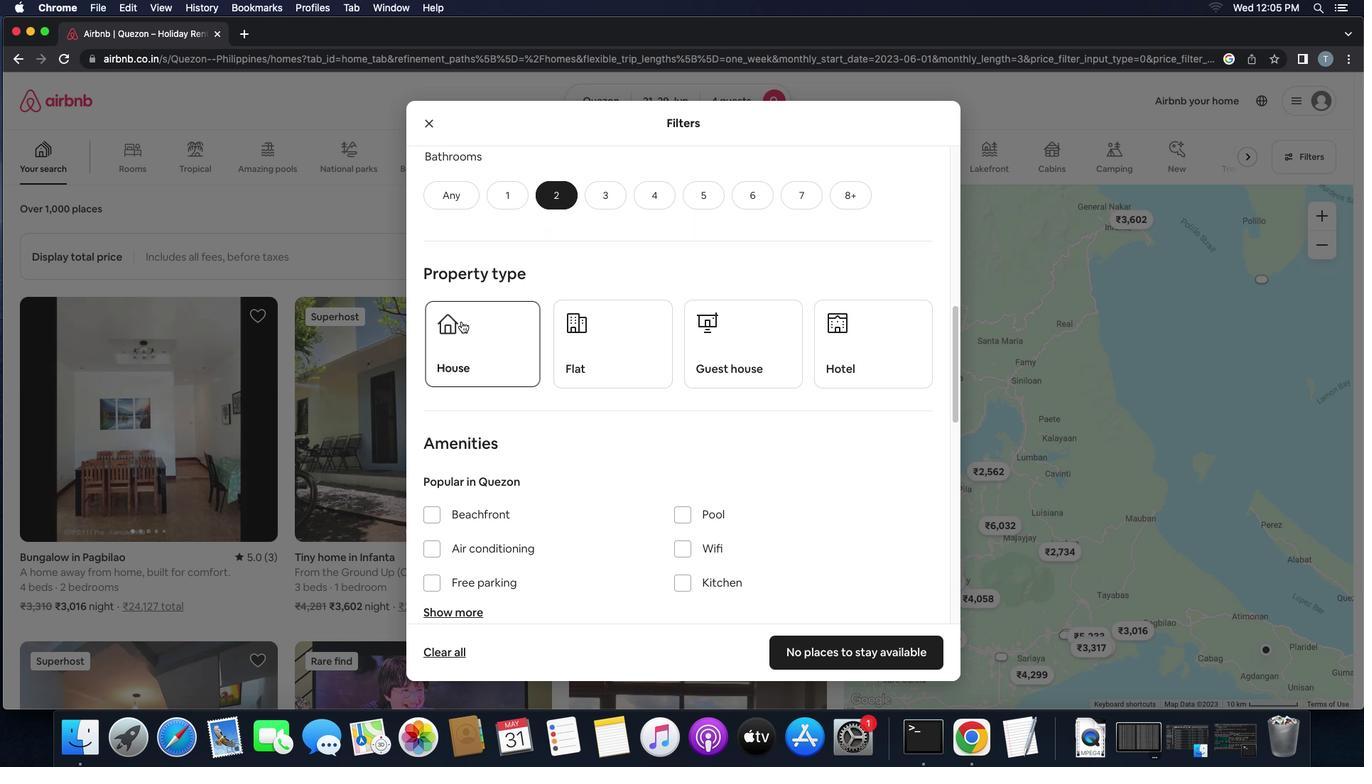 
Action: Mouse pressed left at (544, 348)
Screenshot: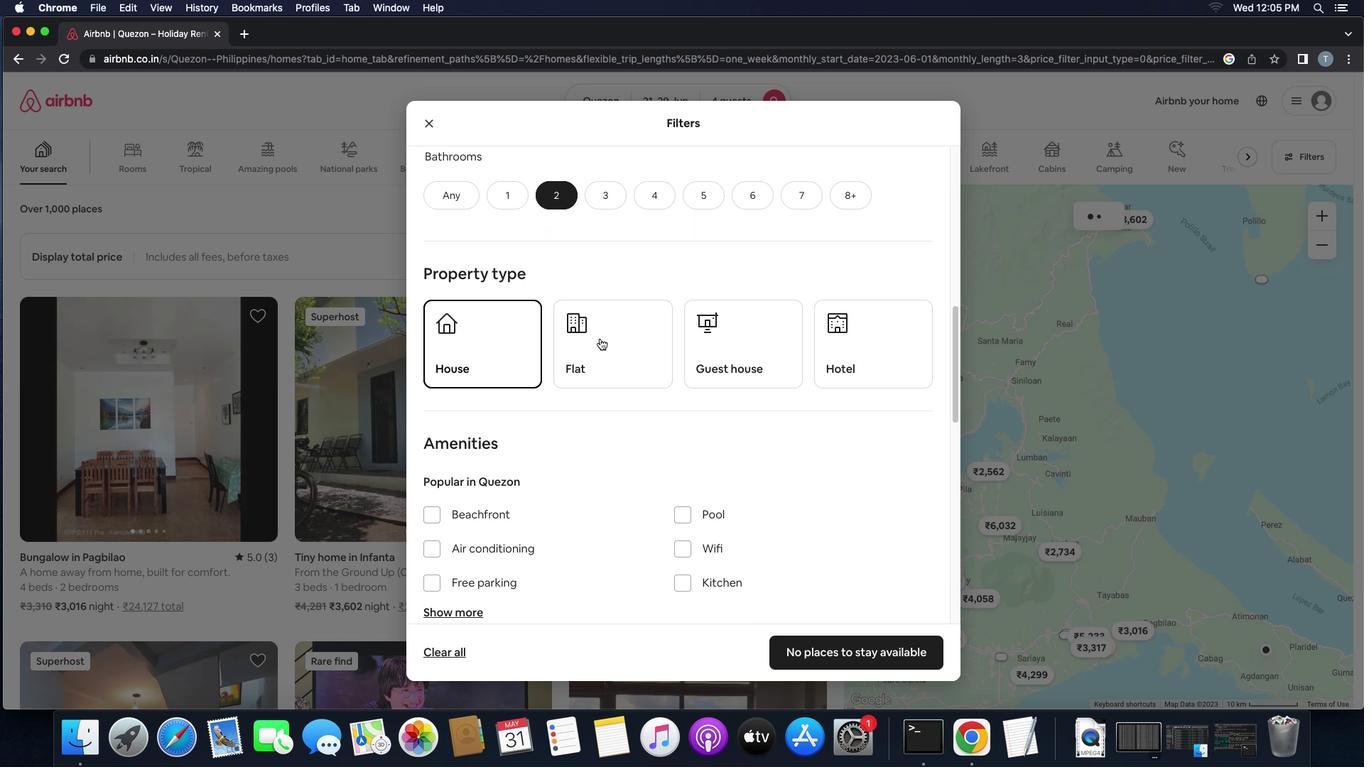 
Action: Mouse moved to (631, 365)
Screenshot: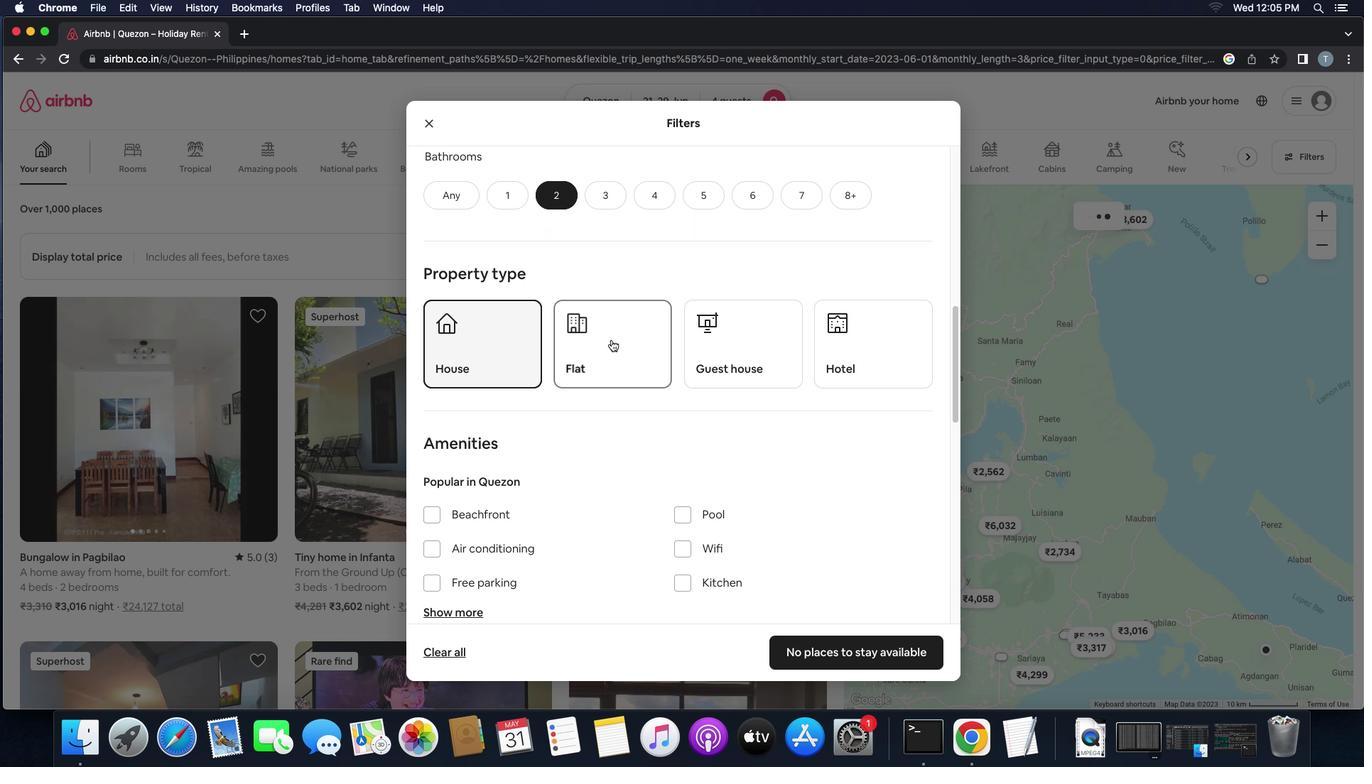 
Action: Mouse pressed left at (631, 365)
Screenshot: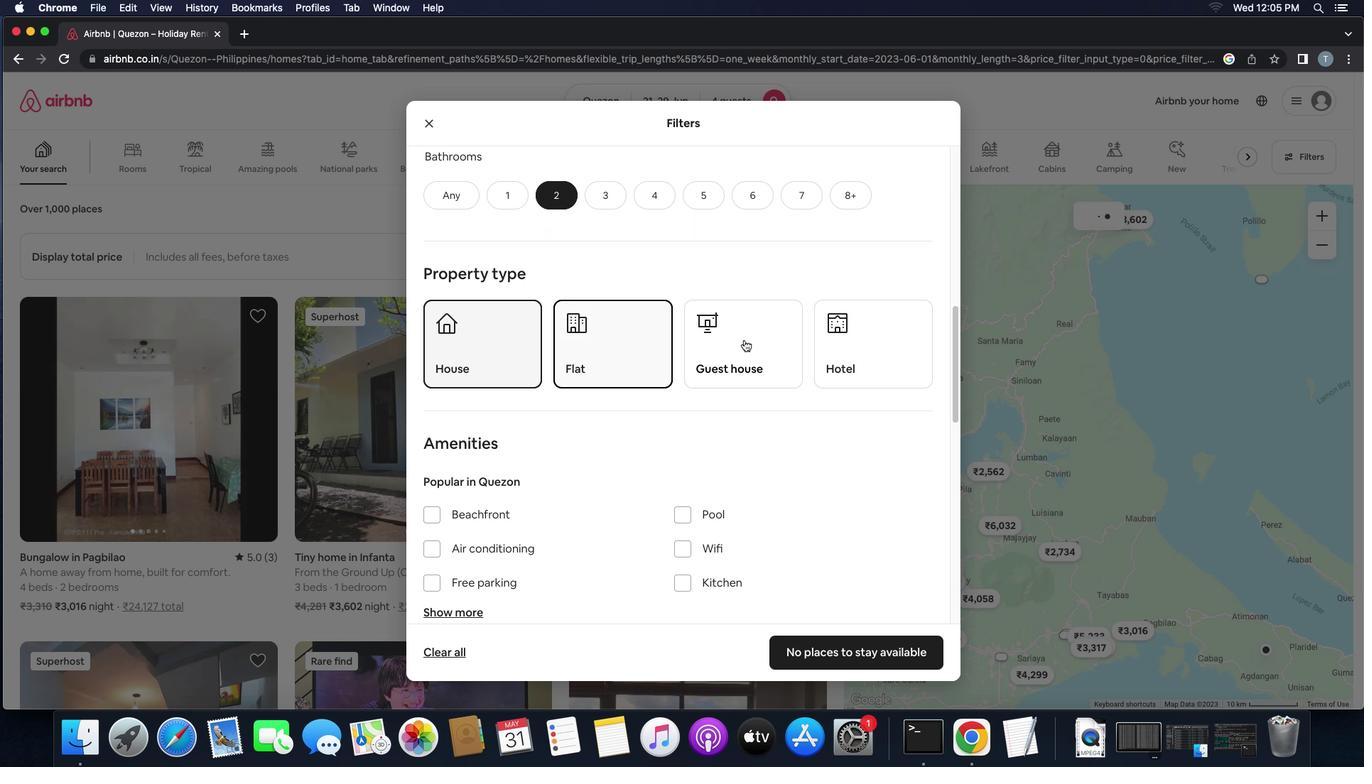 
Action: Mouse moved to (709, 365)
Screenshot: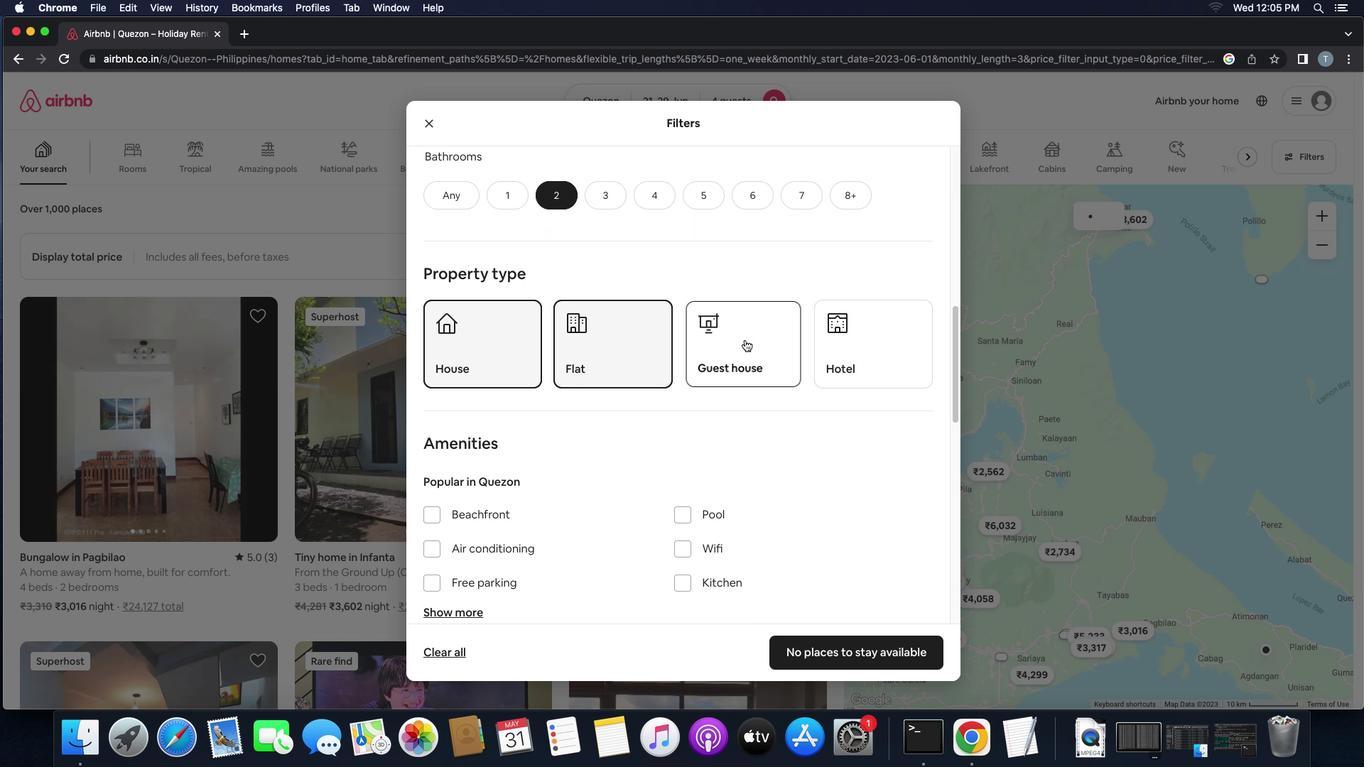 
Action: Mouse pressed left at (709, 365)
Screenshot: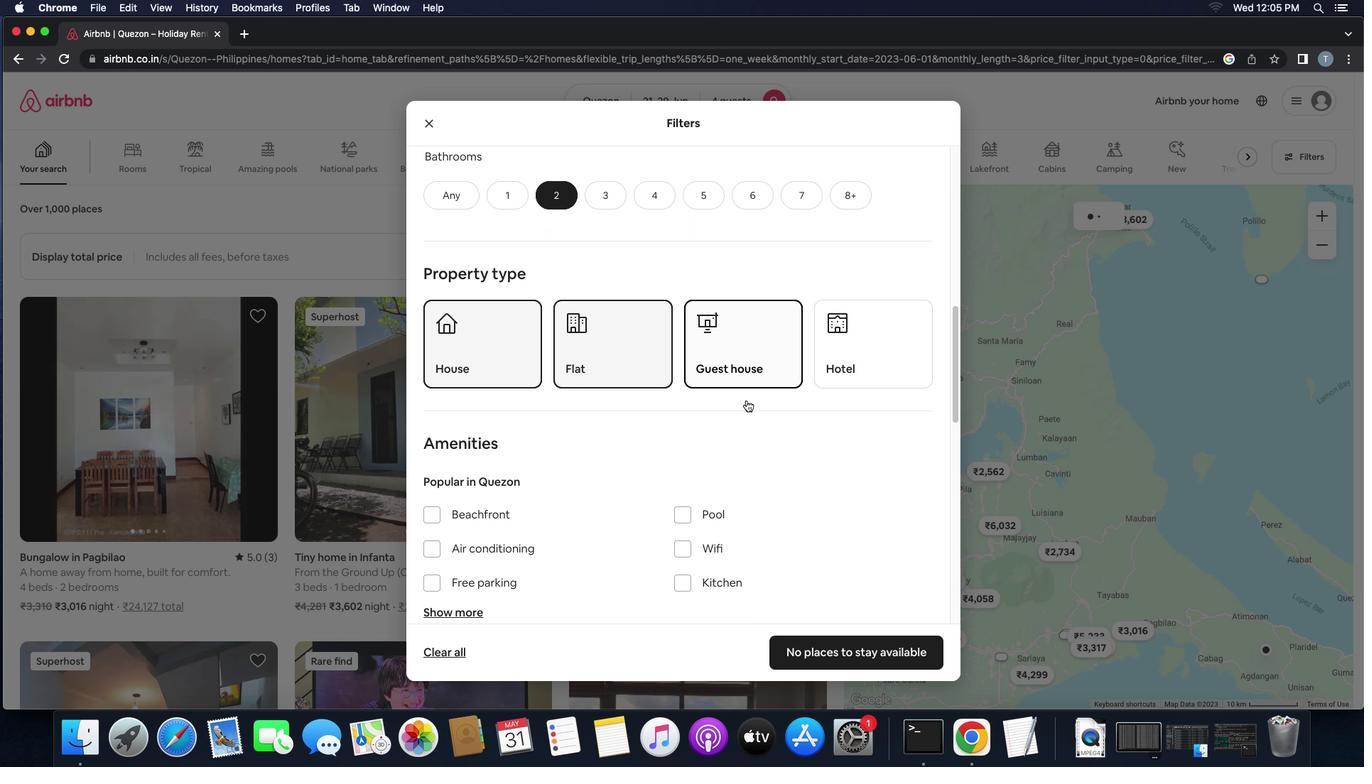 
Action: Mouse moved to (710, 444)
Screenshot: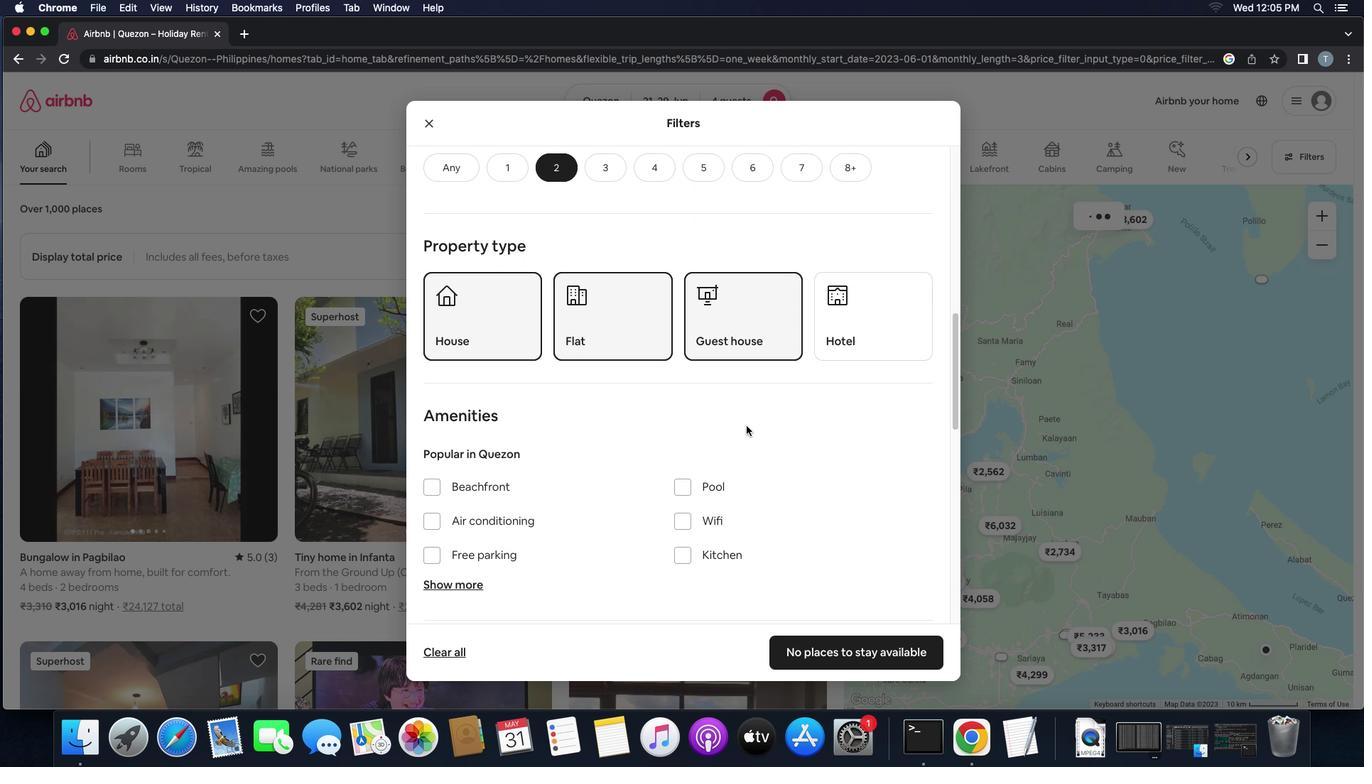 
Action: Mouse scrolled (710, 444) with delta (276, 51)
Screenshot: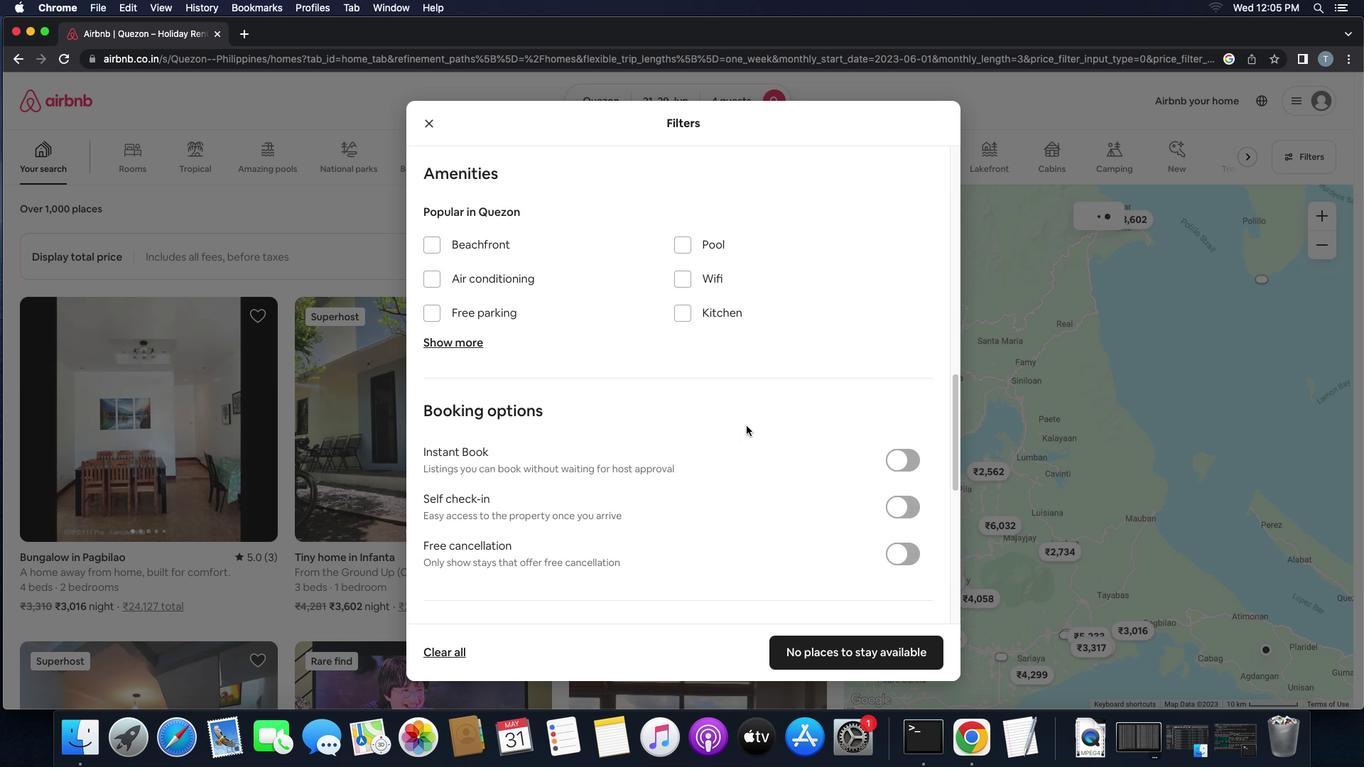 
Action: Mouse scrolled (710, 444) with delta (276, 51)
Screenshot: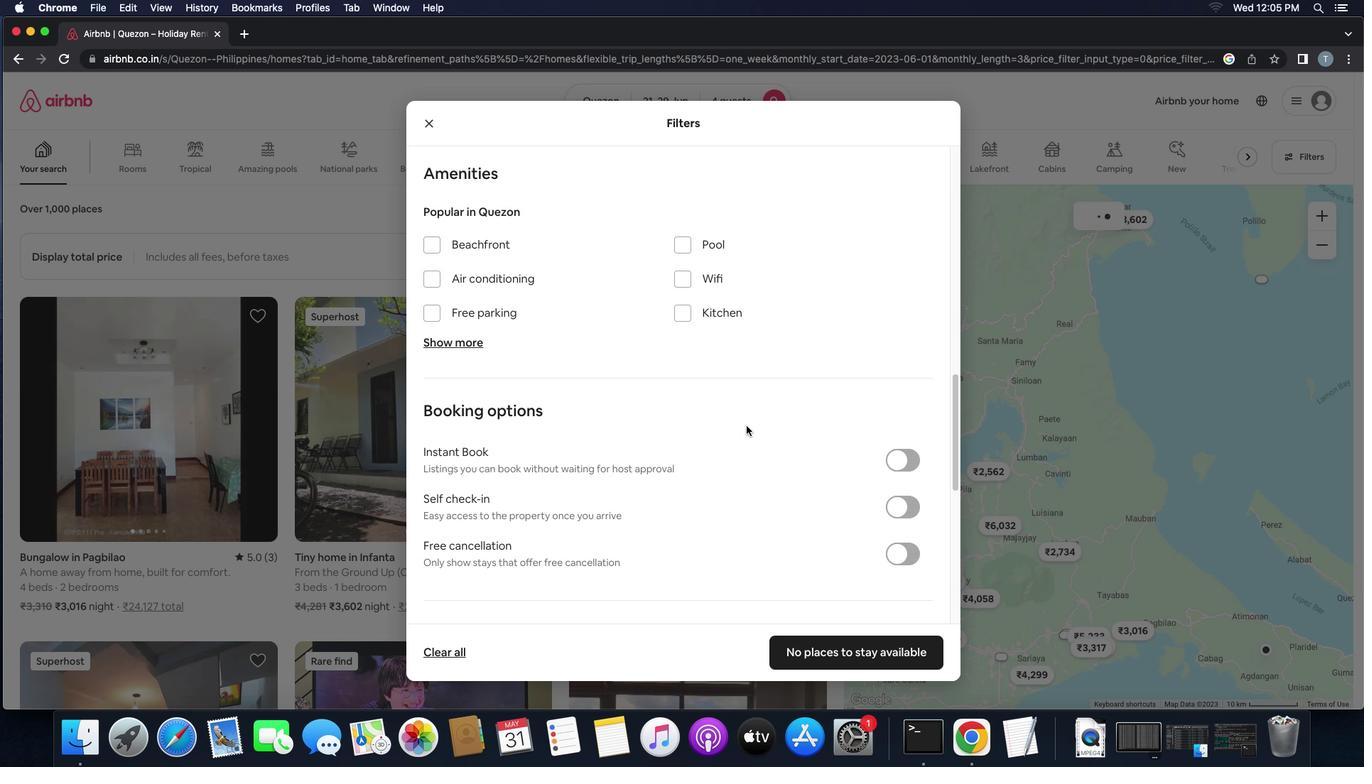 
Action: Mouse scrolled (710, 444) with delta (276, 50)
Screenshot: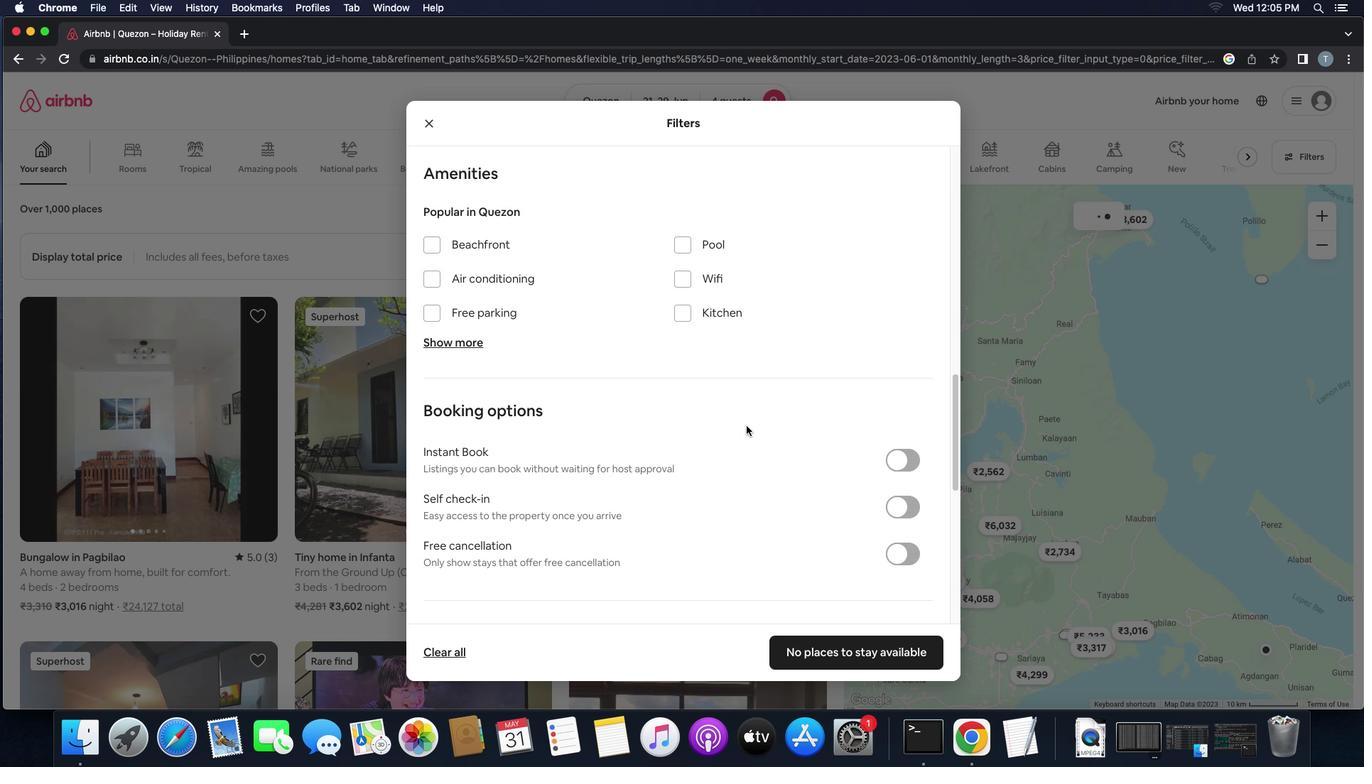 
Action: Mouse scrolled (710, 444) with delta (276, 49)
Screenshot: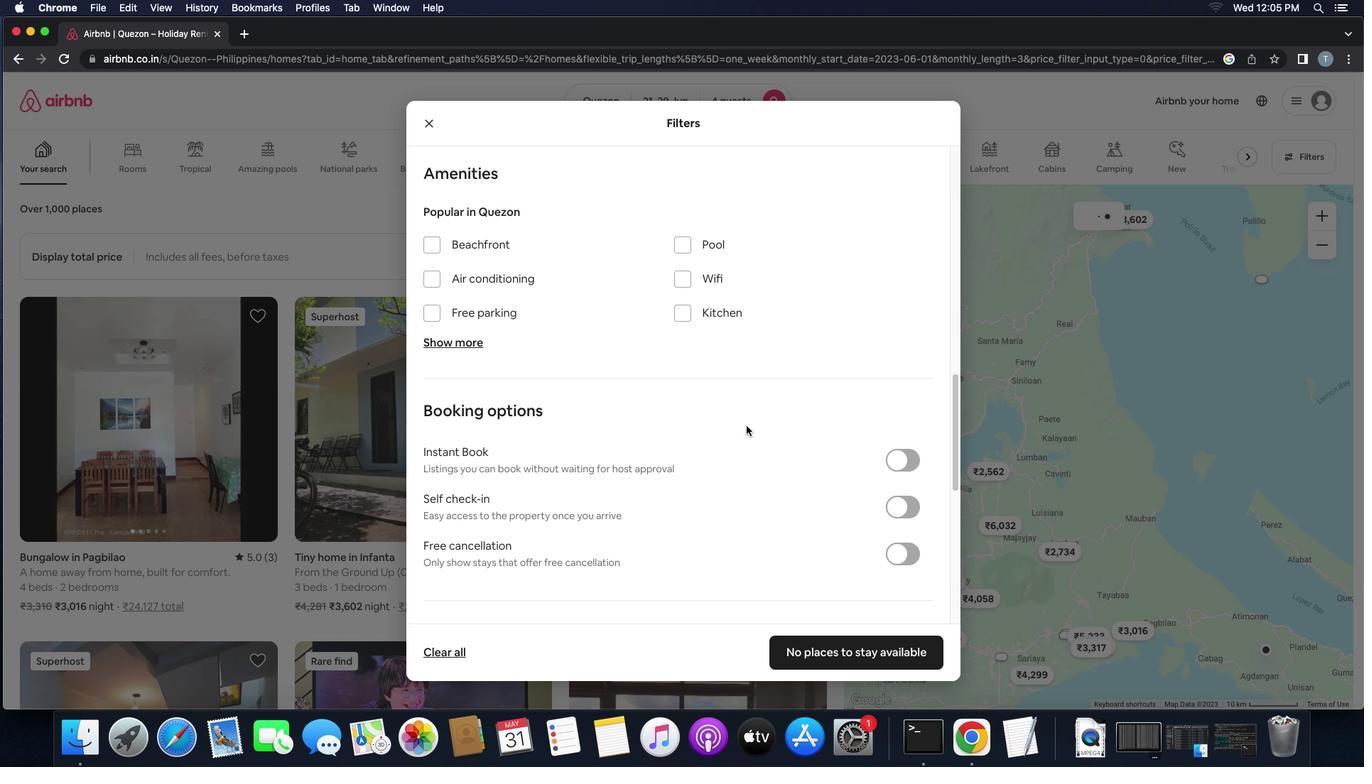 
Action: Mouse scrolled (710, 444) with delta (276, 51)
Screenshot: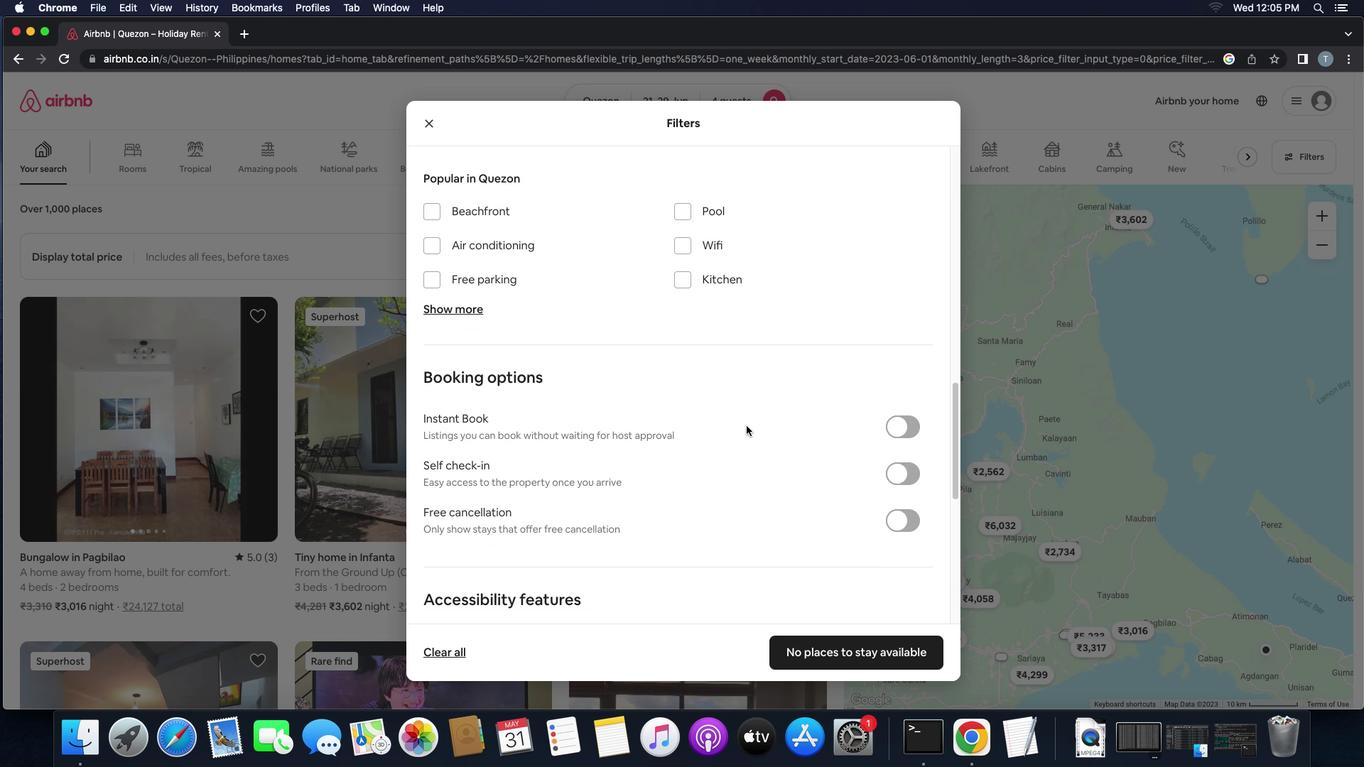 
Action: Mouse scrolled (710, 444) with delta (276, 51)
Screenshot: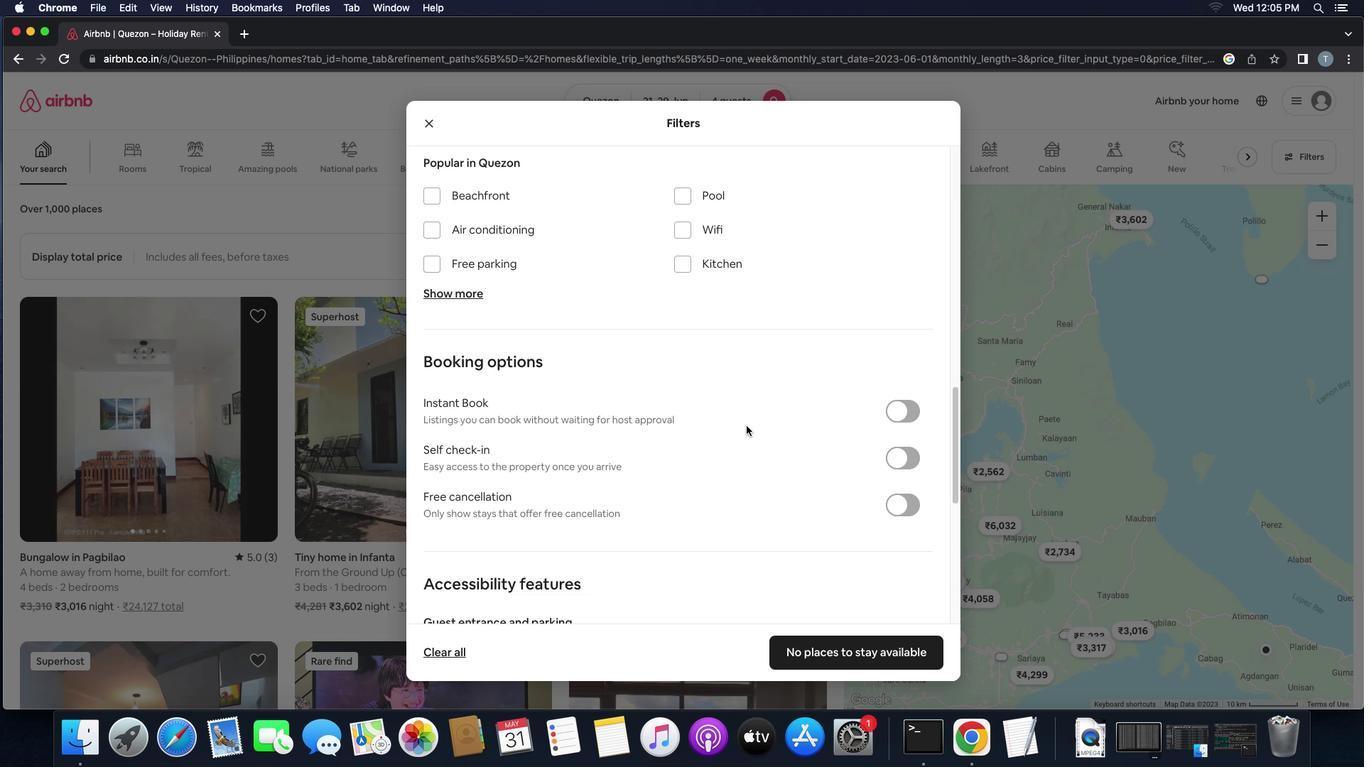 
Action: Mouse scrolled (710, 444) with delta (276, 51)
Screenshot: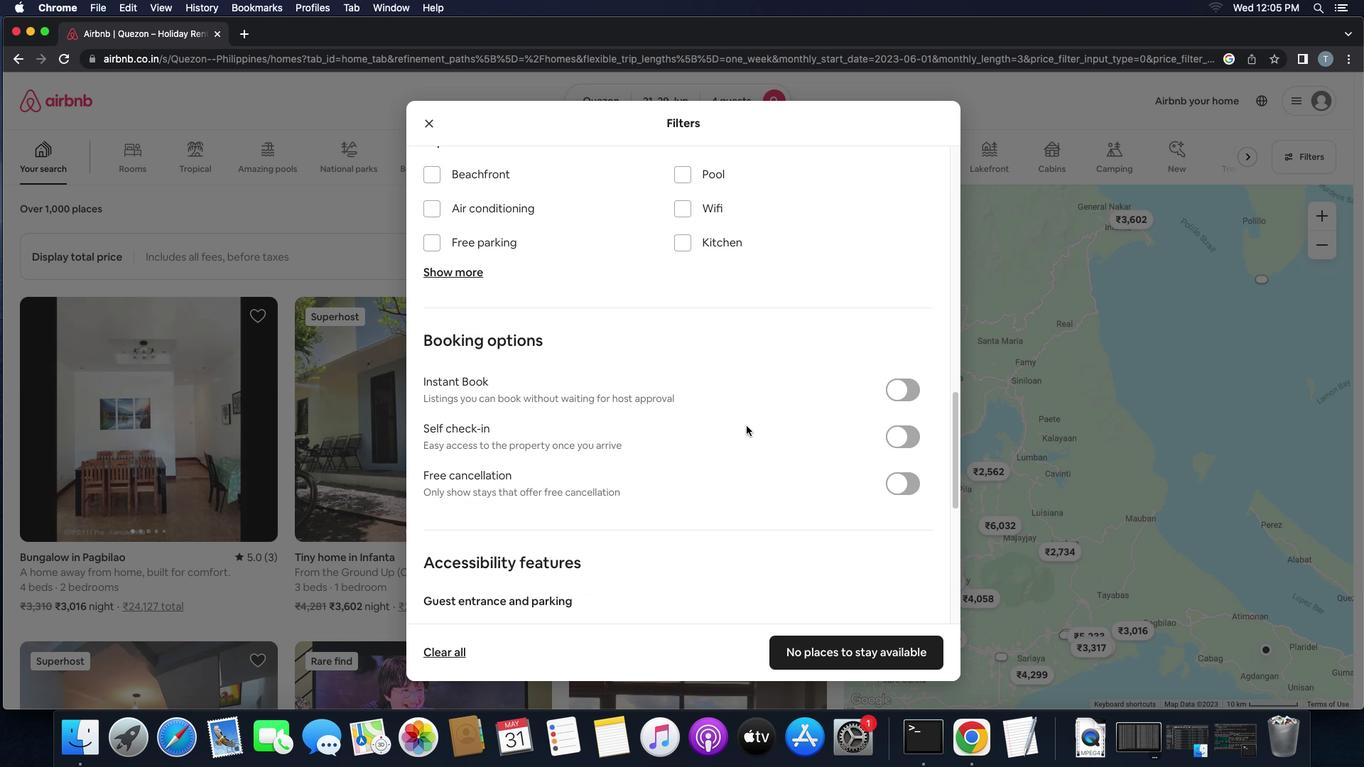 
Action: Mouse moved to (800, 453)
Screenshot: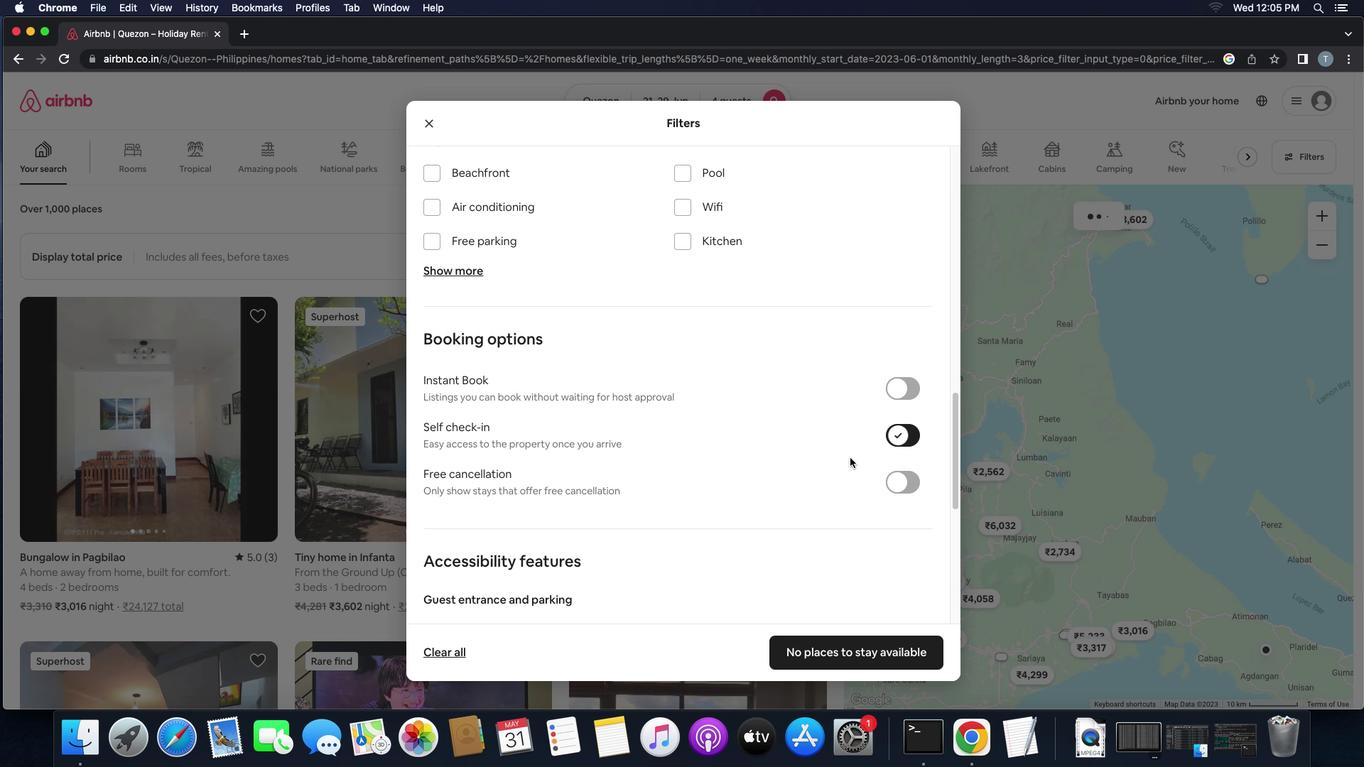 
Action: Mouse pressed left at (800, 453)
Screenshot: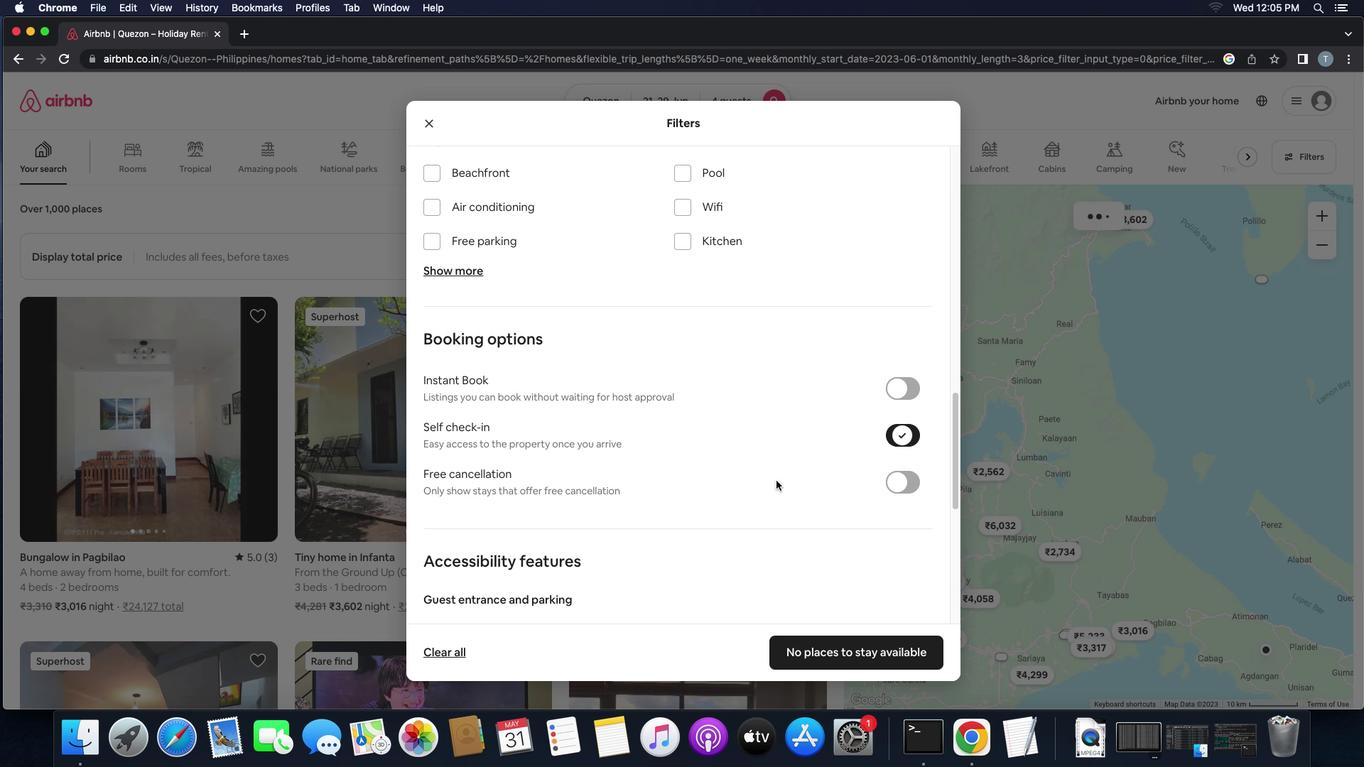 
Action: Mouse moved to (717, 499)
Screenshot: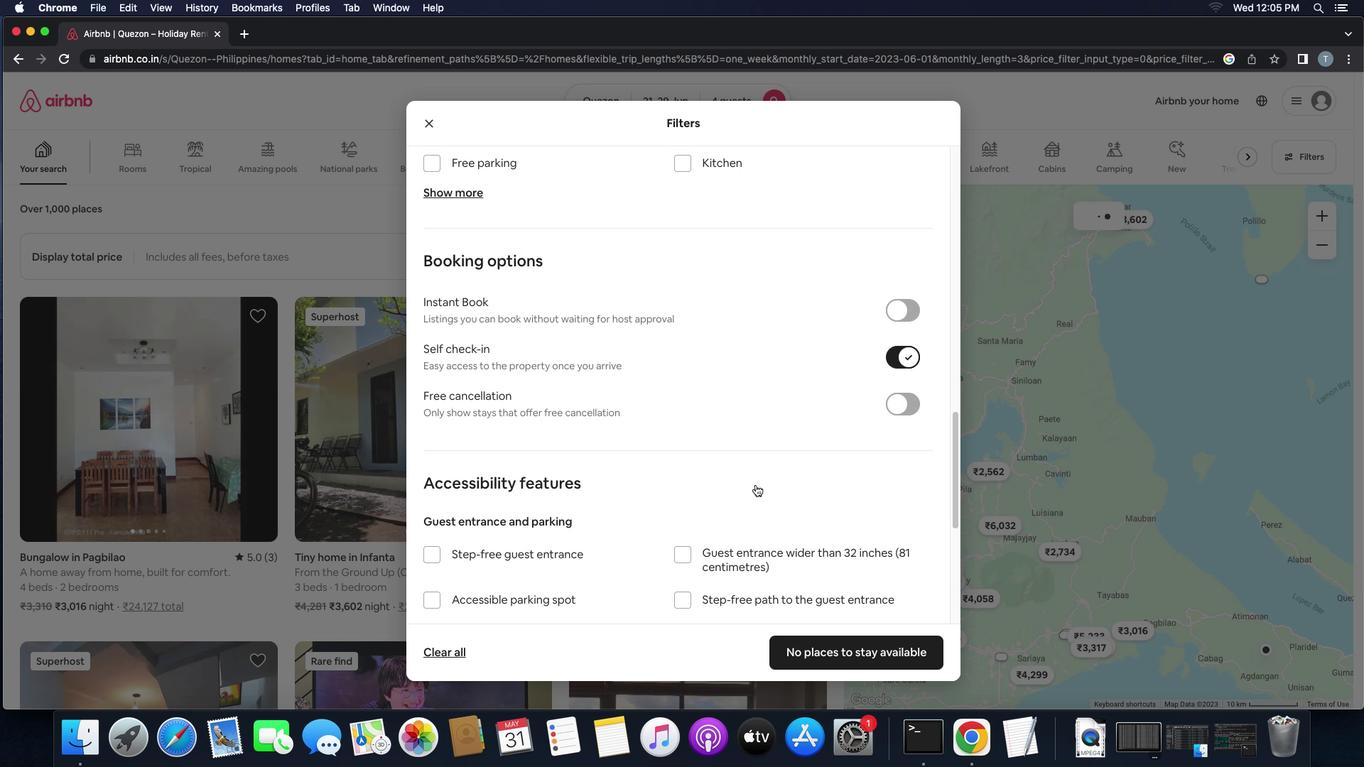 
Action: Mouse scrolled (717, 499) with delta (276, 51)
Screenshot: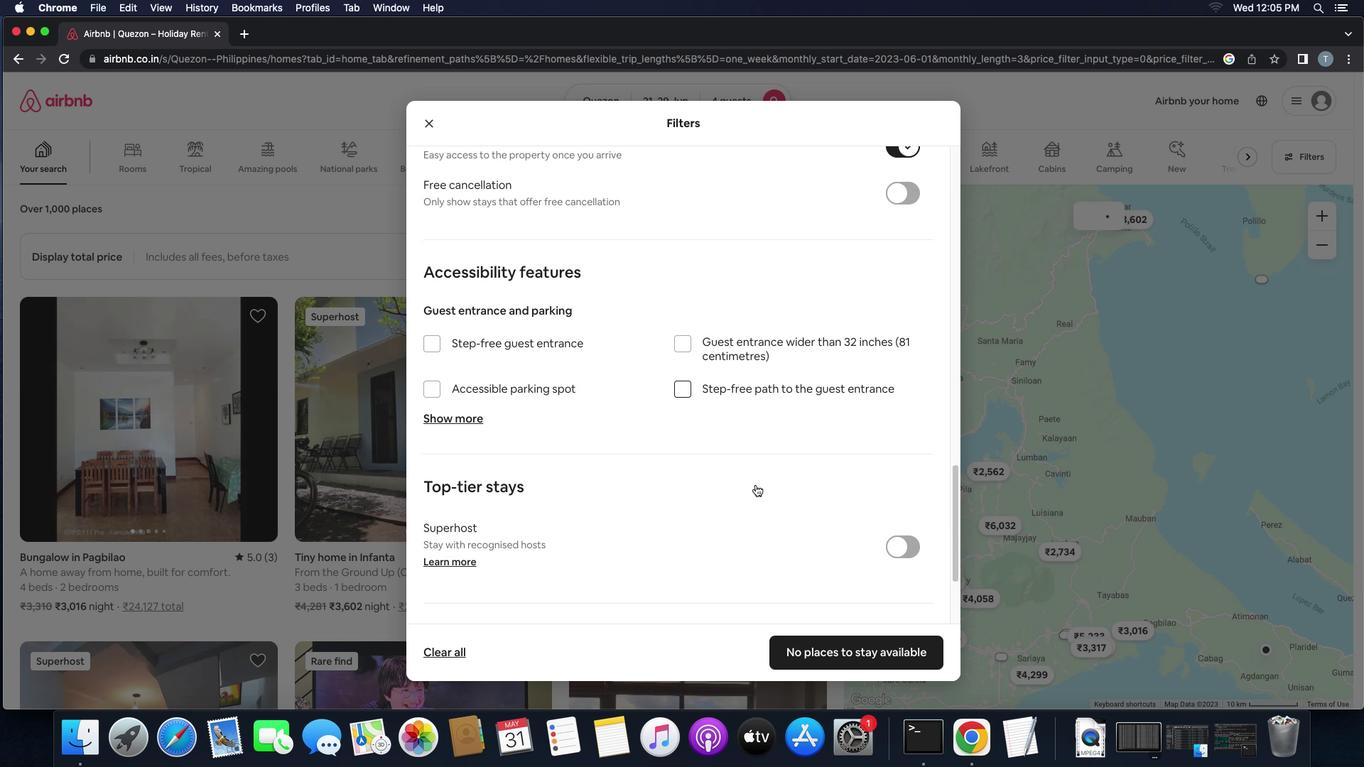 
Action: Mouse scrolled (717, 499) with delta (276, 51)
Screenshot: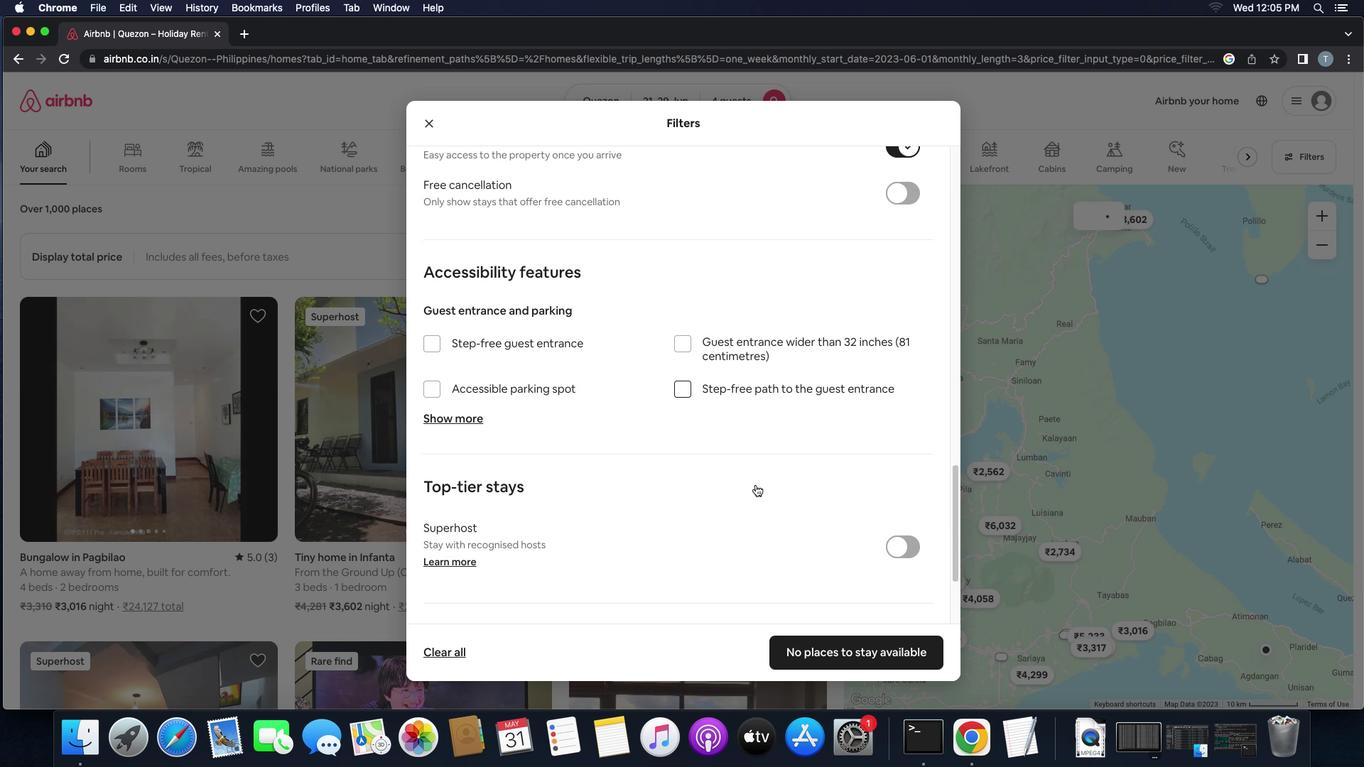 
Action: Mouse scrolled (717, 499) with delta (276, 50)
Screenshot: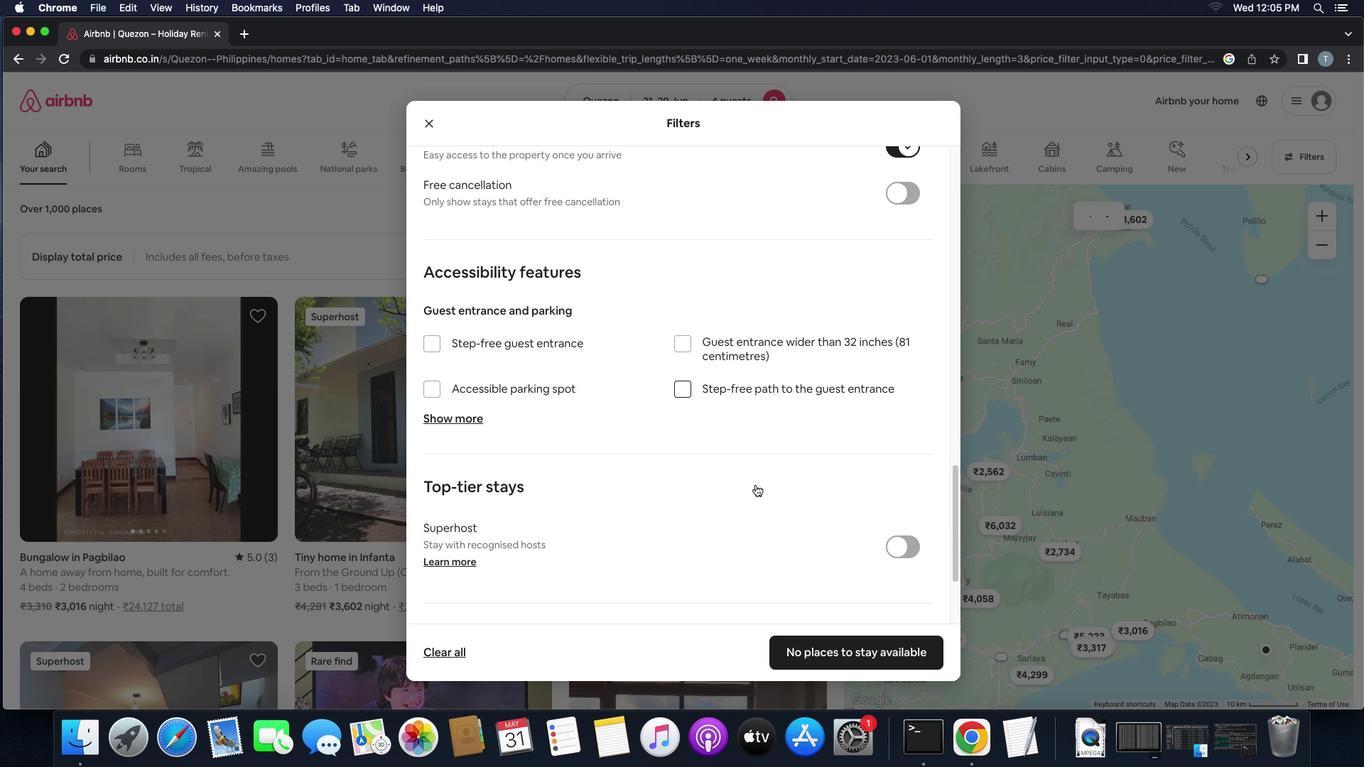 
Action: Mouse scrolled (717, 499) with delta (276, 49)
Screenshot: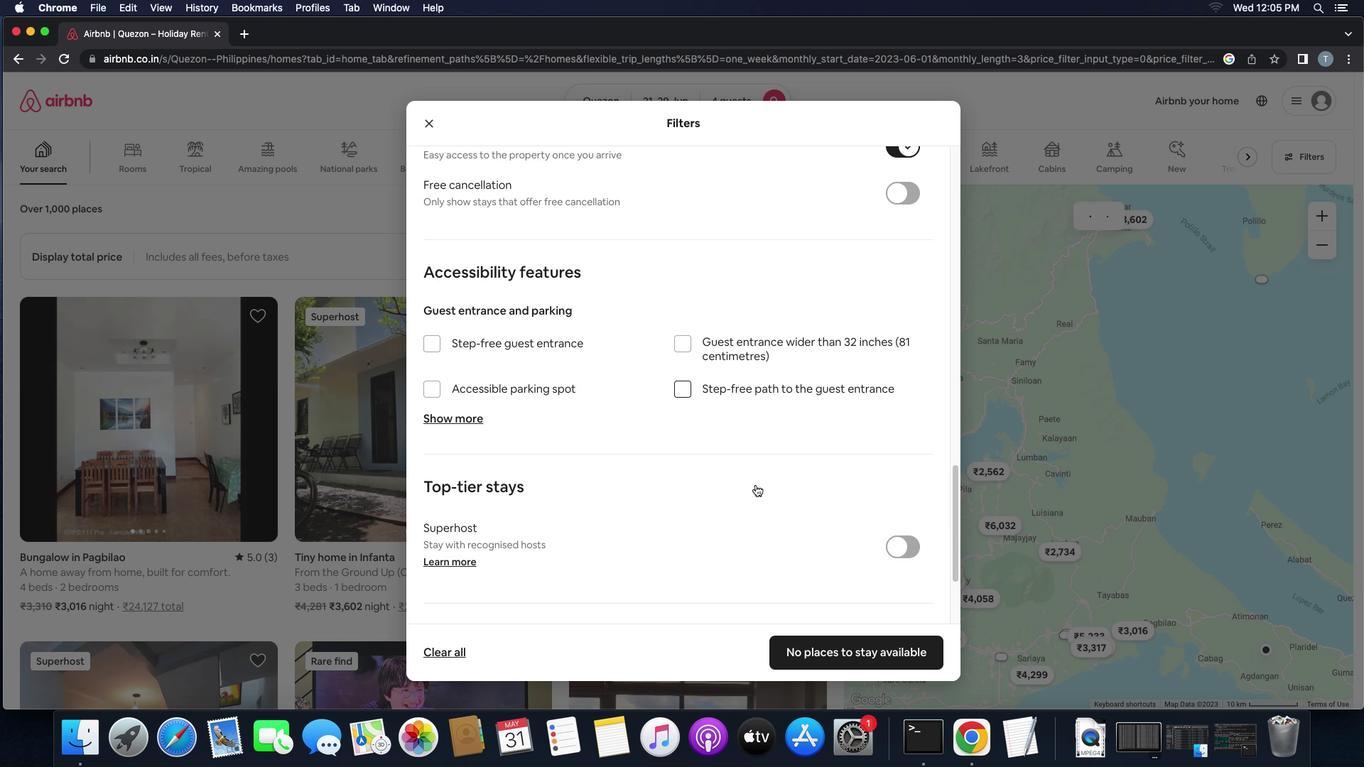 
Action: Mouse moved to (715, 498)
Screenshot: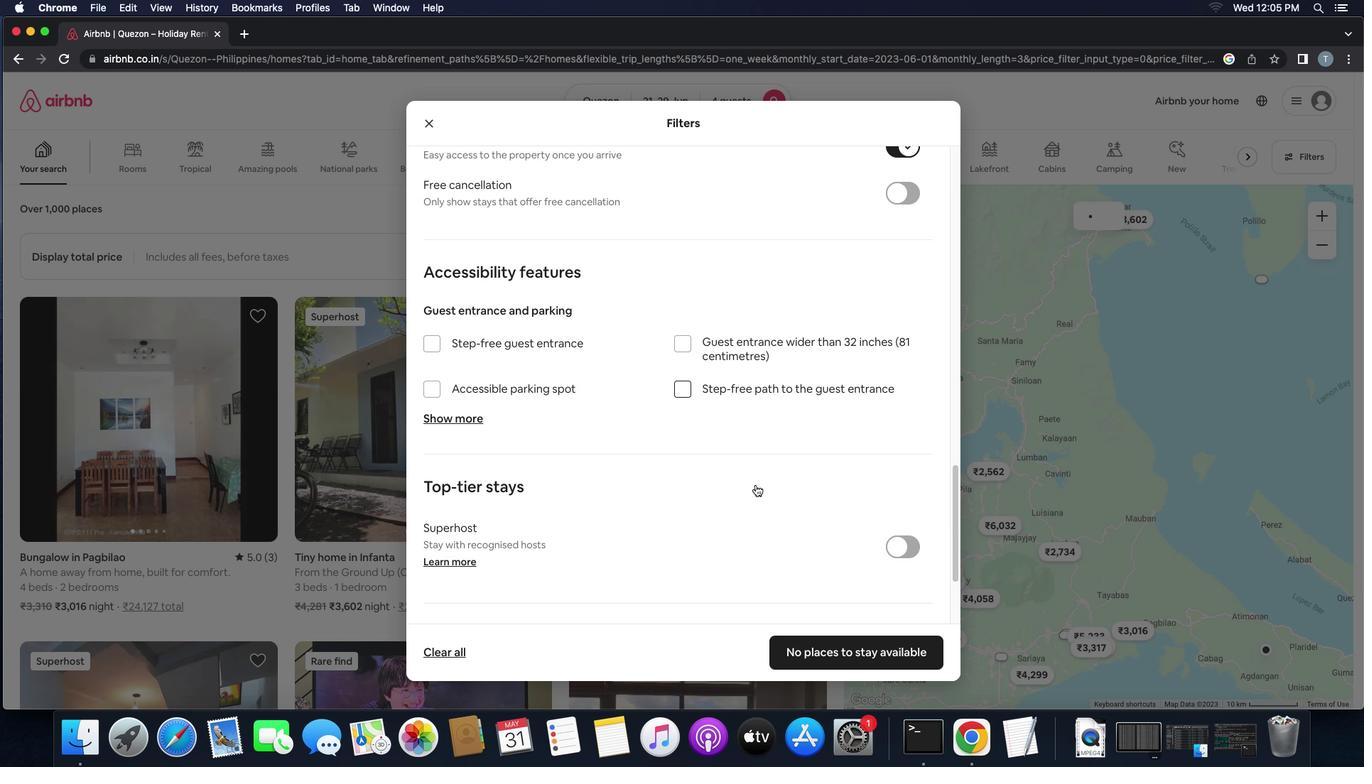 
Action: Mouse scrolled (715, 498) with delta (276, 51)
Screenshot: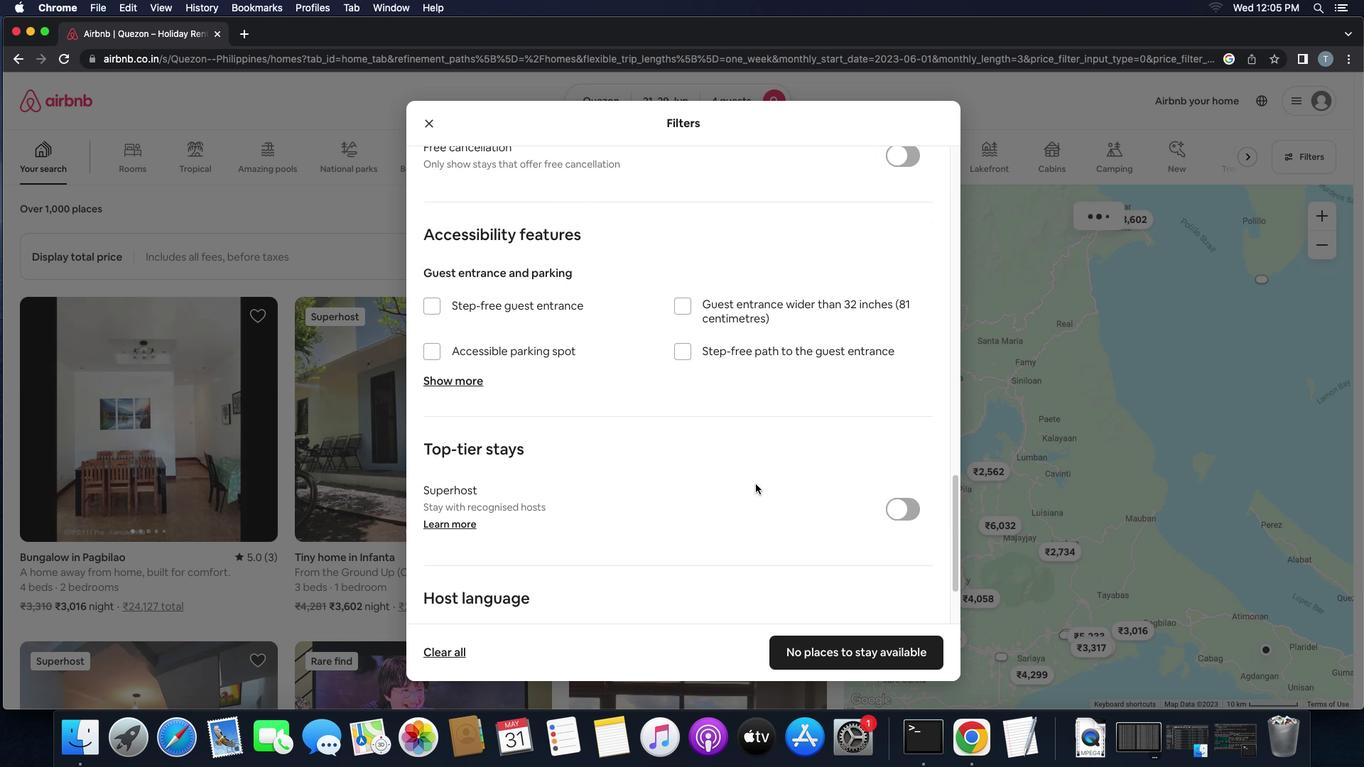 
Action: Mouse moved to (715, 498)
Screenshot: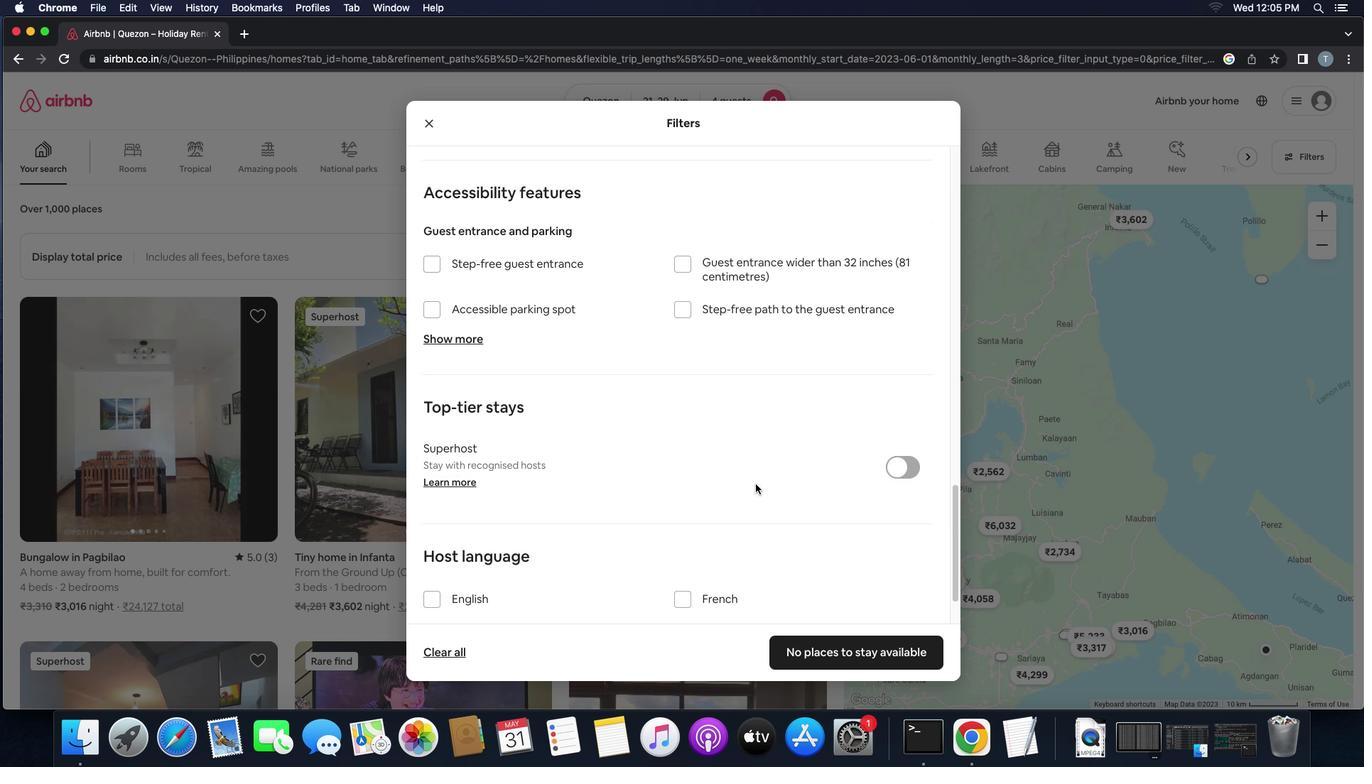 
Action: Mouse scrolled (715, 498) with delta (276, 51)
Screenshot: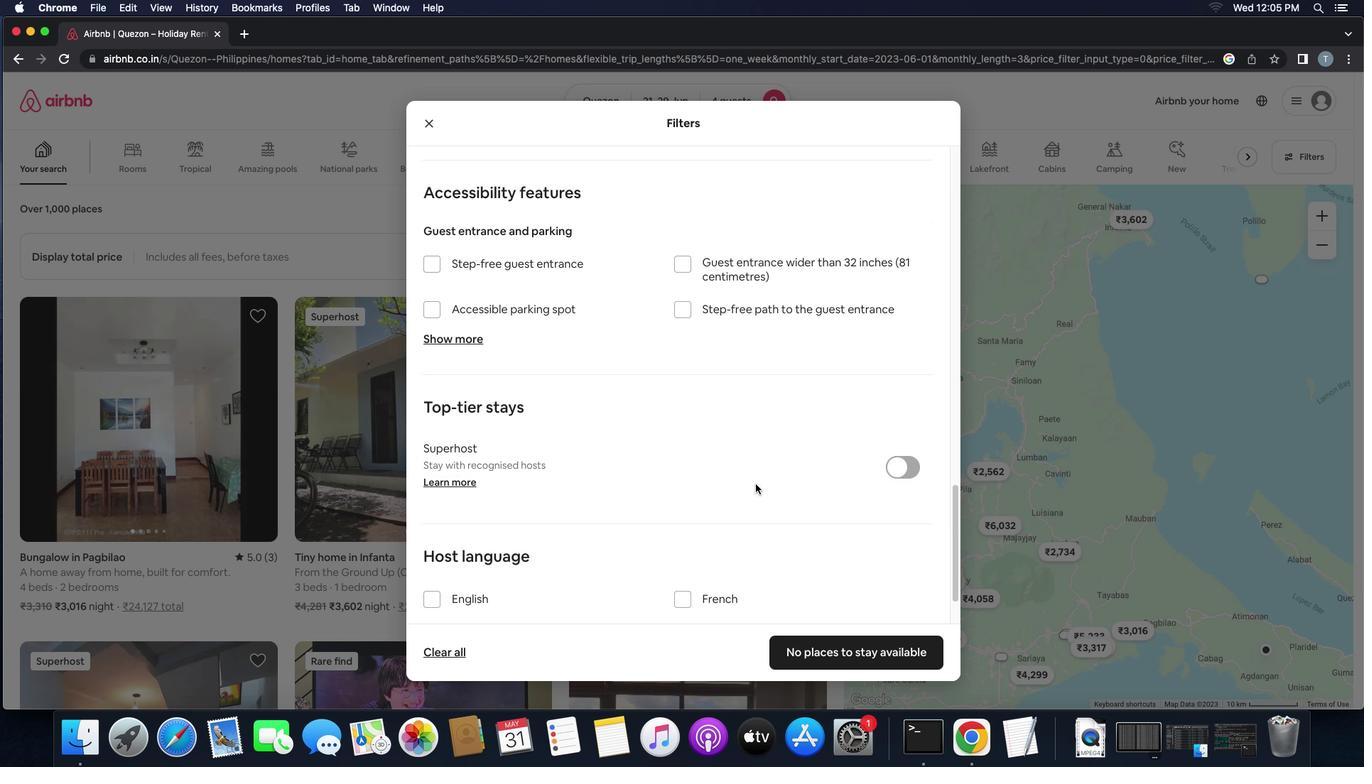 
Action: Mouse scrolled (715, 498) with delta (276, 51)
Screenshot: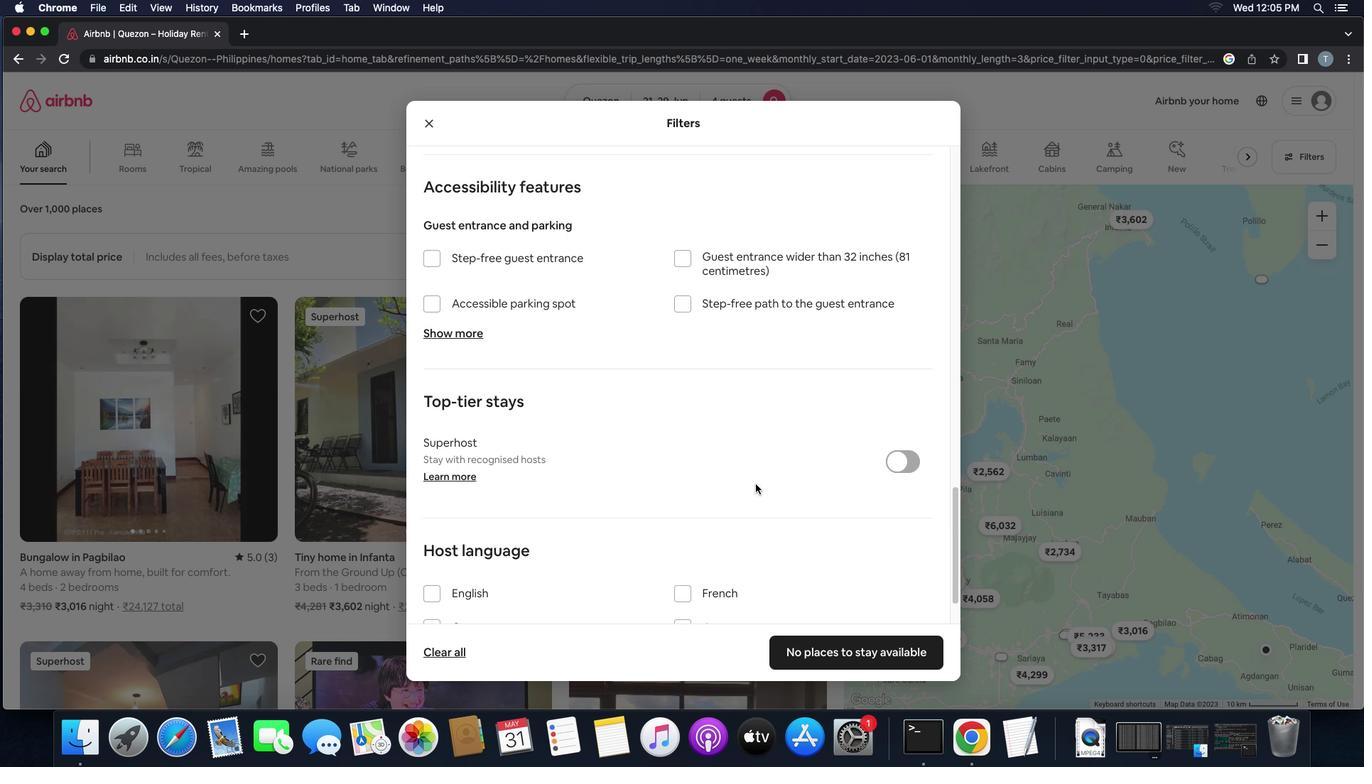 
Action: Mouse scrolled (715, 498) with delta (276, 51)
Screenshot: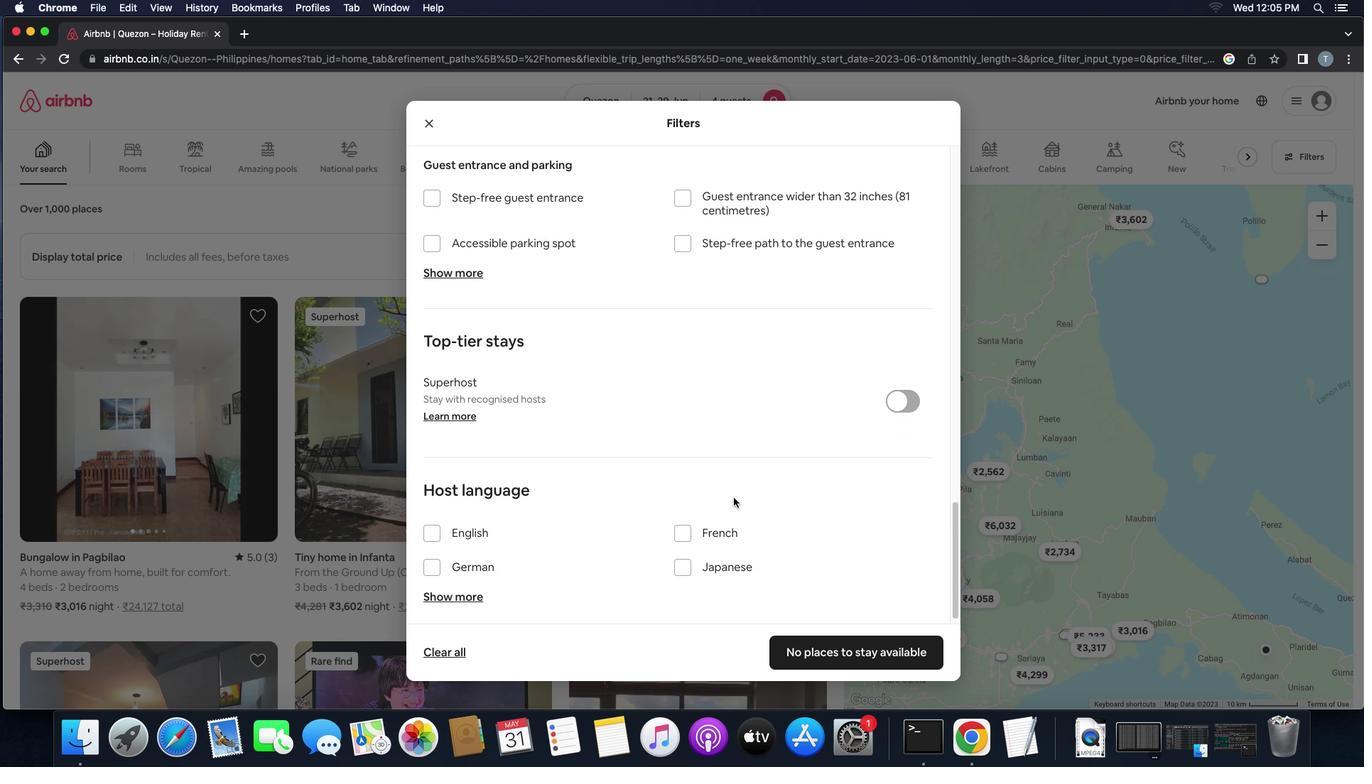 
Action: Mouse scrolled (715, 498) with delta (276, 51)
Screenshot: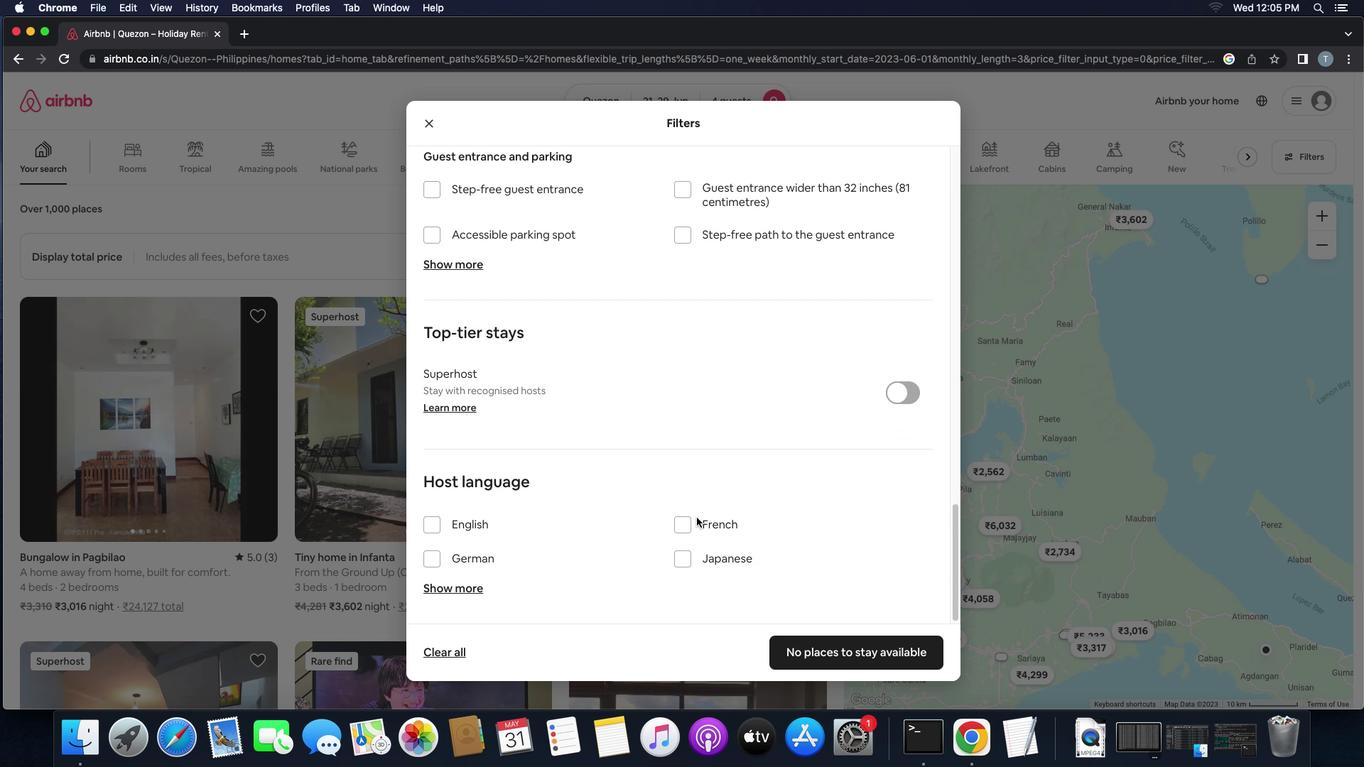 
Action: Mouse scrolled (715, 498) with delta (276, 50)
Screenshot: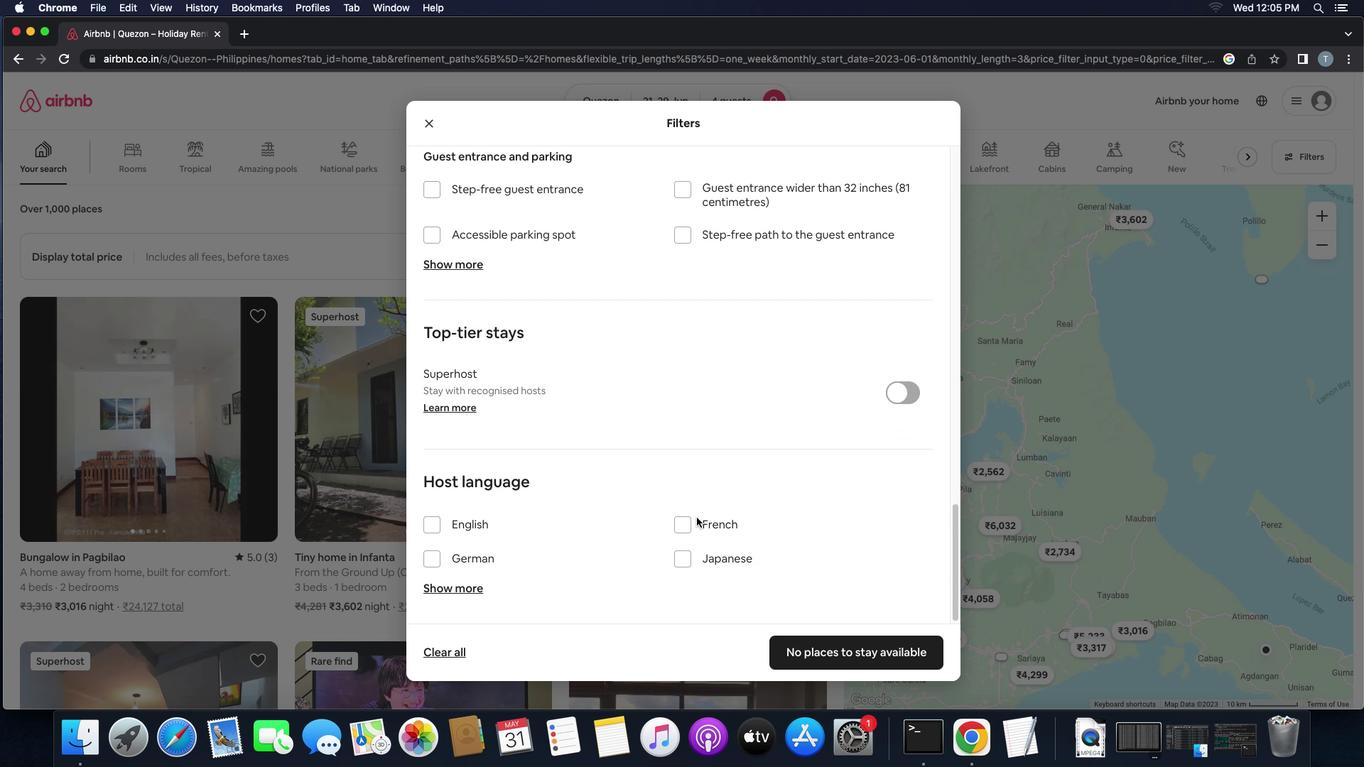 
Action: Mouse scrolled (715, 498) with delta (276, 49)
Screenshot: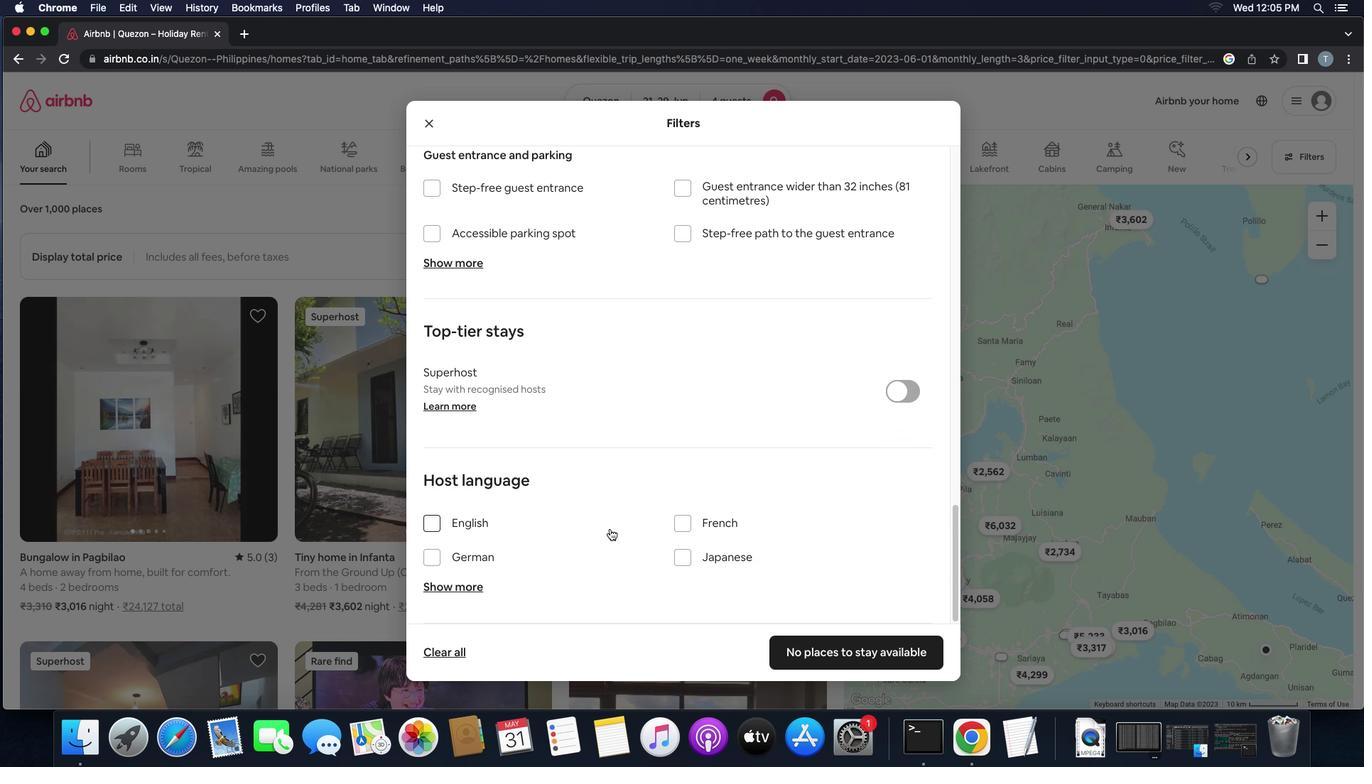 
Action: Mouse moved to (529, 531)
Screenshot: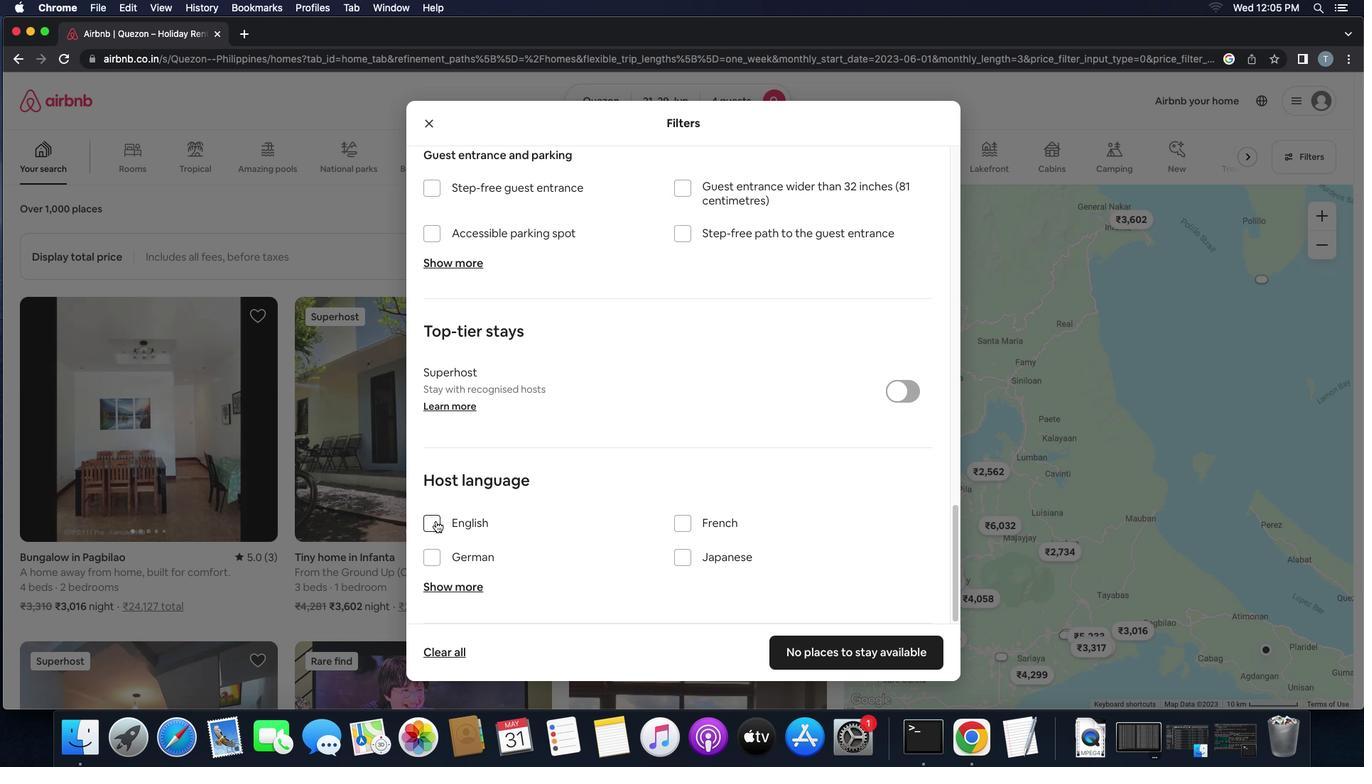 
Action: Mouse pressed left at (529, 531)
Screenshot: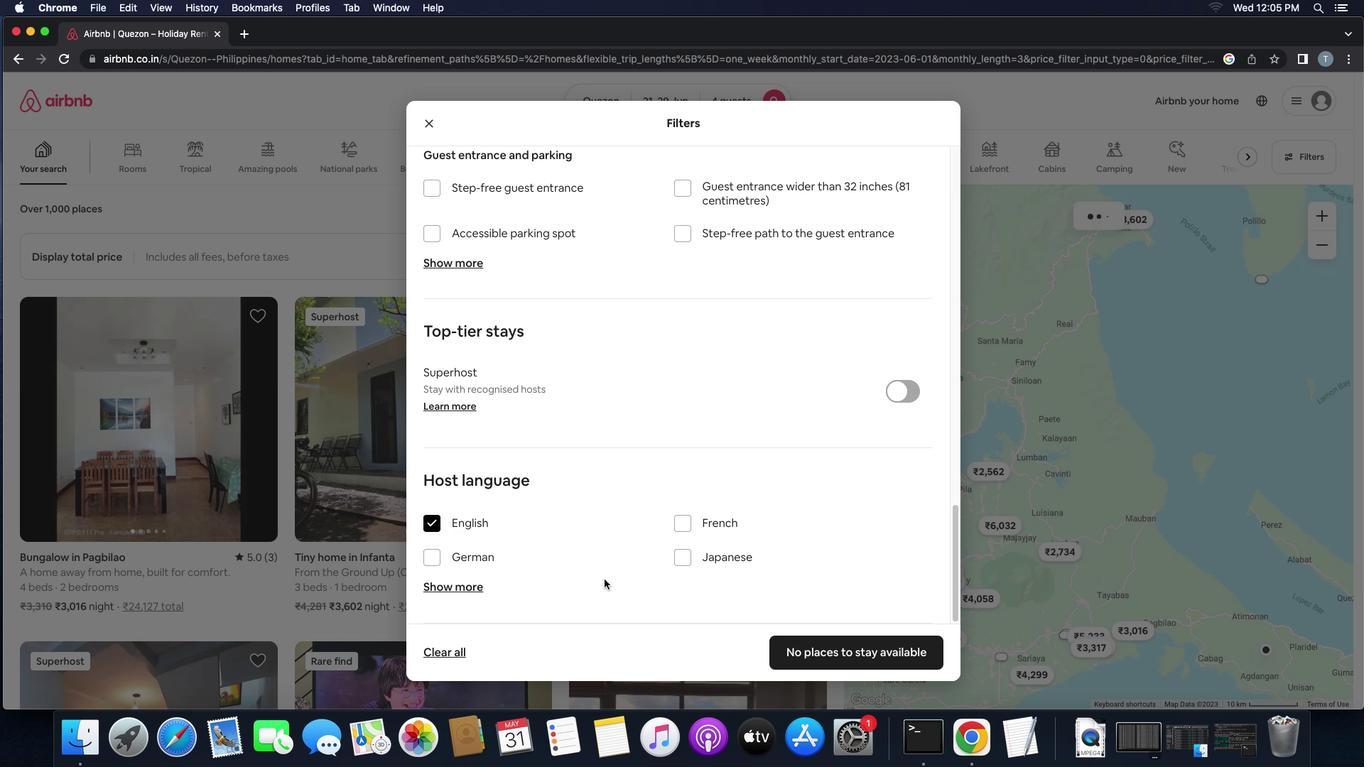 
Action: Mouse moved to (762, 654)
Screenshot: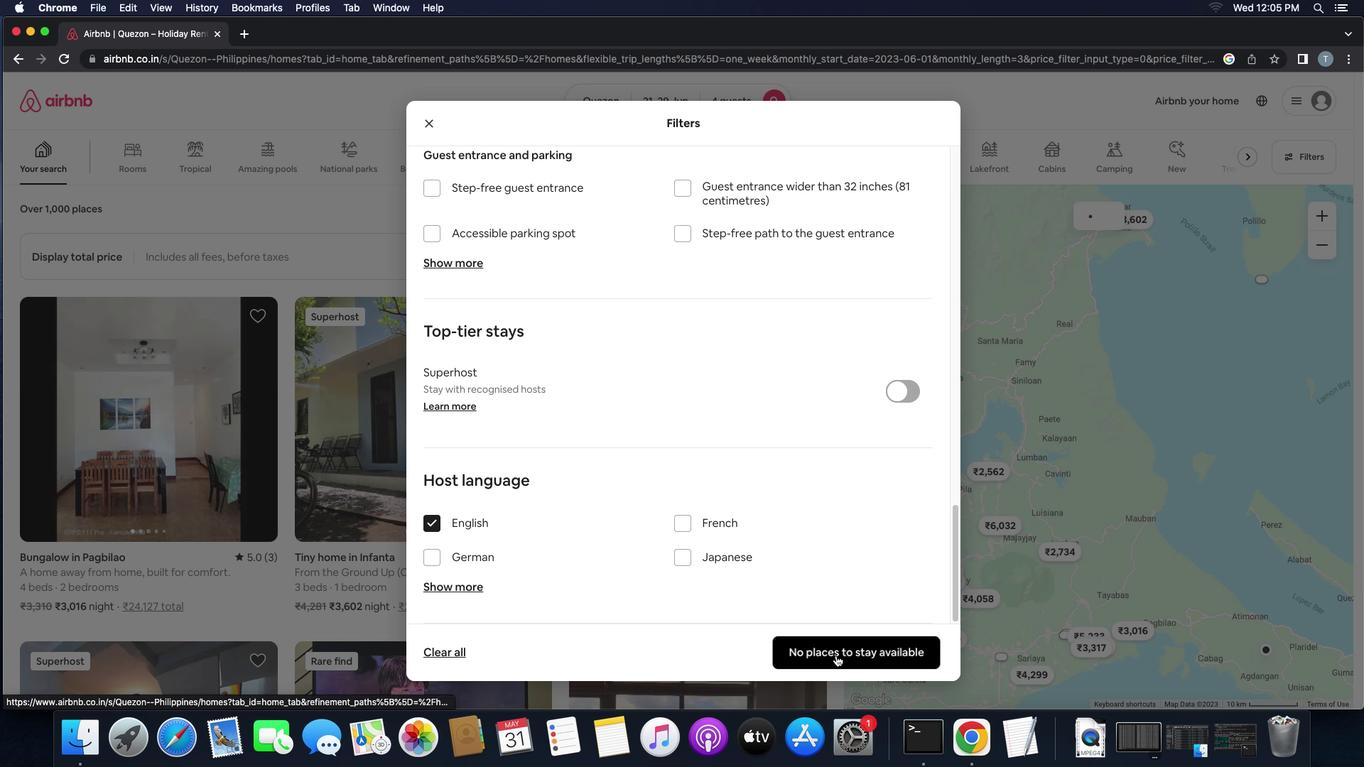 
Action: Mouse pressed left at (762, 654)
Screenshot: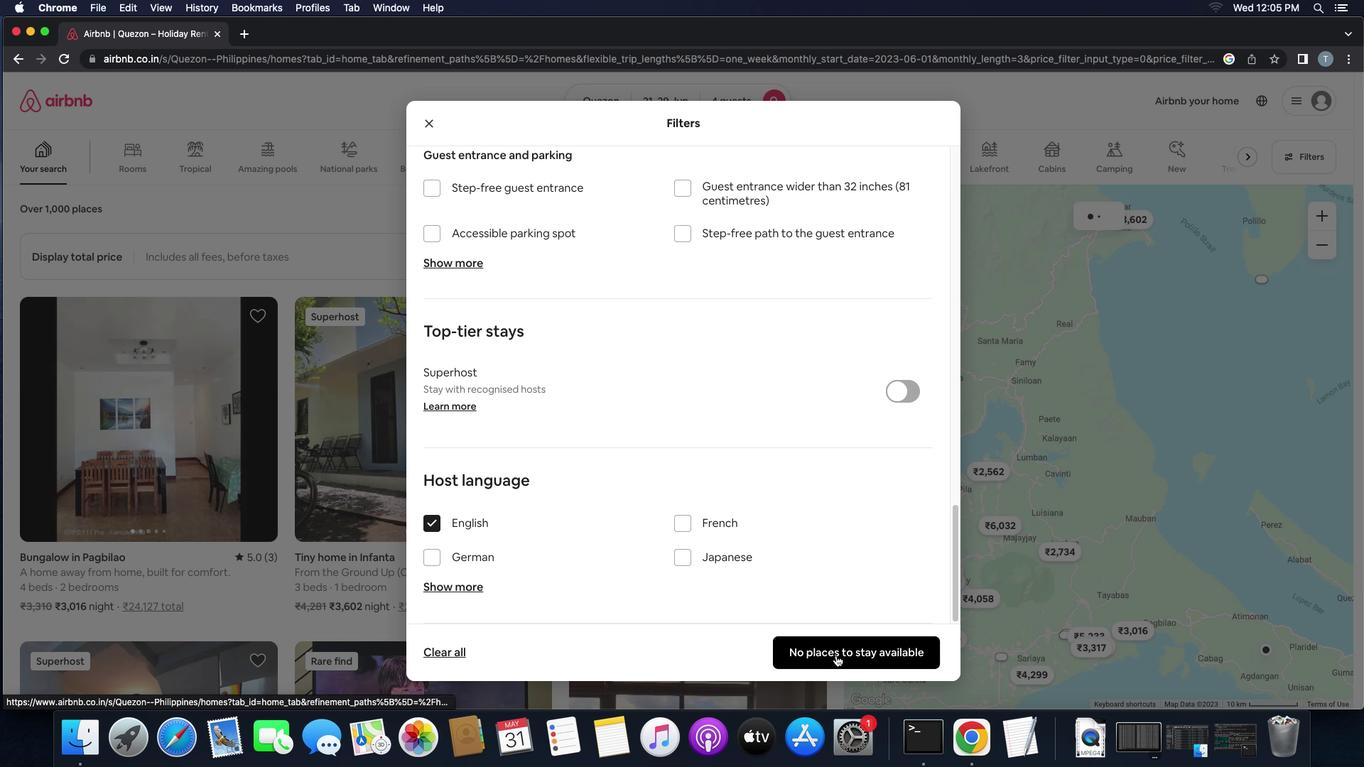 
